 Task: Find connections with filter location Győr with filter topic #marketing with filter profile language Spanish with filter current company Micron Technology with filter school Fakir Mohan University, Balasore with filter industry Investment Management with filter service category Customer Service with filter keywords title Concierge
Action: Mouse moved to (598, 80)
Screenshot: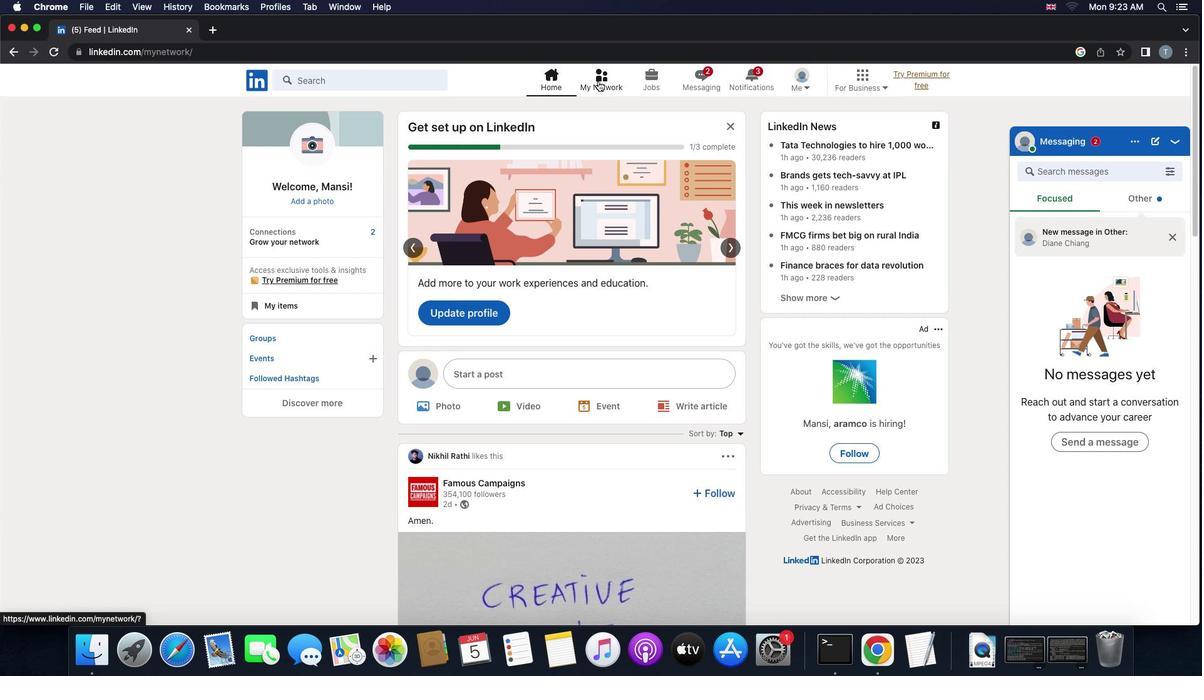 
Action: Mouse pressed left at (598, 80)
Screenshot: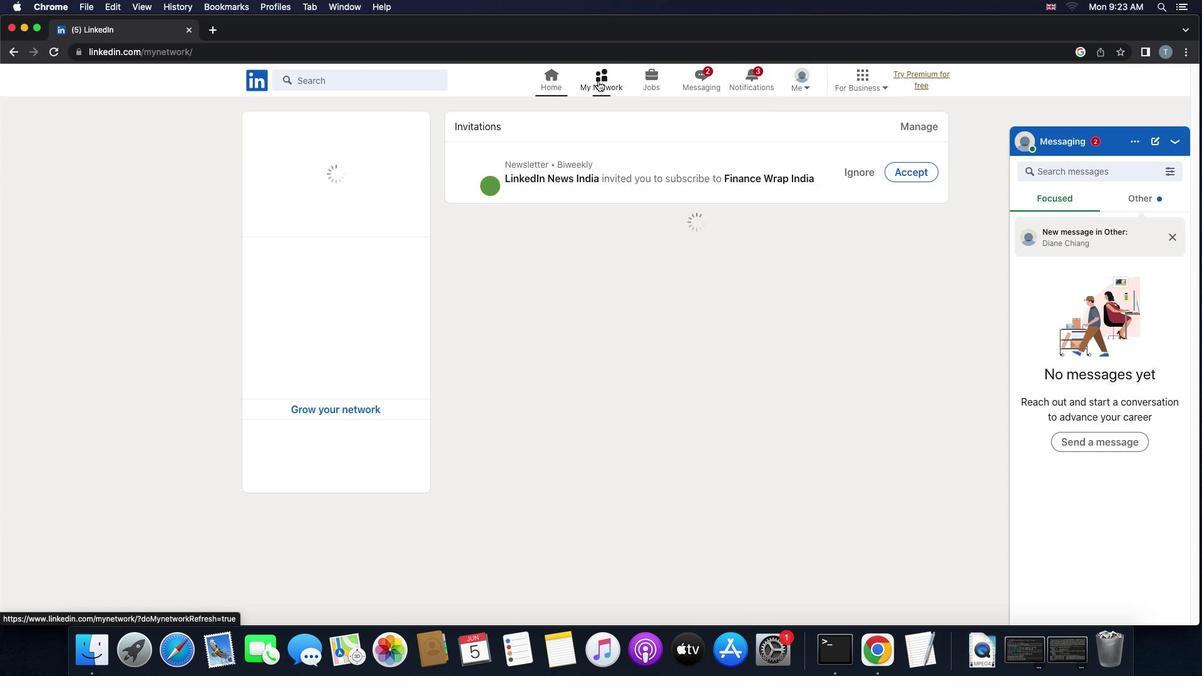 
Action: Mouse pressed left at (598, 80)
Screenshot: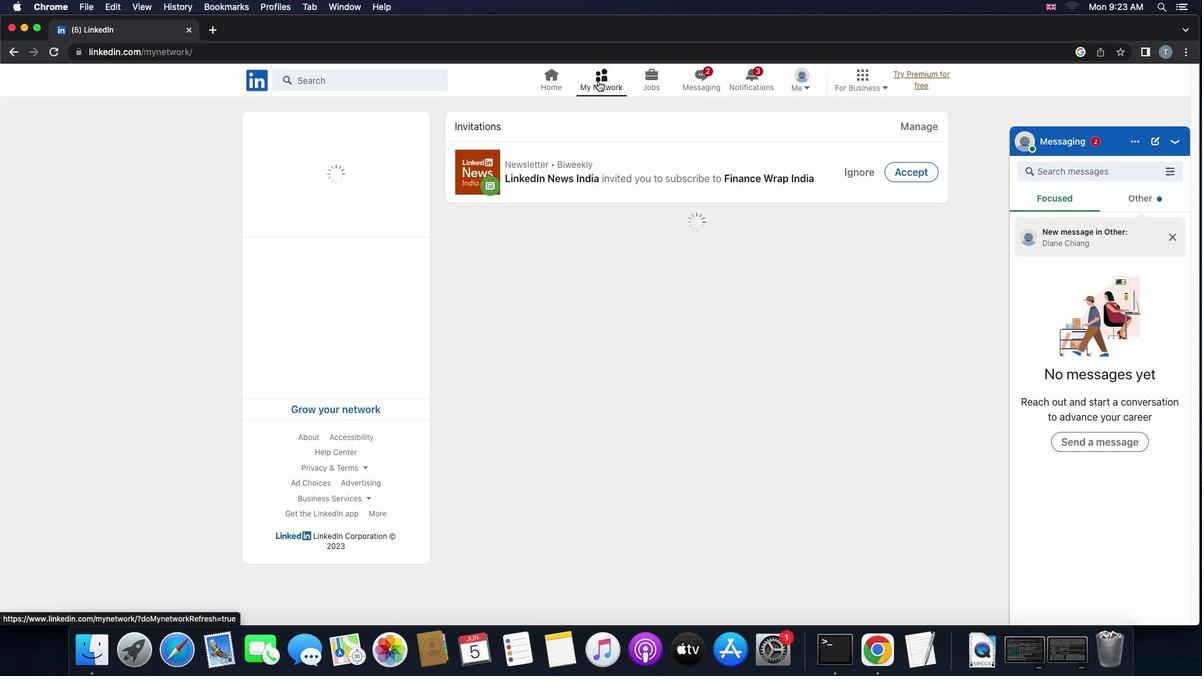 
Action: Mouse moved to (358, 152)
Screenshot: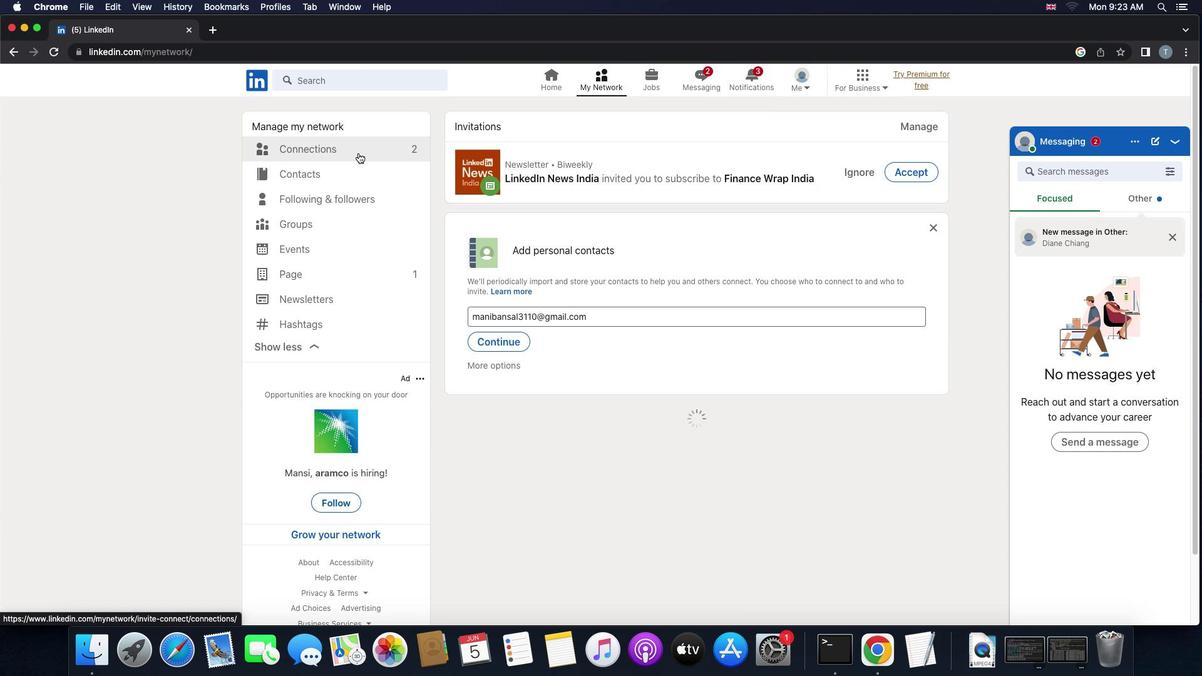 
Action: Mouse pressed left at (358, 152)
Screenshot: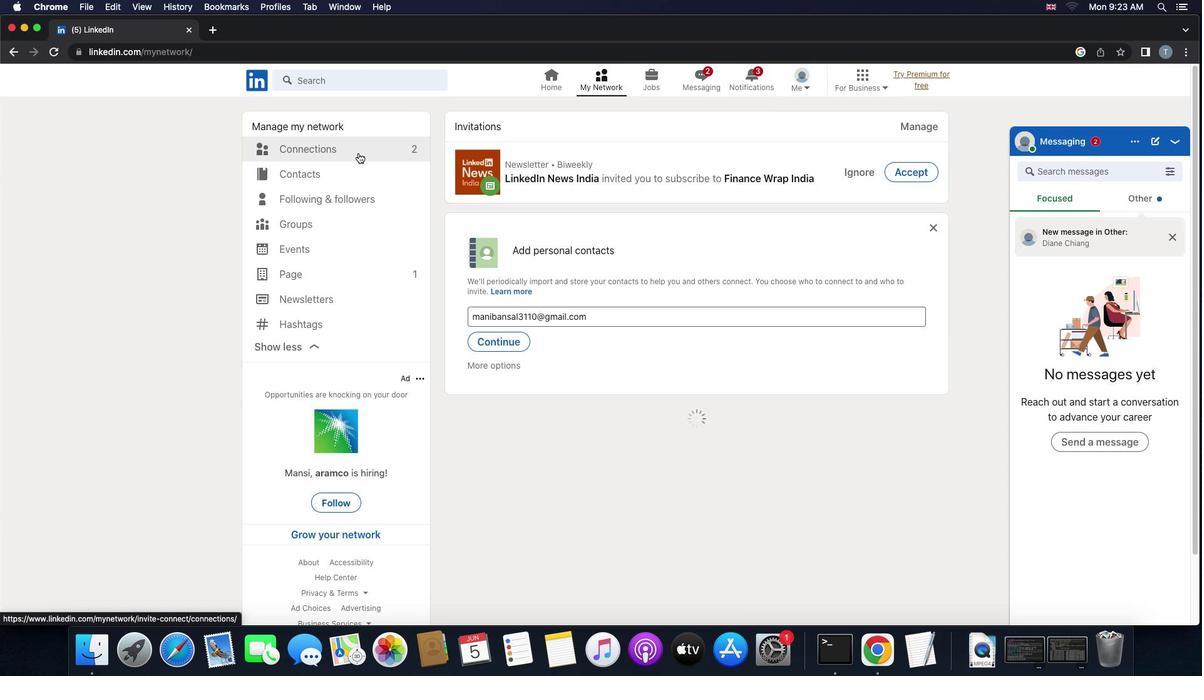 
Action: Mouse moved to (702, 147)
Screenshot: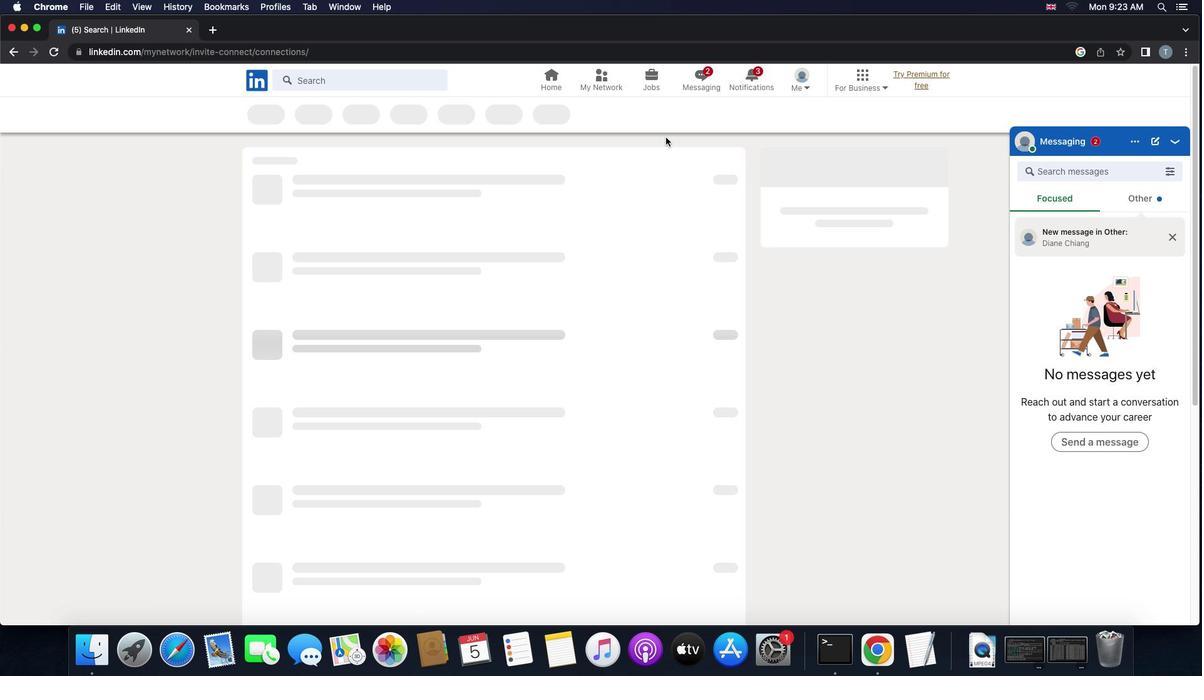 
Action: Mouse pressed left at (702, 147)
Screenshot: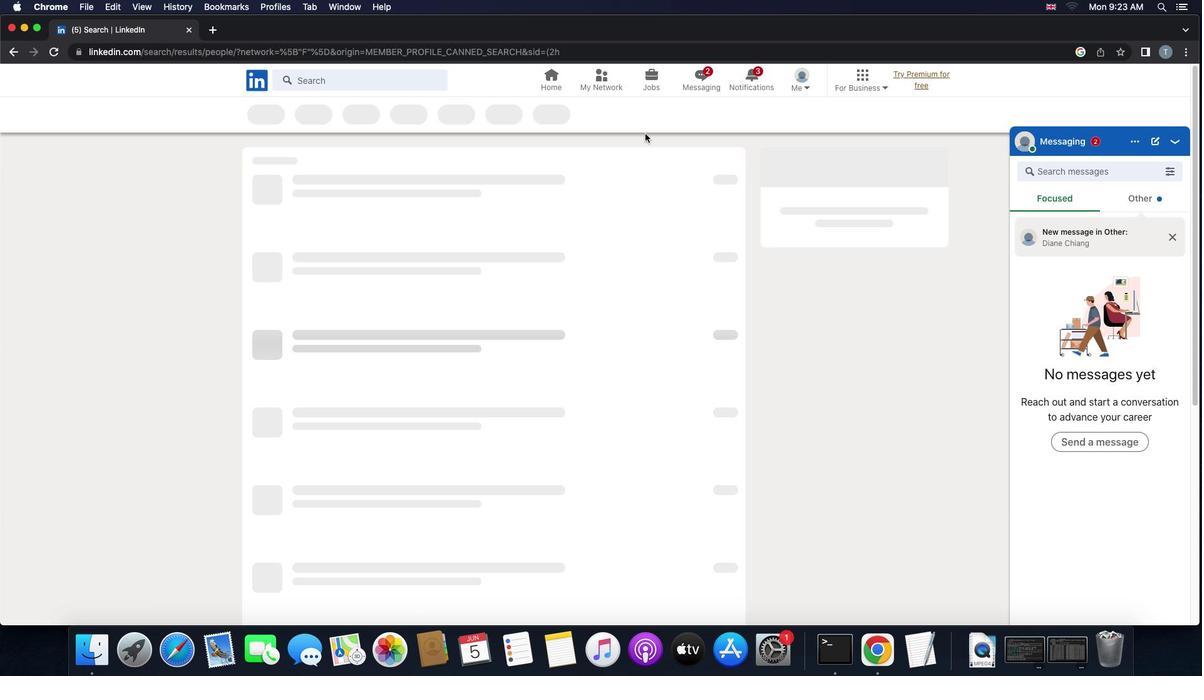 
Action: Mouse moved to (662, 120)
Screenshot: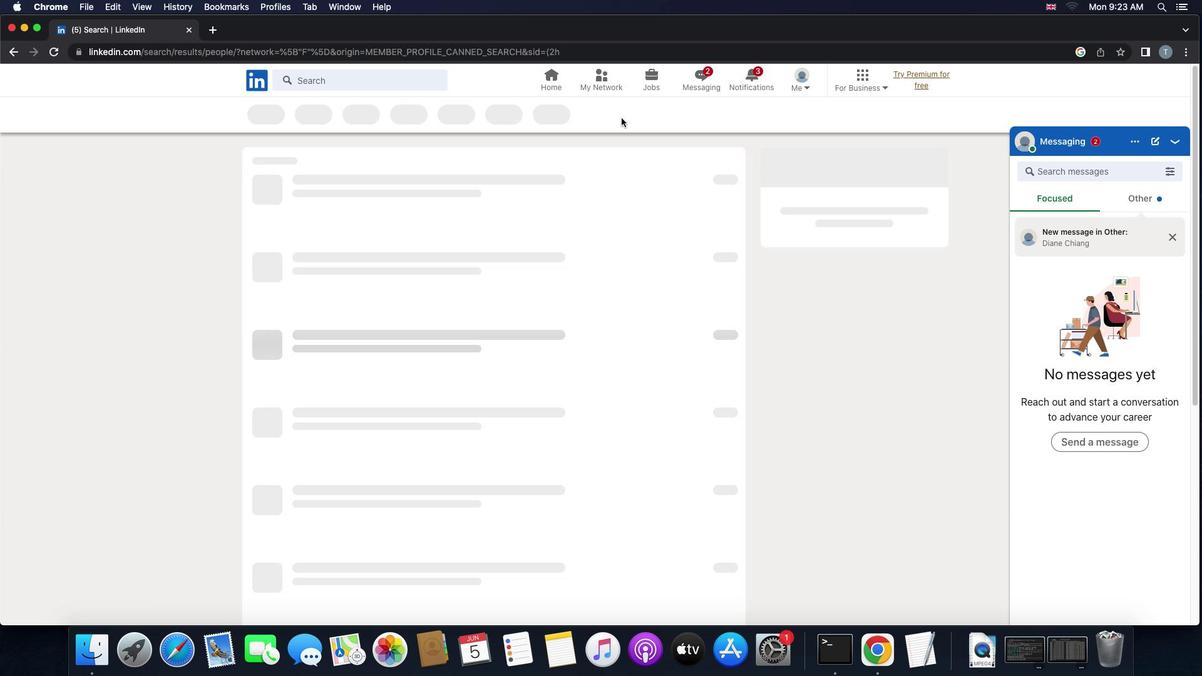 
Action: Mouse pressed left at (662, 120)
Screenshot: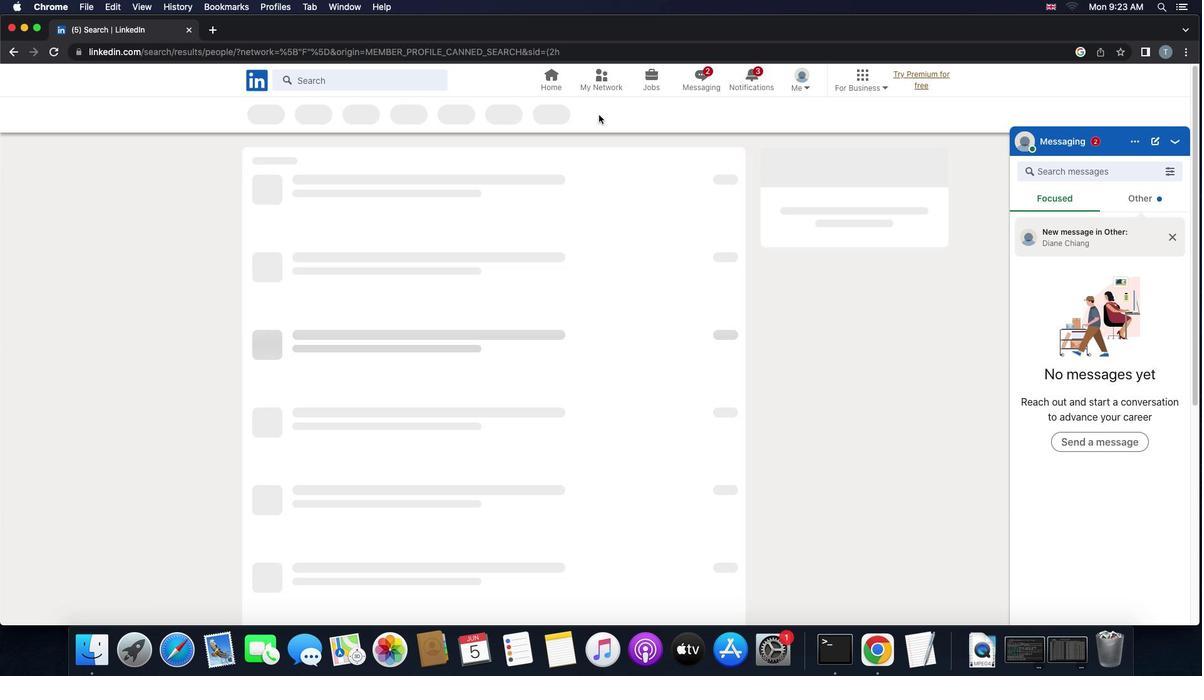 
Action: Mouse moved to (616, 113)
Screenshot: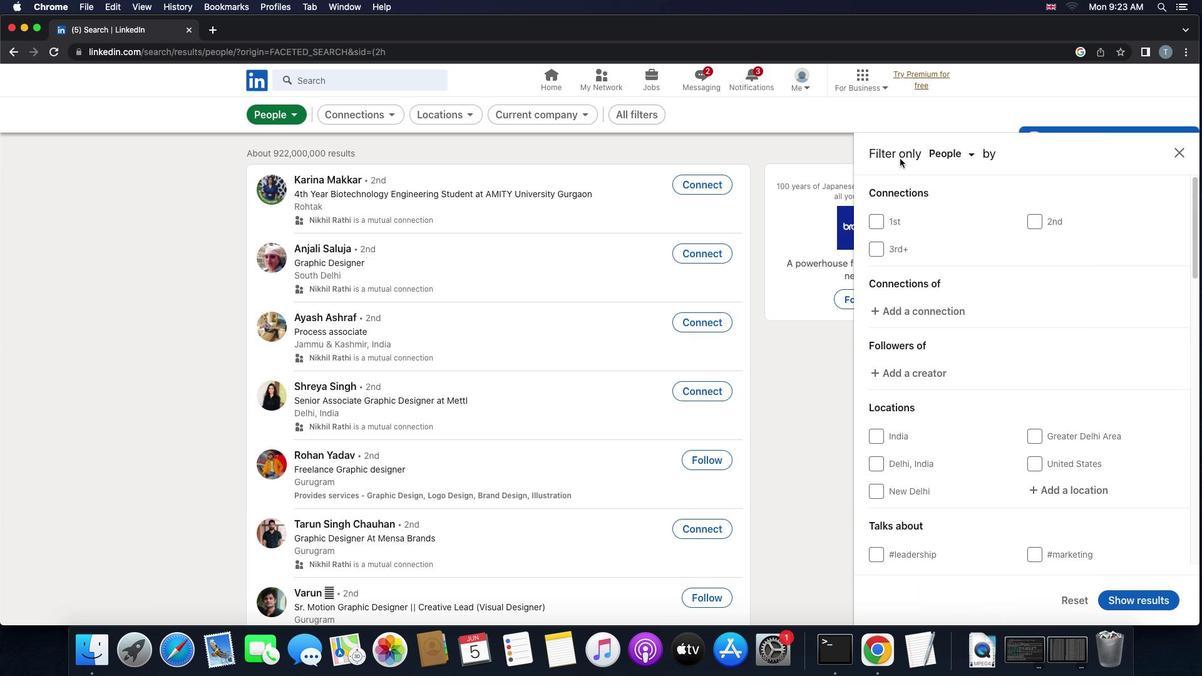 
Action: Mouse pressed left at (616, 113)
Screenshot: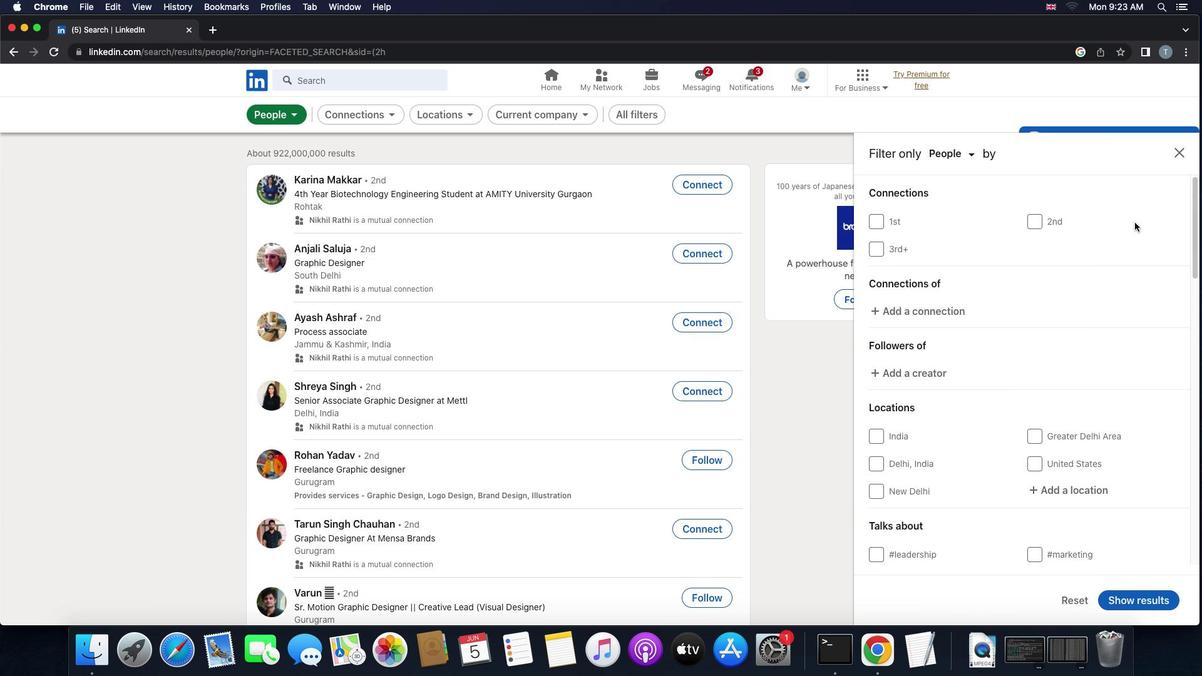 
Action: Mouse moved to (987, 287)
Screenshot: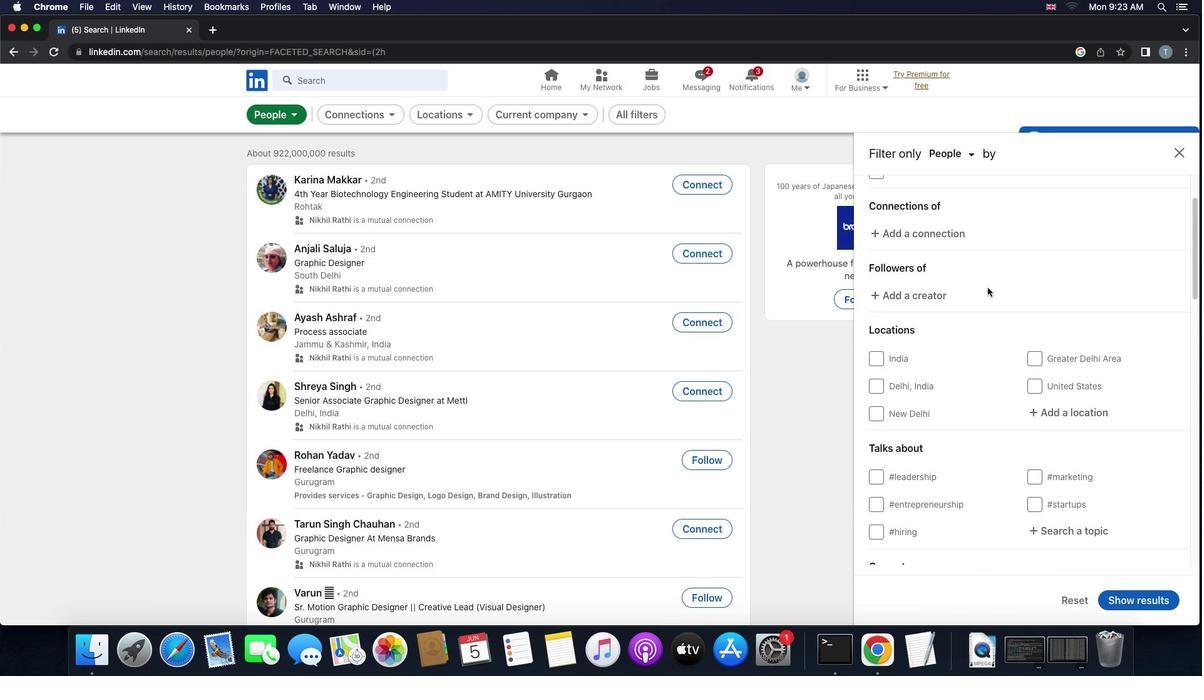 
Action: Mouse scrolled (987, 287) with delta (0, 0)
Screenshot: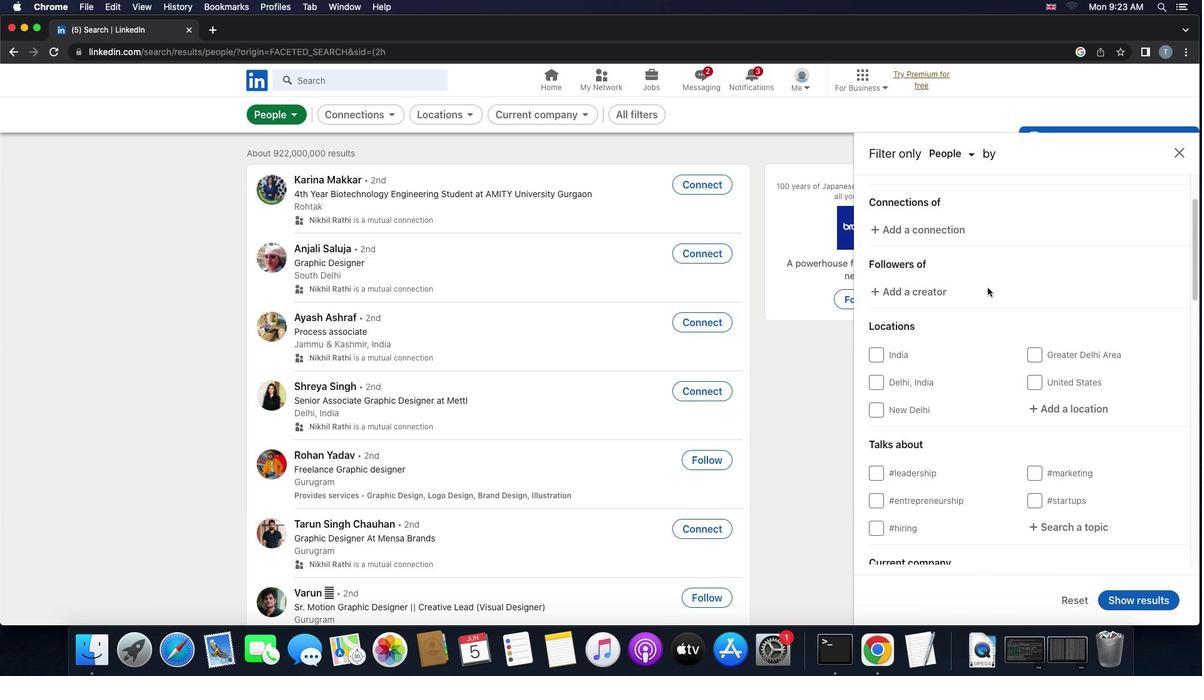 
Action: Mouse scrolled (987, 287) with delta (0, 0)
Screenshot: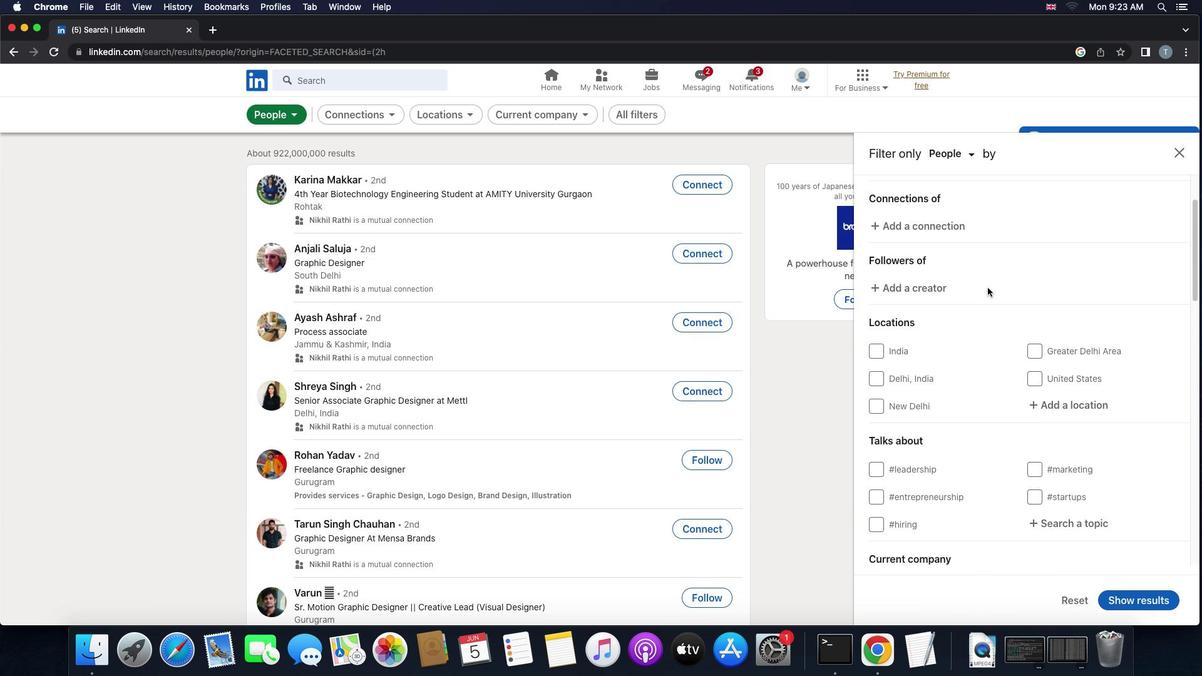 
Action: Mouse scrolled (987, 287) with delta (0, 0)
Screenshot: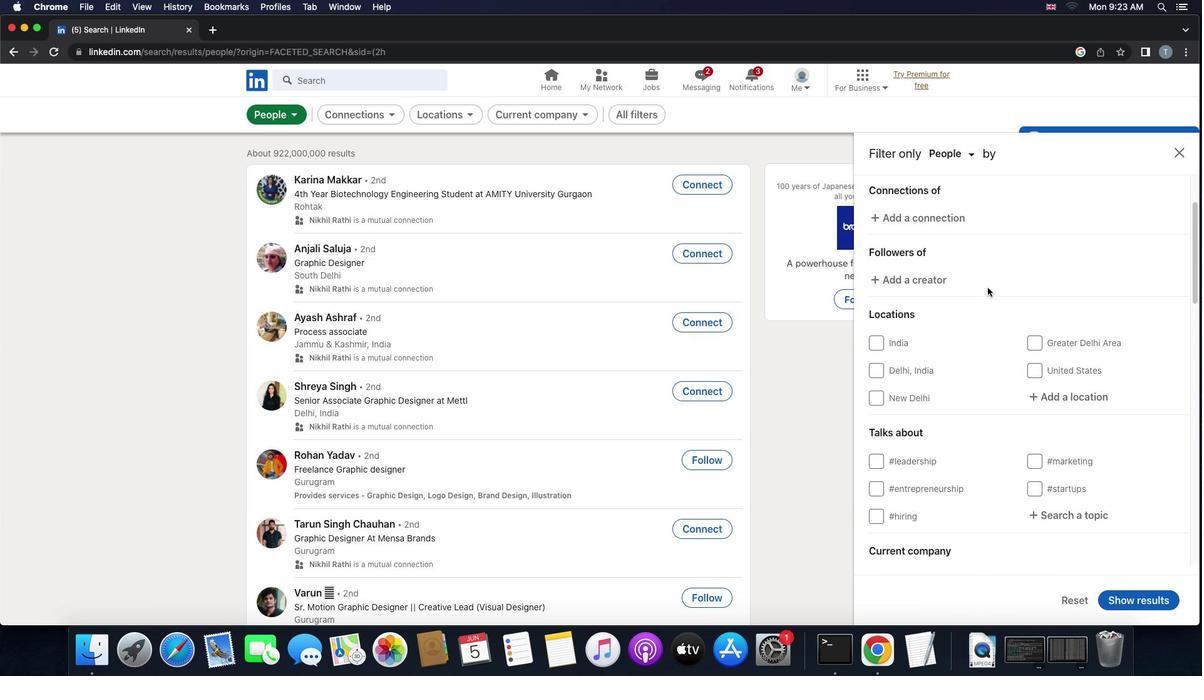 
Action: Mouse scrolled (987, 287) with delta (0, 0)
Screenshot: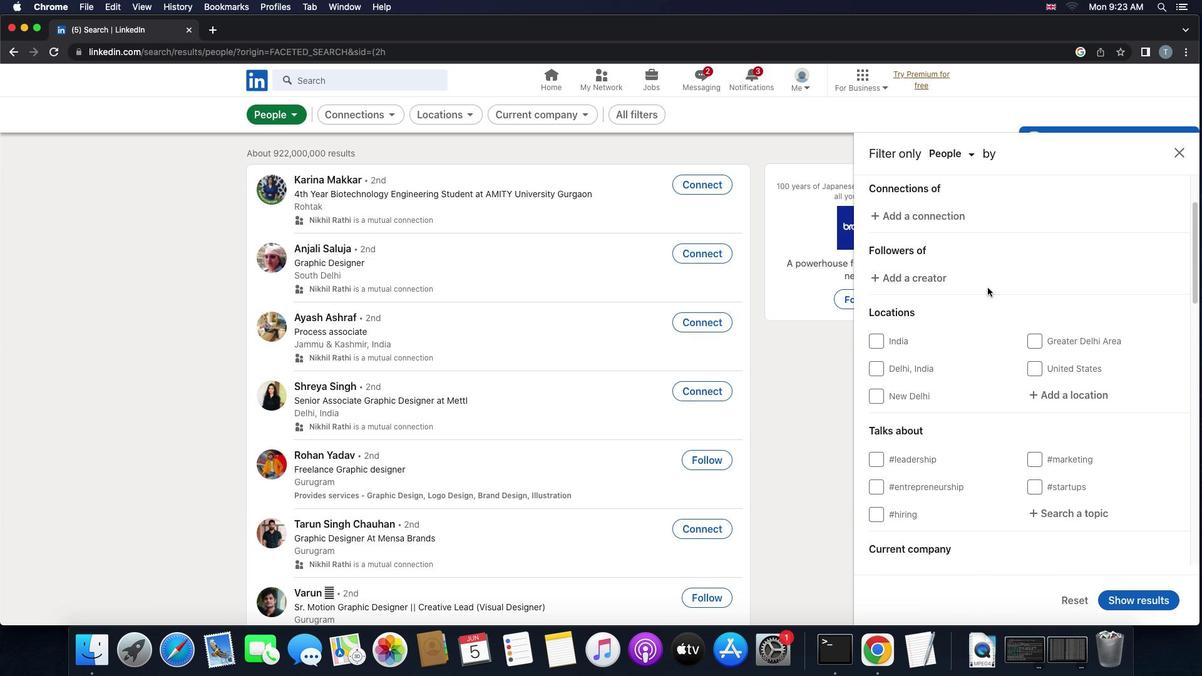 
Action: Mouse scrolled (987, 287) with delta (0, 0)
Screenshot: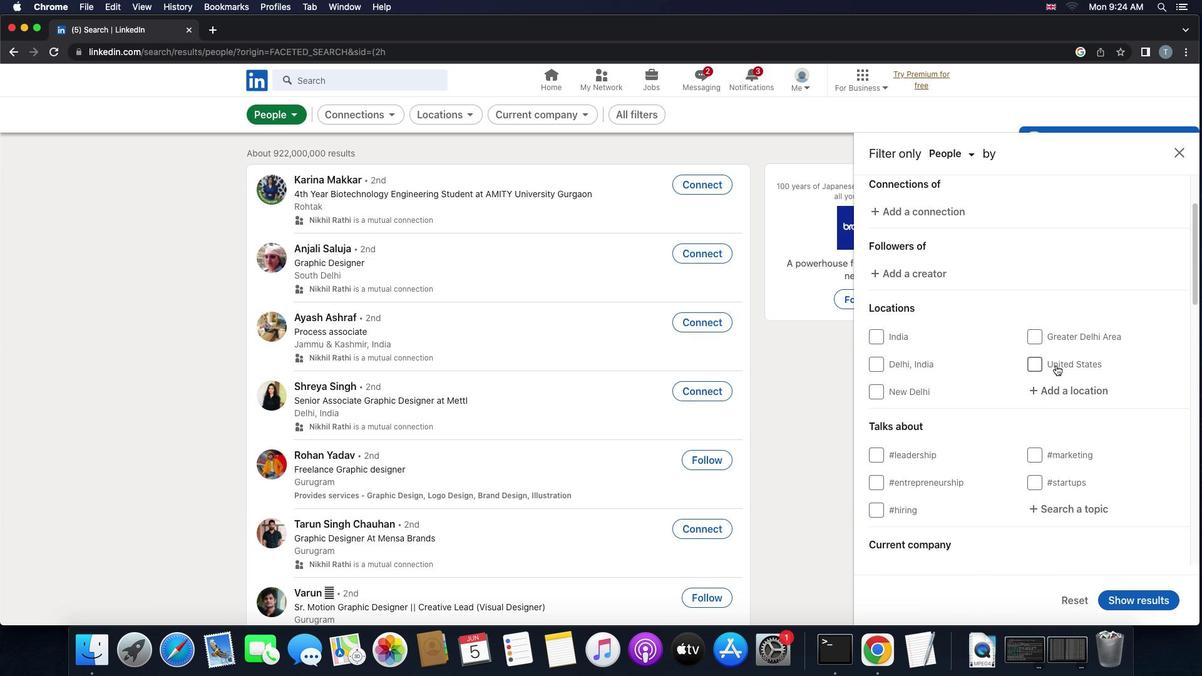 
Action: Mouse scrolled (987, 287) with delta (0, 0)
Screenshot: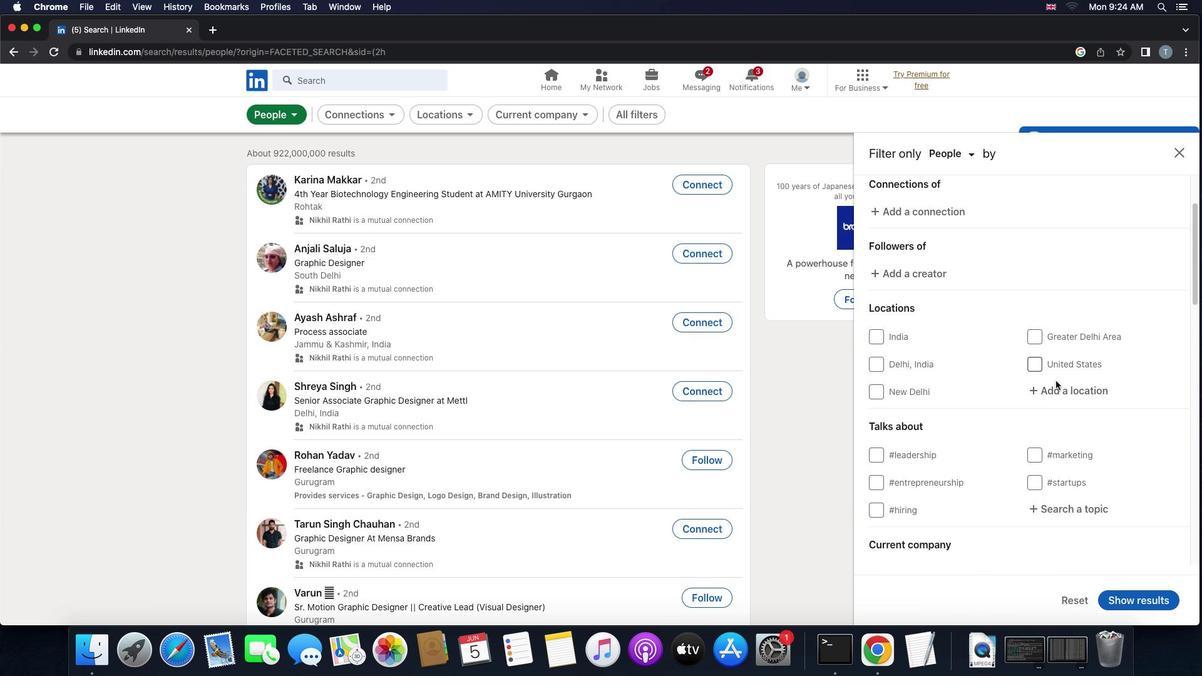 
Action: Mouse scrolled (987, 287) with delta (0, 0)
Screenshot: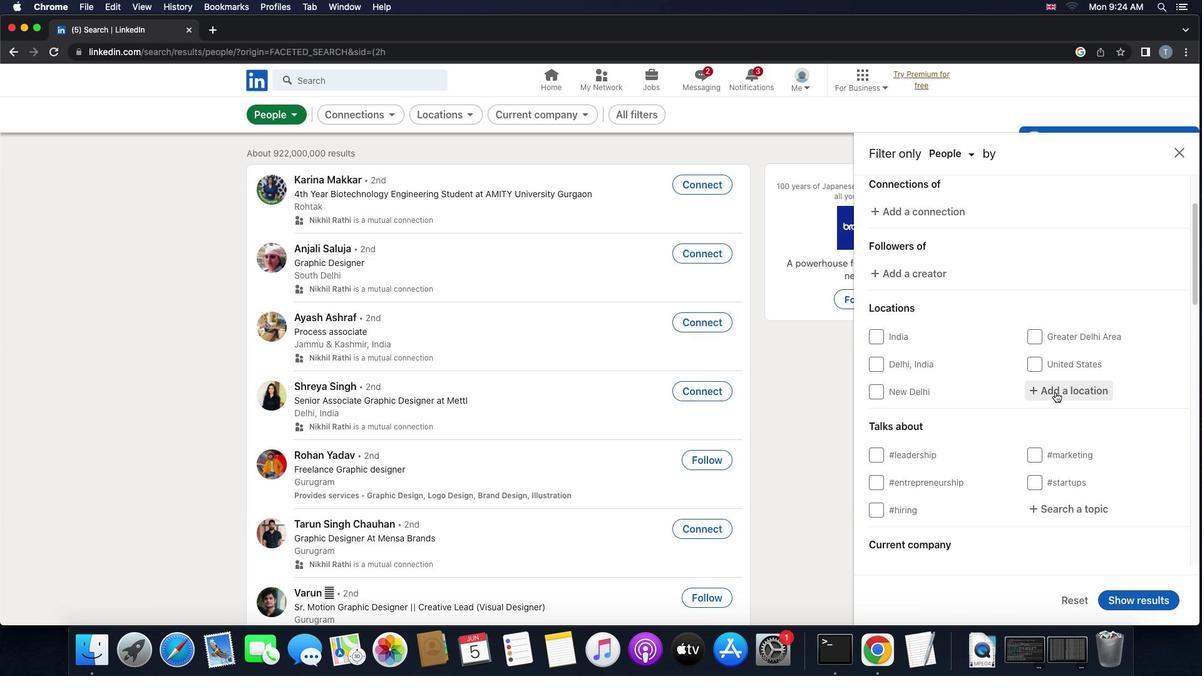 
Action: Mouse scrolled (987, 287) with delta (0, 0)
Screenshot: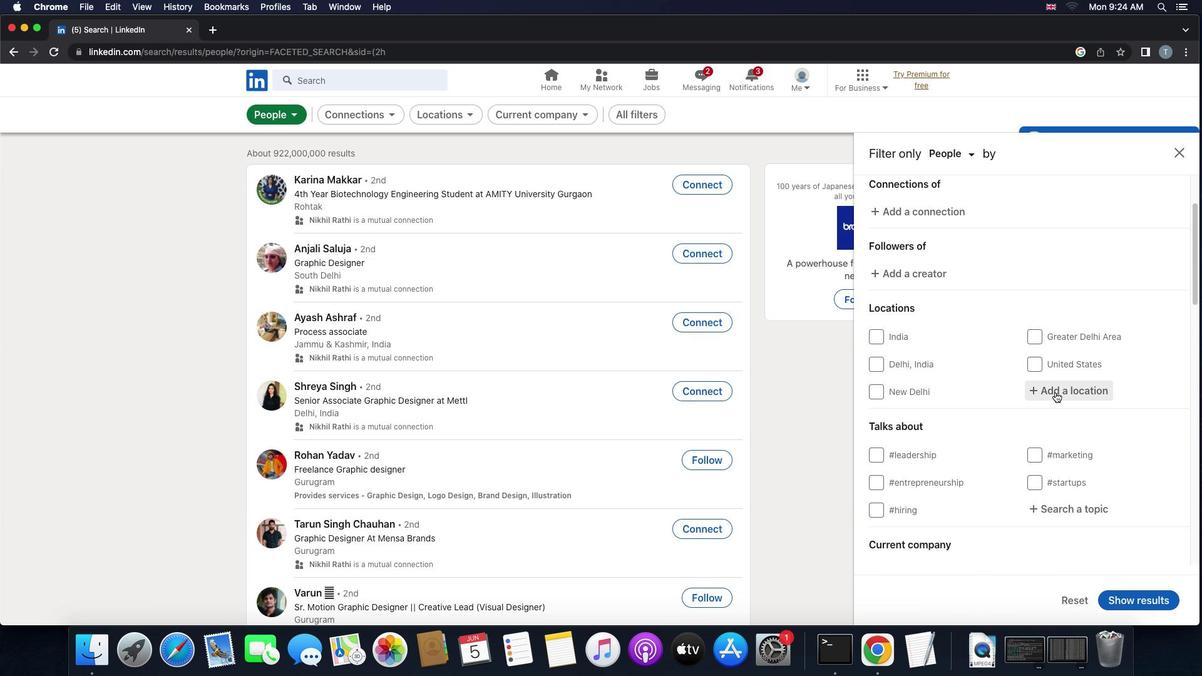 
Action: Mouse moved to (1056, 392)
Screenshot: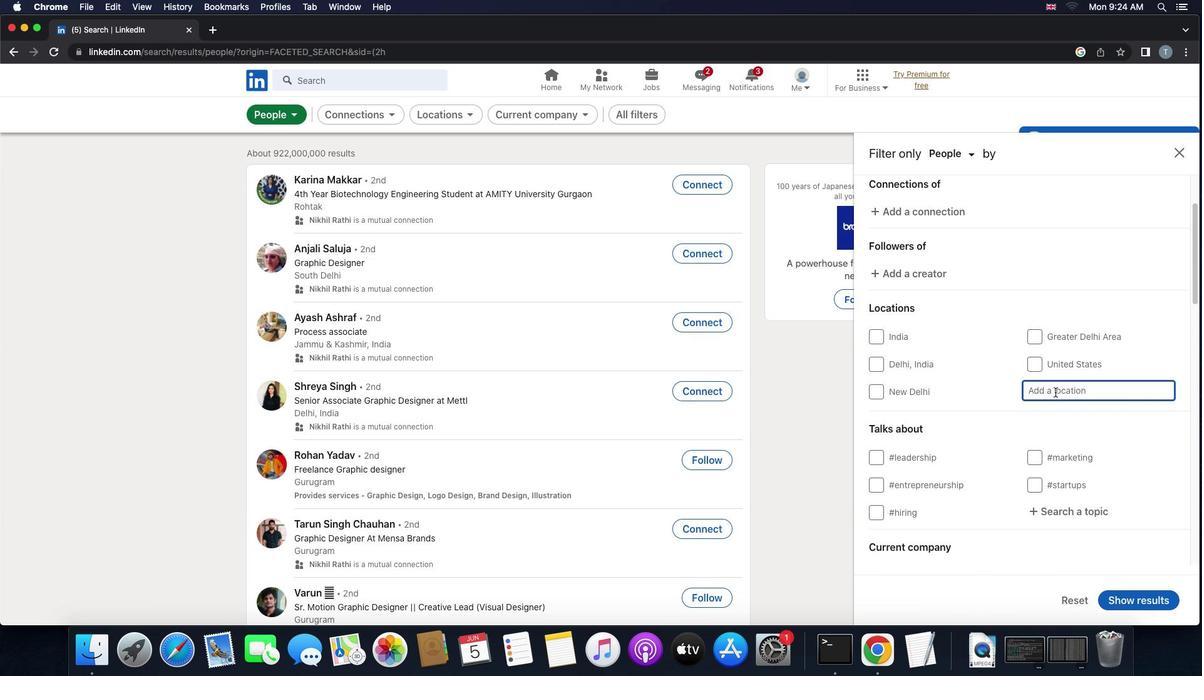 
Action: Mouse pressed left at (1056, 392)
Screenshot: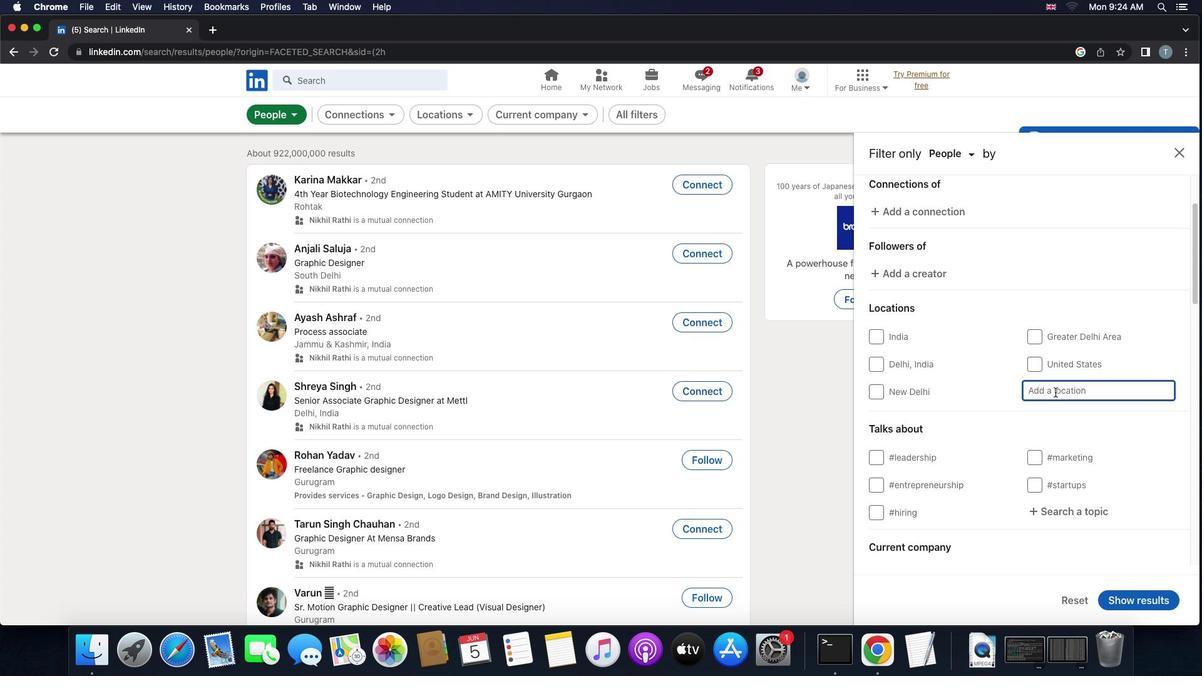 
Action: Key pressed 'g''y''o''r'
Screenshot: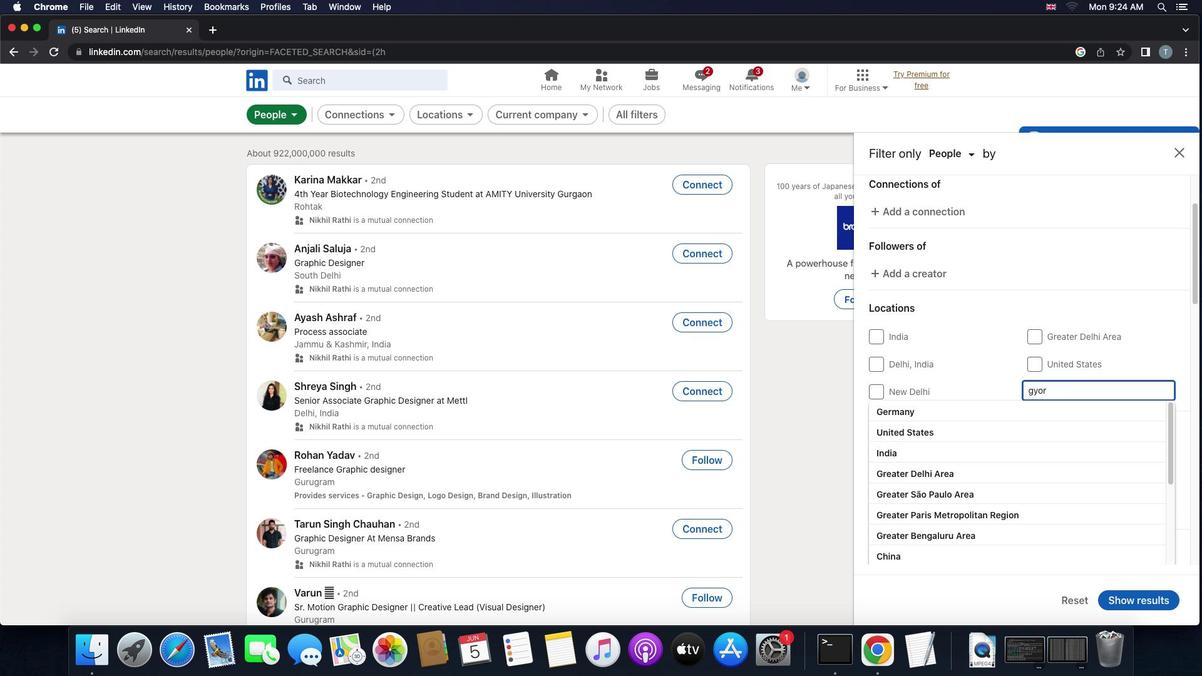 
Action: Mouse moved to (1046, 415)
Screenshot: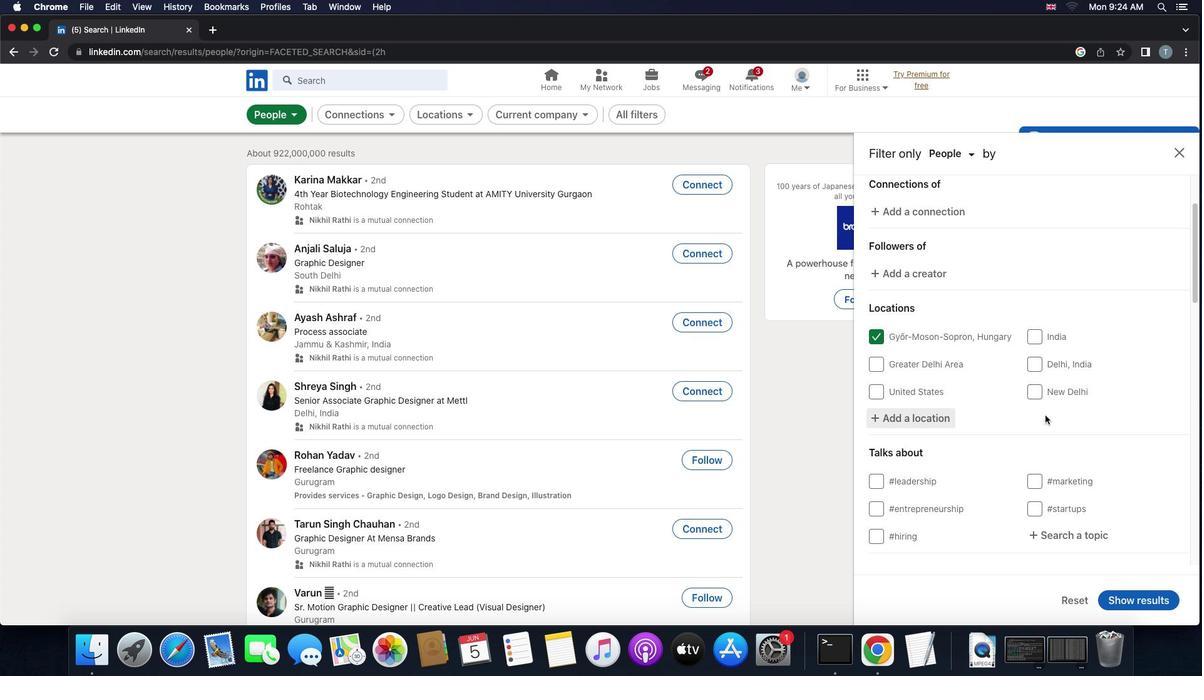 
Action: Mouse pressed left at (1046, 415)
Screenshot: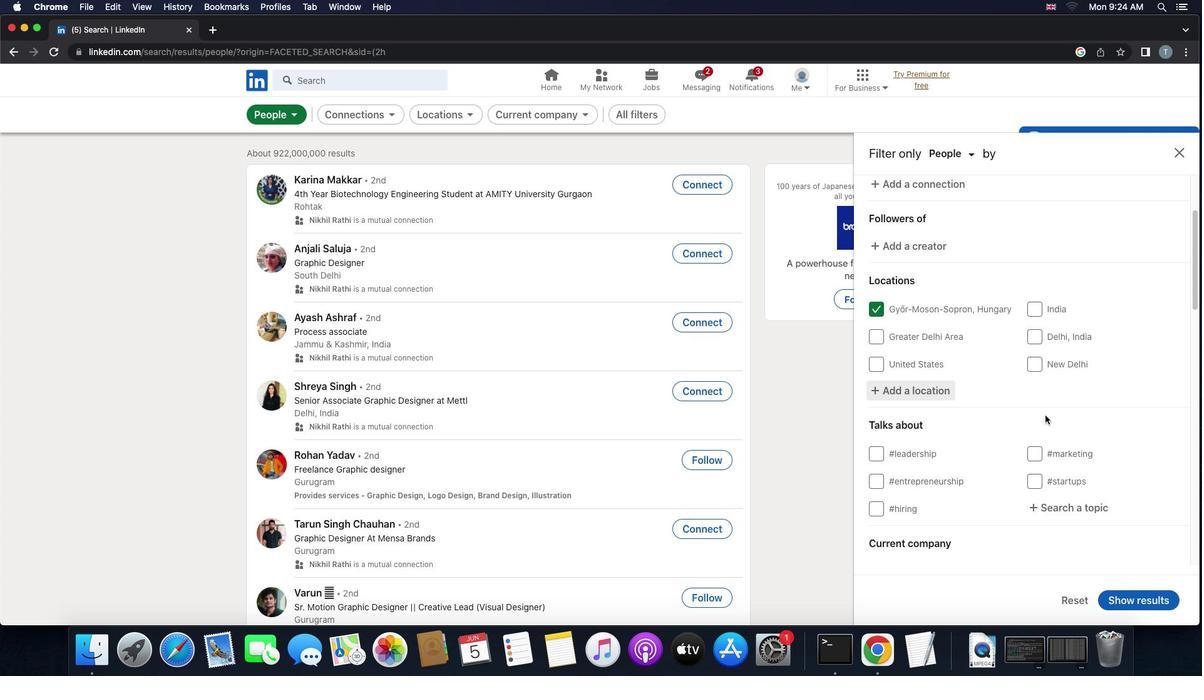 
Action: Mouse scrolled (1046, 415) with delta (0, 0)
Screenshot: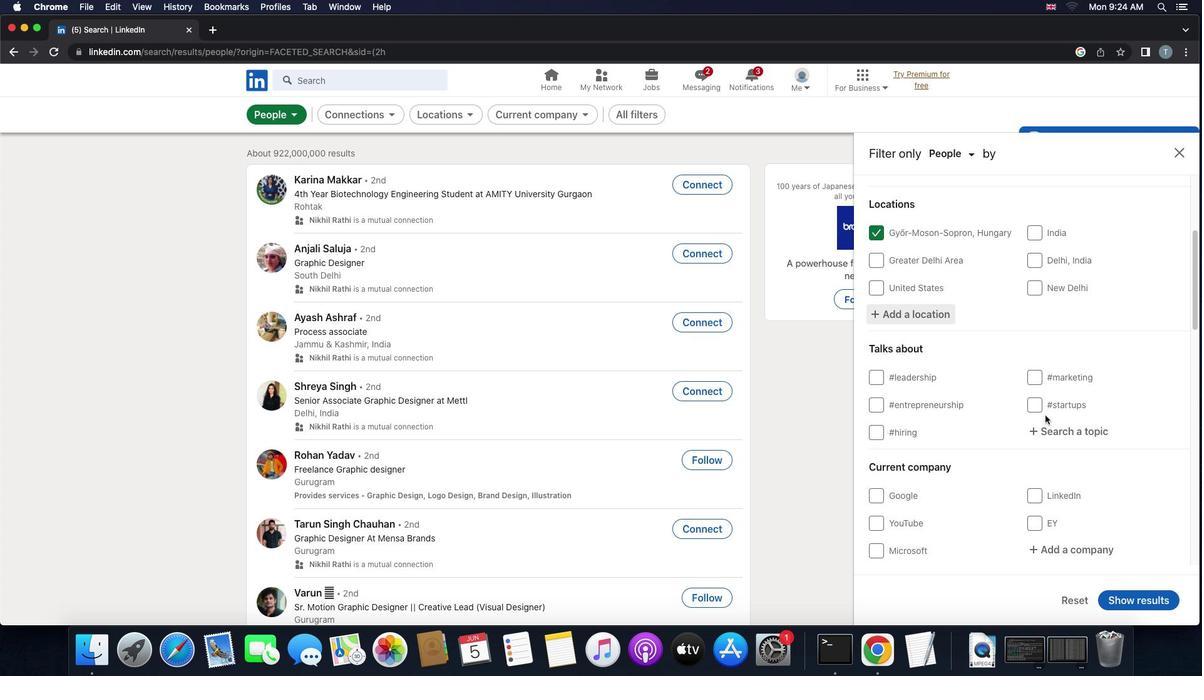 
Action: Mouse scrolled (1046, 415) with delta (0, 0)
Screenshot: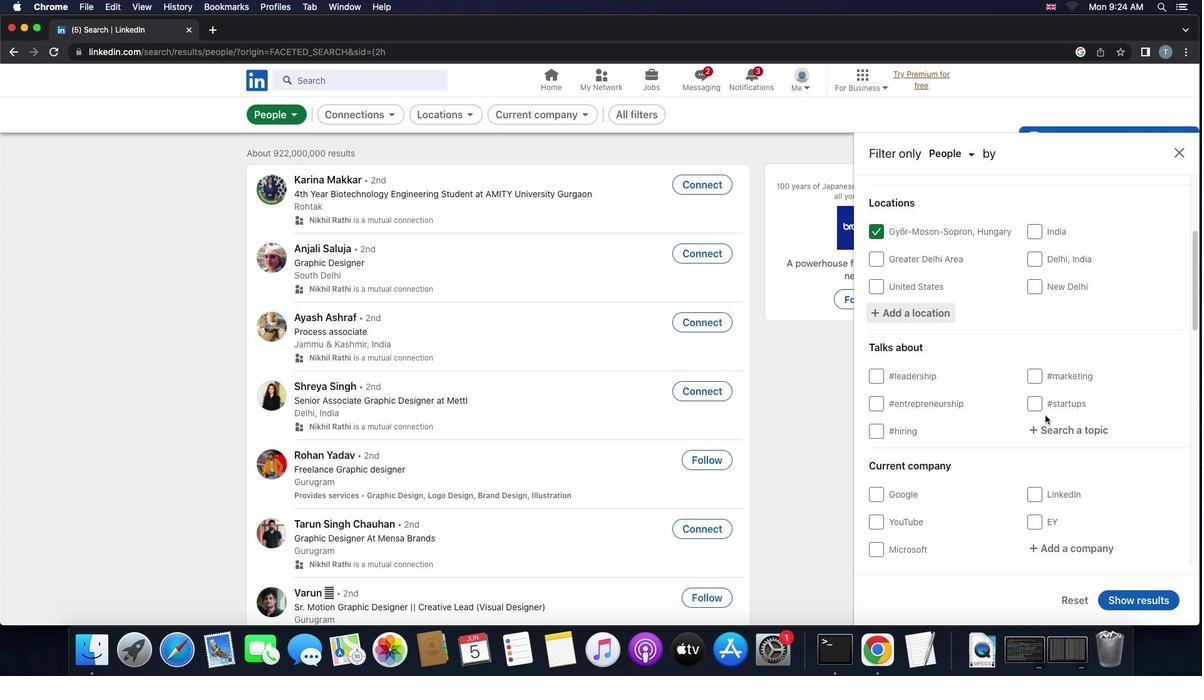 
Action: Mouse scrolled (1046, 415) with delta (0, 0)
Screenshot: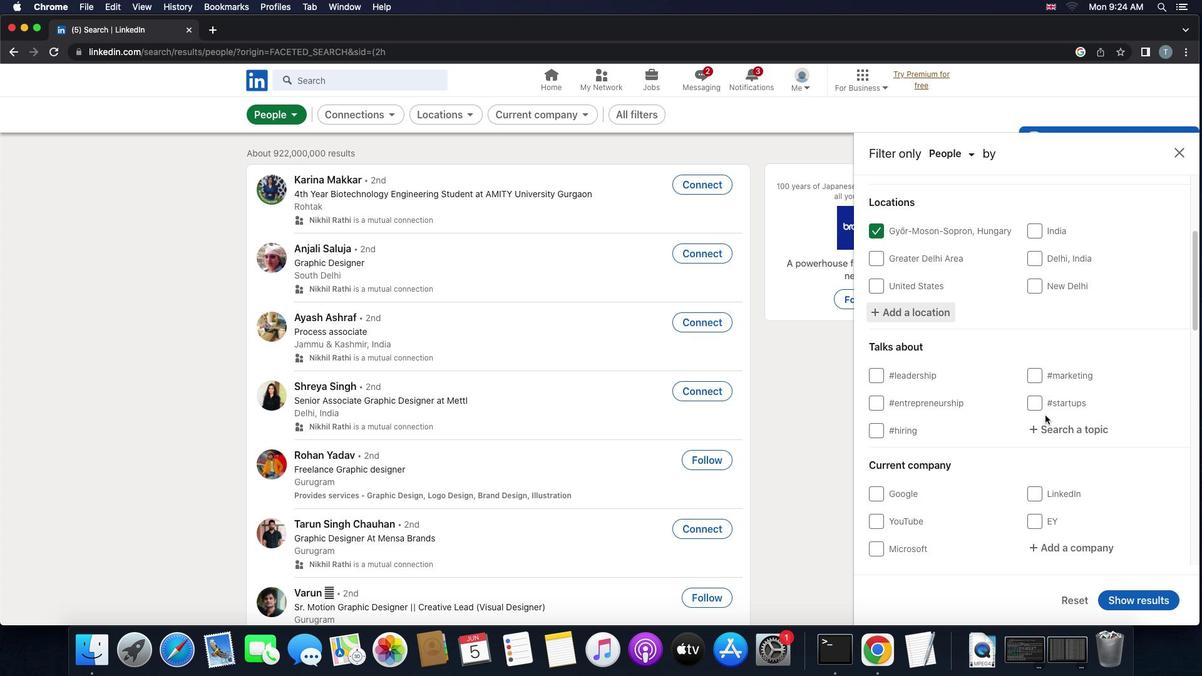 
Action: Mouse scrolled (1046, 415) with delta (0, 0)
Screenshot: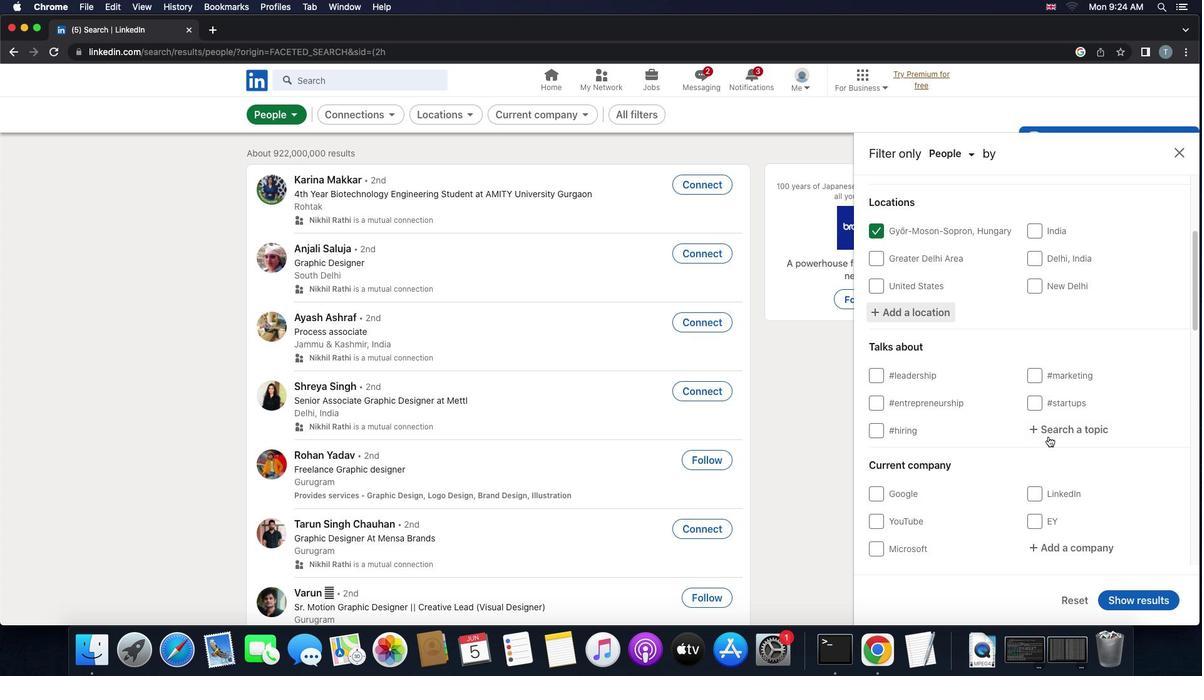 
Action: Mouse scrolled (1046, 415) with delta (0, 0)
Screenshot: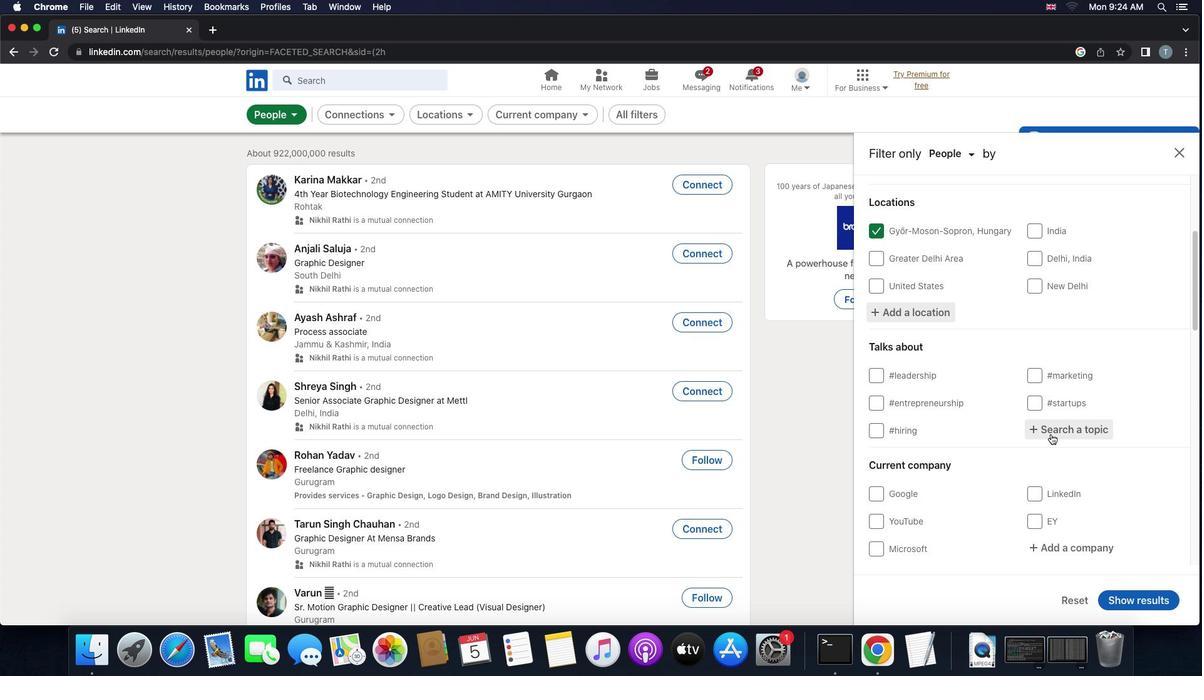 
Action: Mouse scrolled (1046, 415) with delta (0, 0)
Screenshot: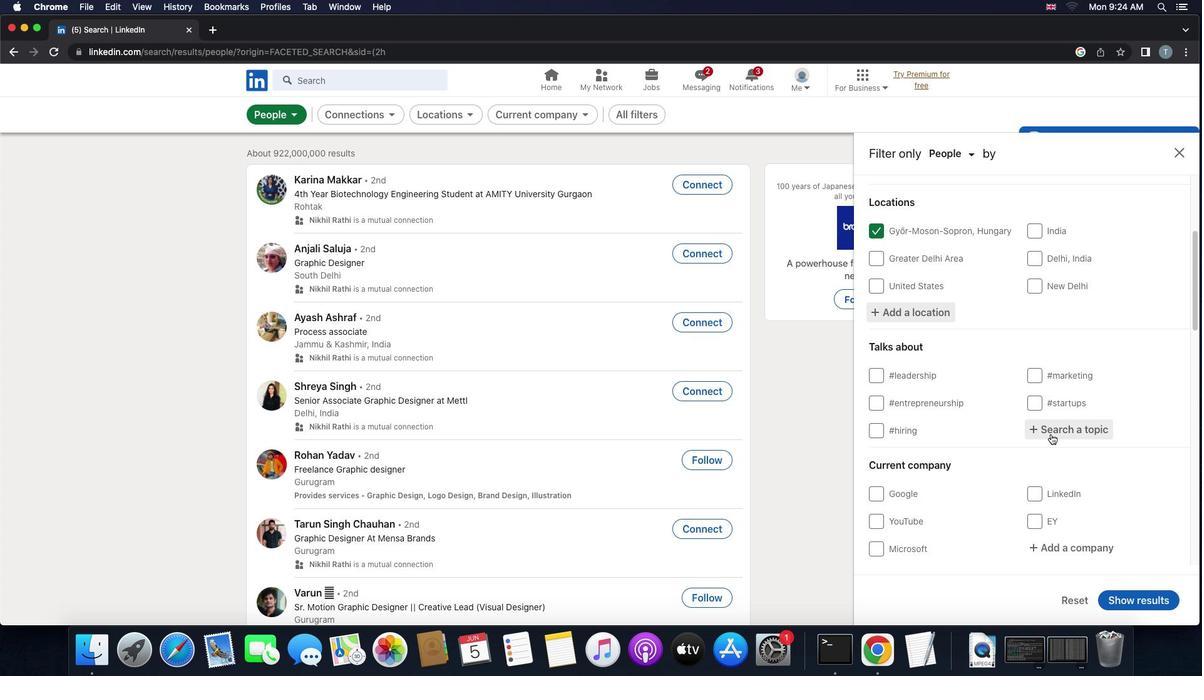 
Action: Mouse moved to (1051, 434)
Screenshot: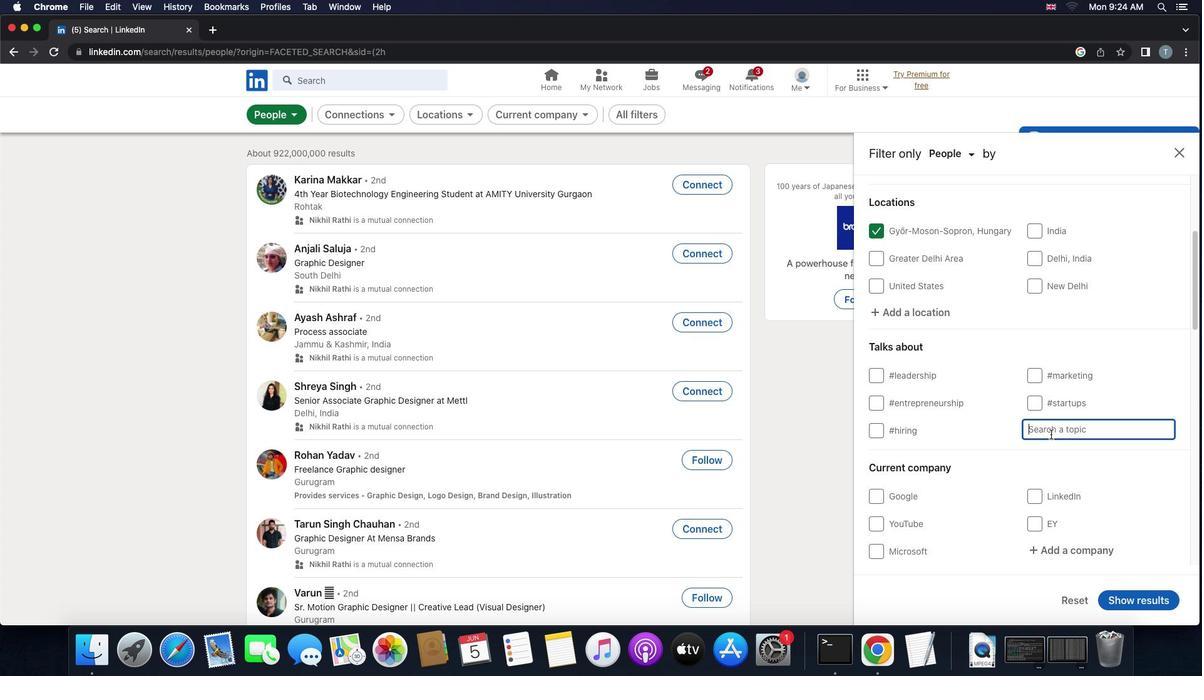 
Action: Mouse pressed left at (1051, 434)
Screenshot: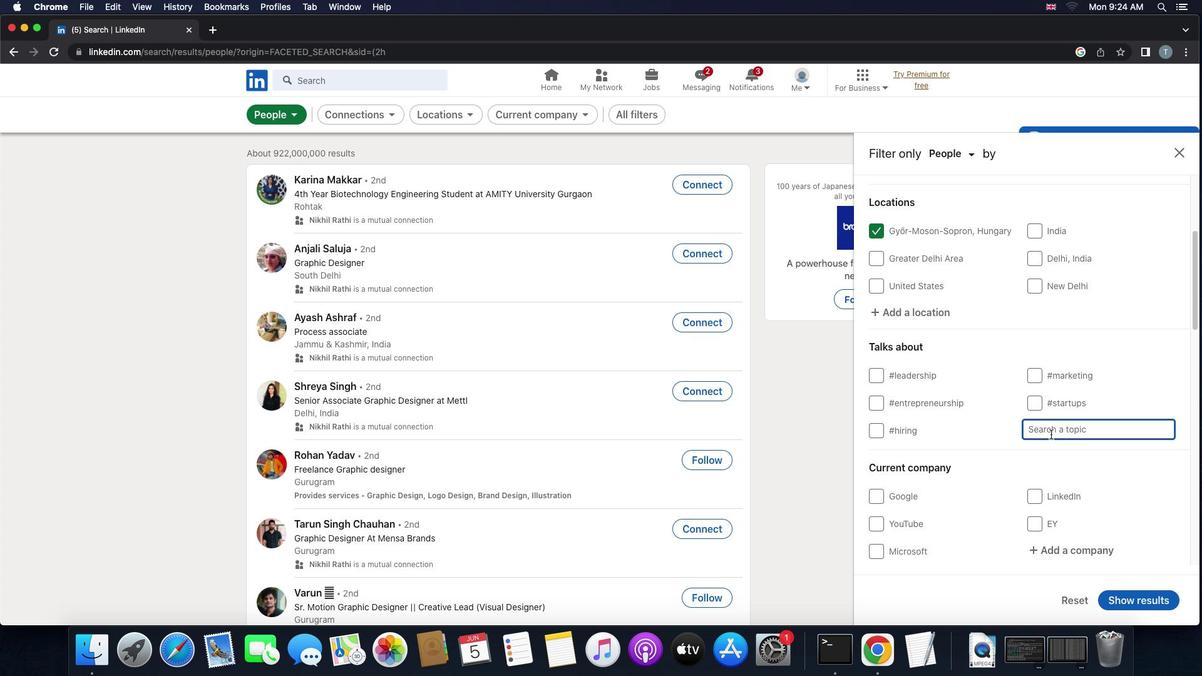 
Action: Key pressed 'm''a''r''k''e''t''i''n''g'
Screenshot: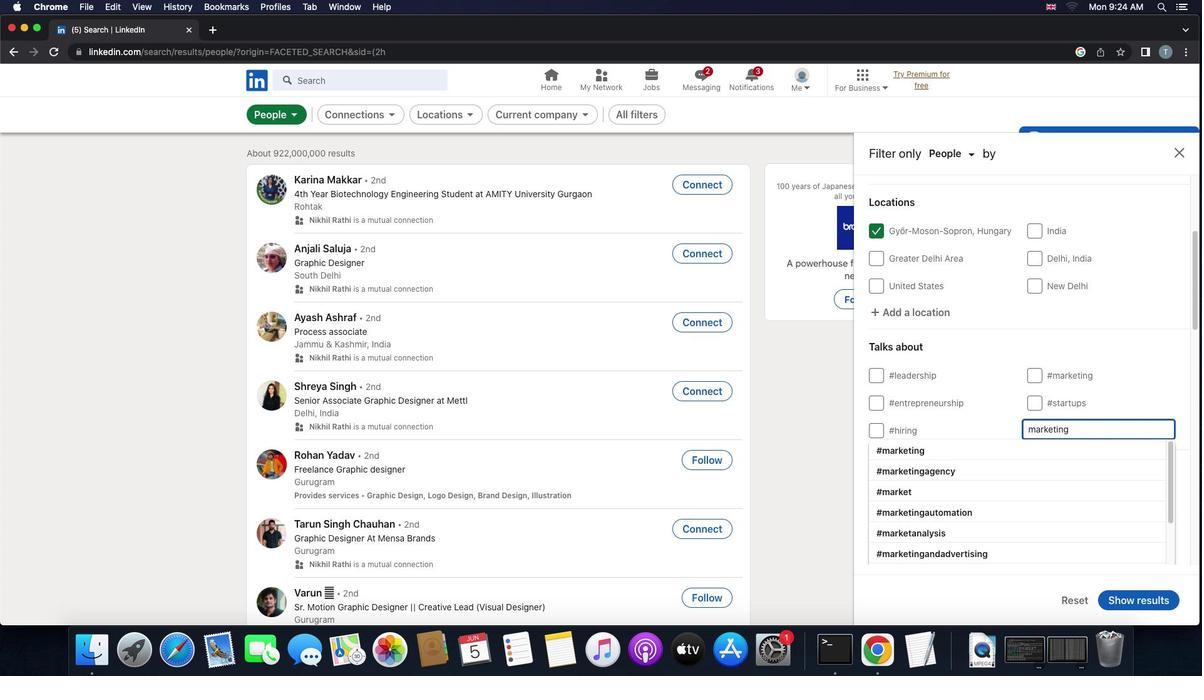 
Action: Mouse moved to (1032, 456)
Screenshot: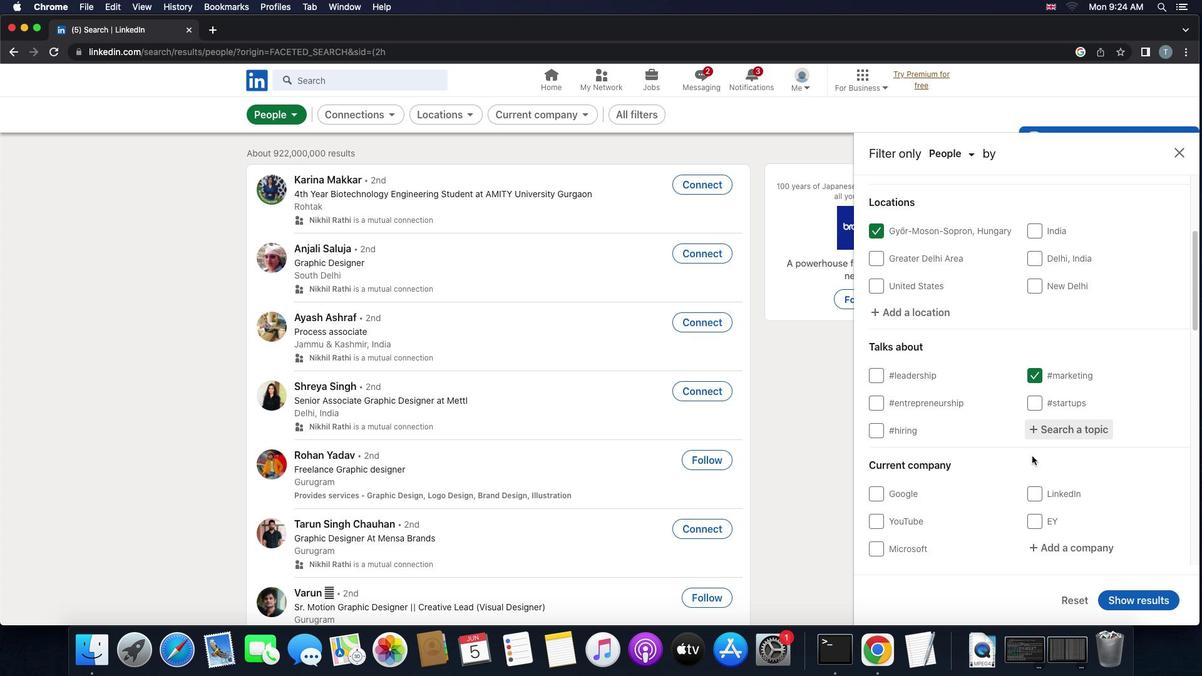 
Action: Mouse pressed left at (1032, 456)
Screenshot: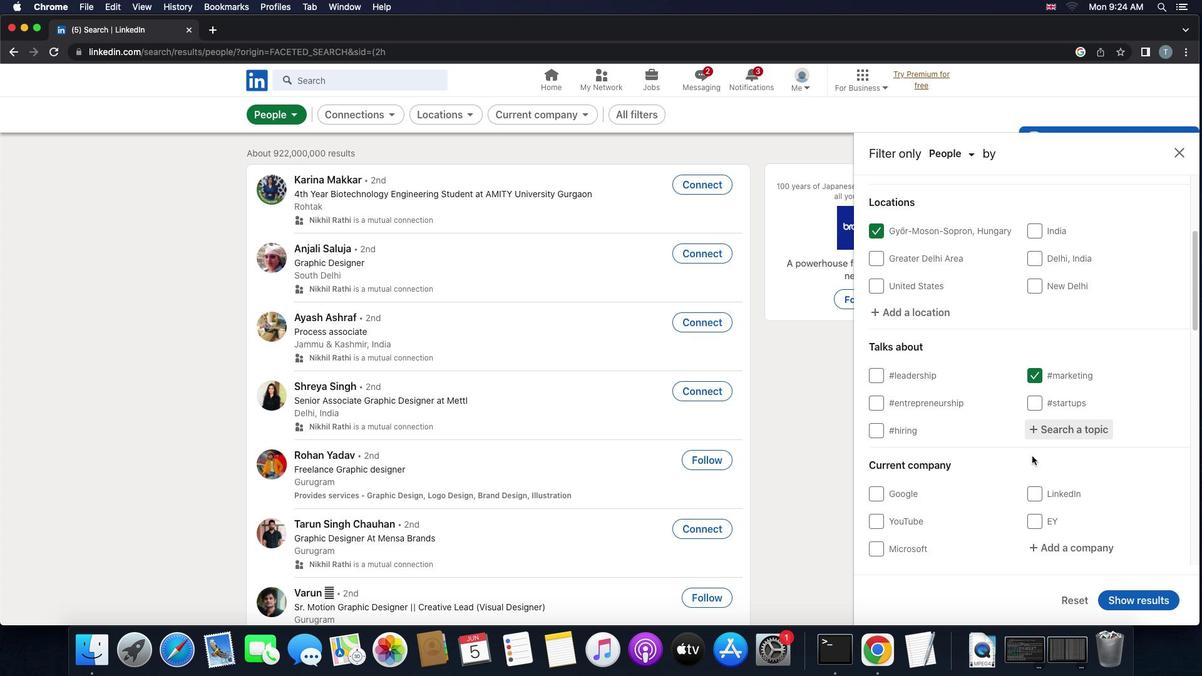 
Action: Mouse scrolled (1032, 456) with delta (0, 0)
Screenshot: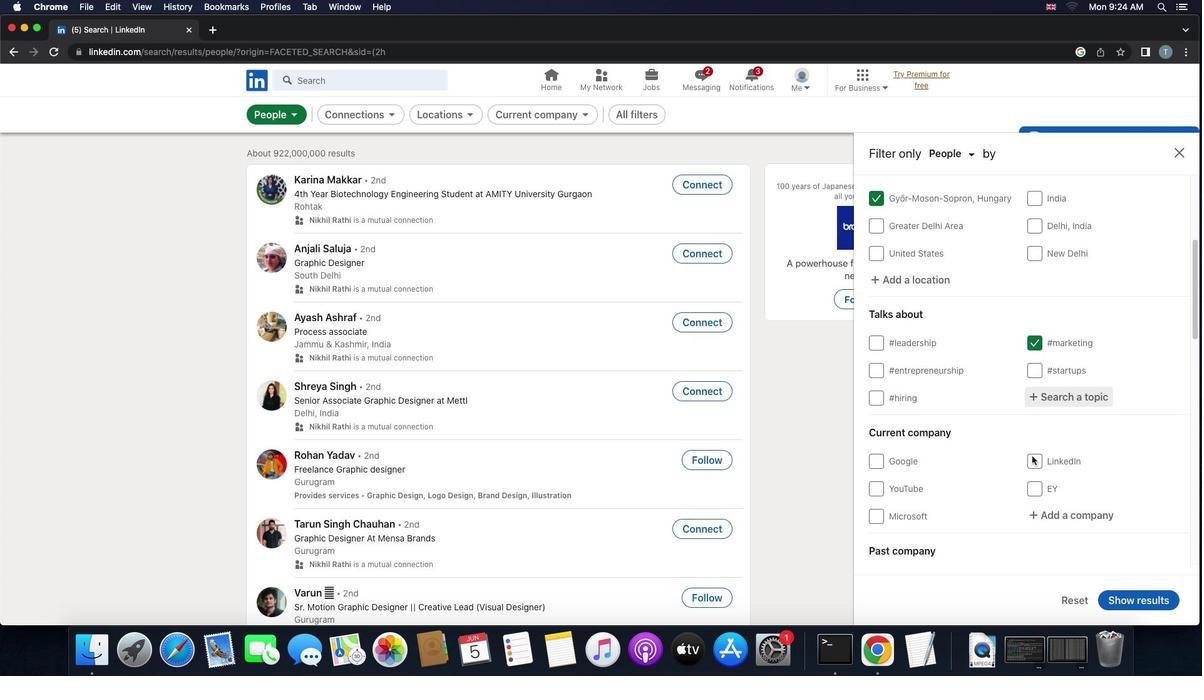
Action: Mouse scrolled (1032, 456) with delta (0, 0)
Screenshot: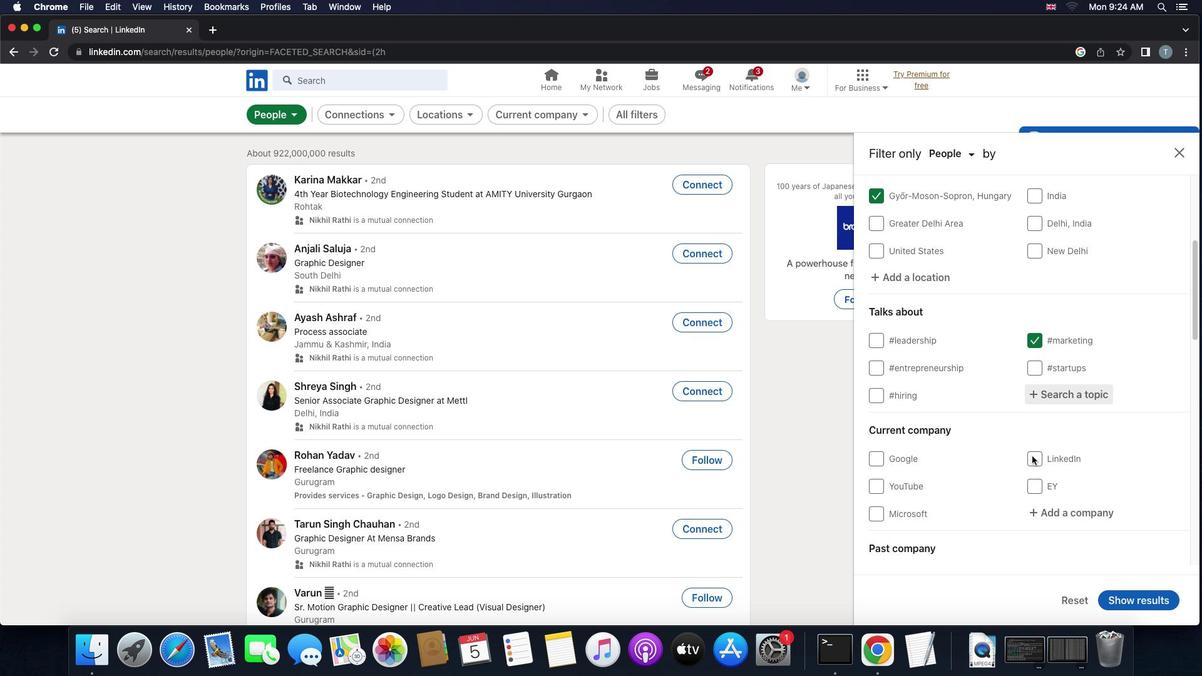 
Action: Mouse scrolled (1032, 456) with delta (0, 0)
Screenshot: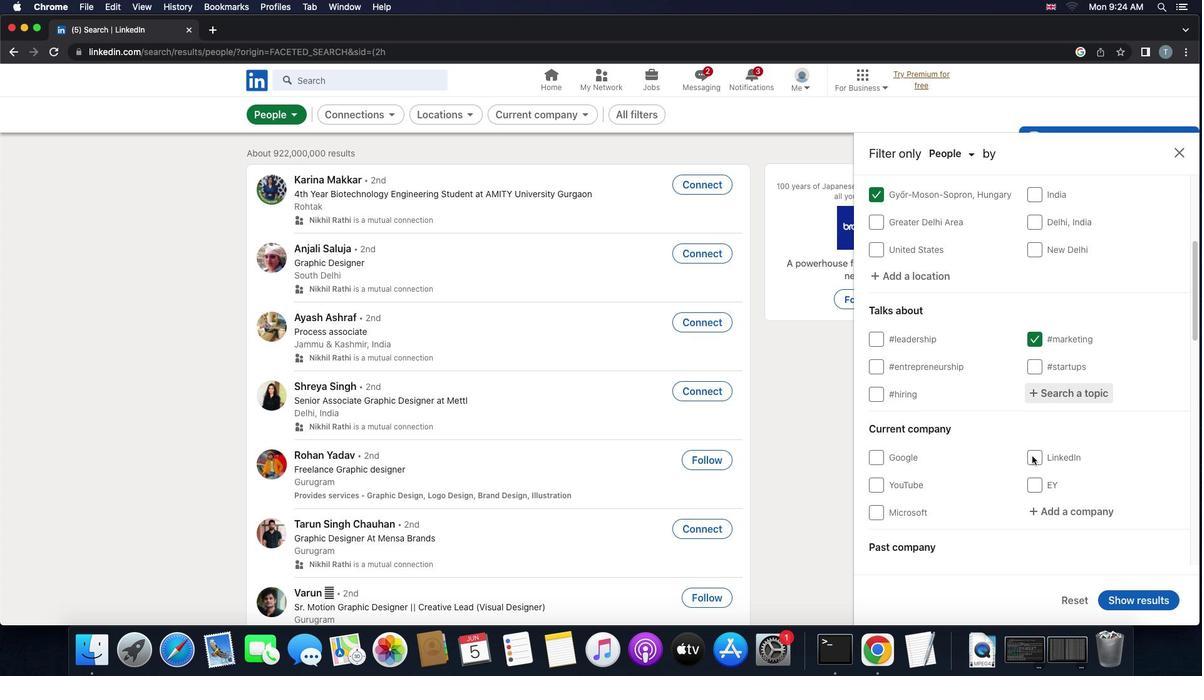 
Action: Mouse scrolled (1032, 456) with delta (0, 0)
Screenshot: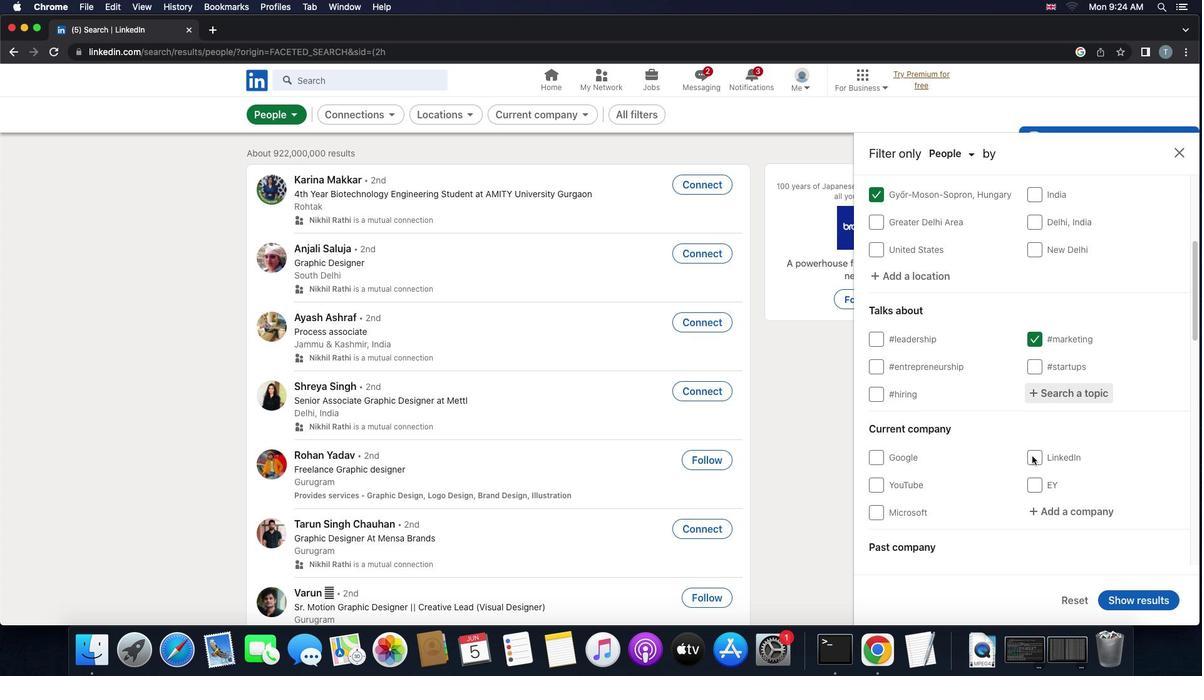 
Action: Mouse scrolled (1032, 456) with delta (0, 0)
Screenshot: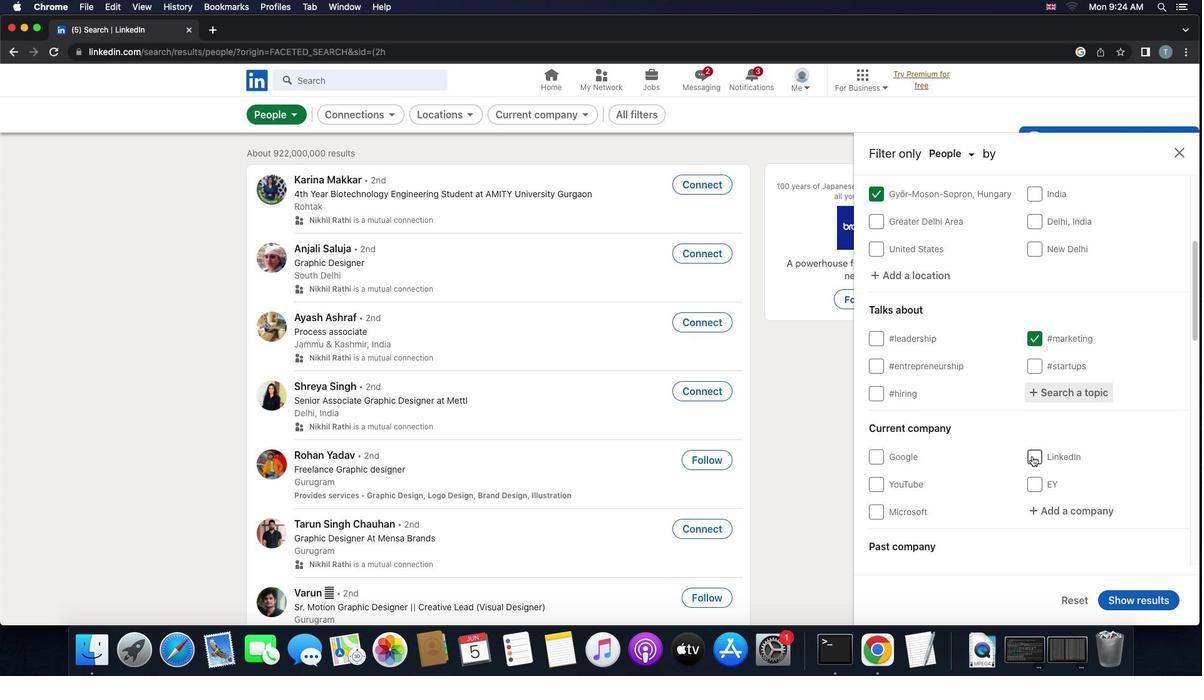 
Action: Mouse scrolled (1032, 456) with delta (0, 0)
Screenshot: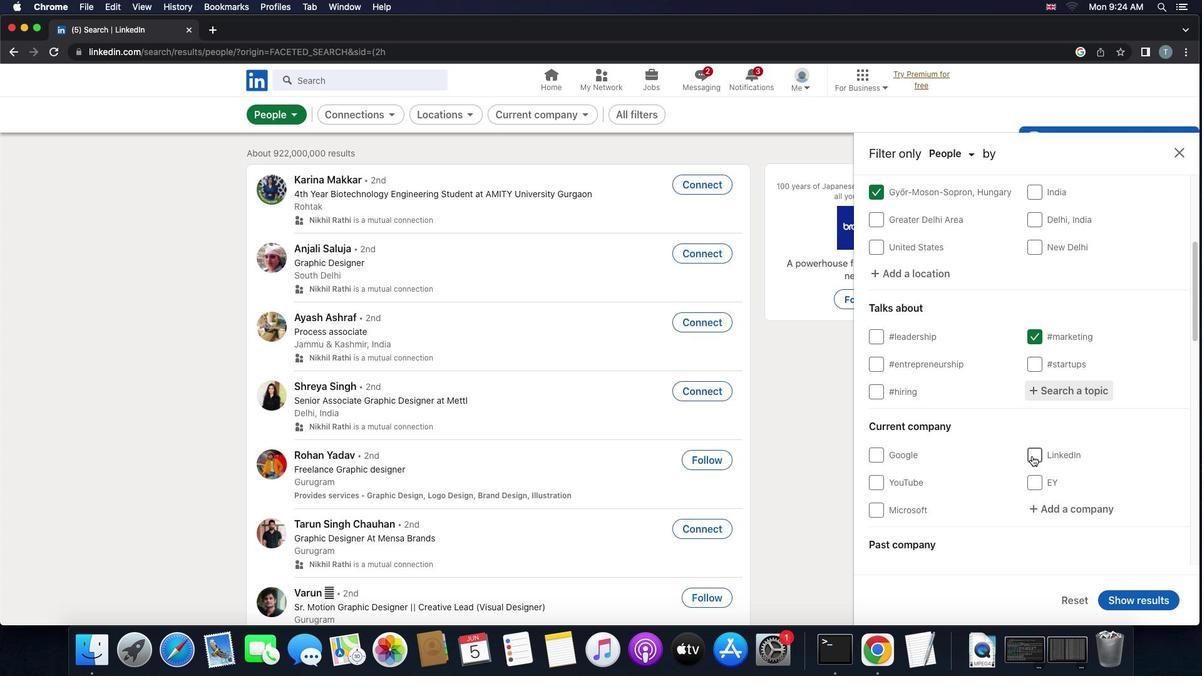 
Action: Mouse scrolled (1032, 456) with delta (0, 0)
Screenshot: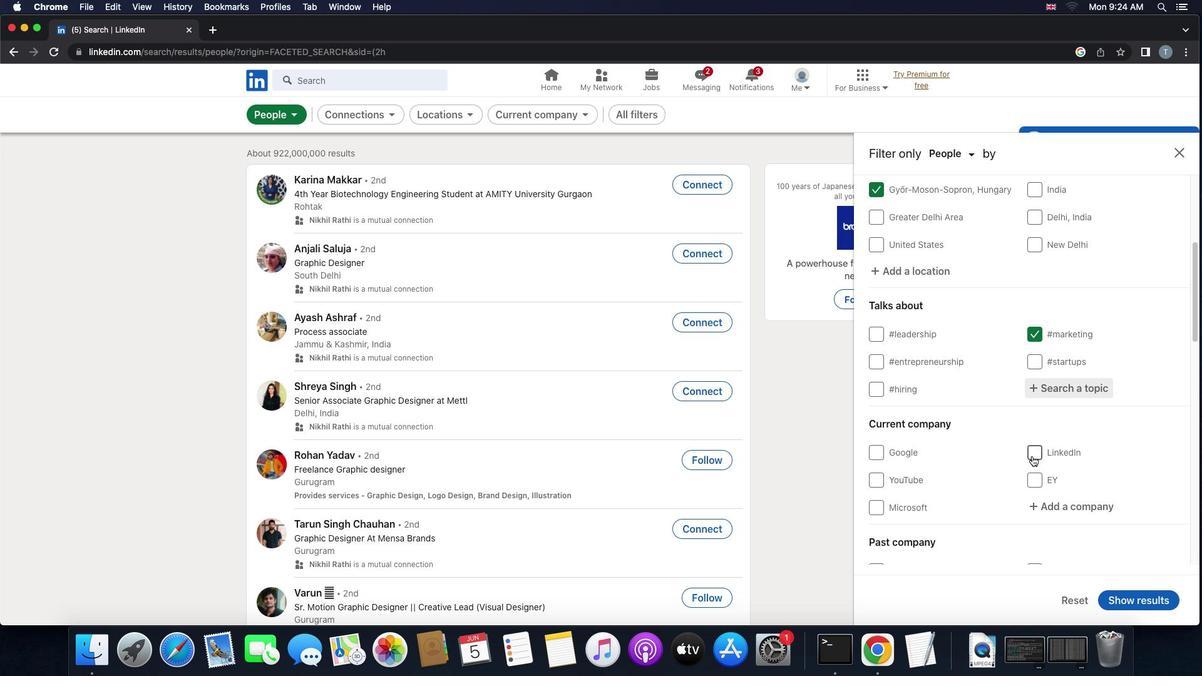 
Action: Mouse scrolled (1032, 456) with delta (0, 0)
Screenshot: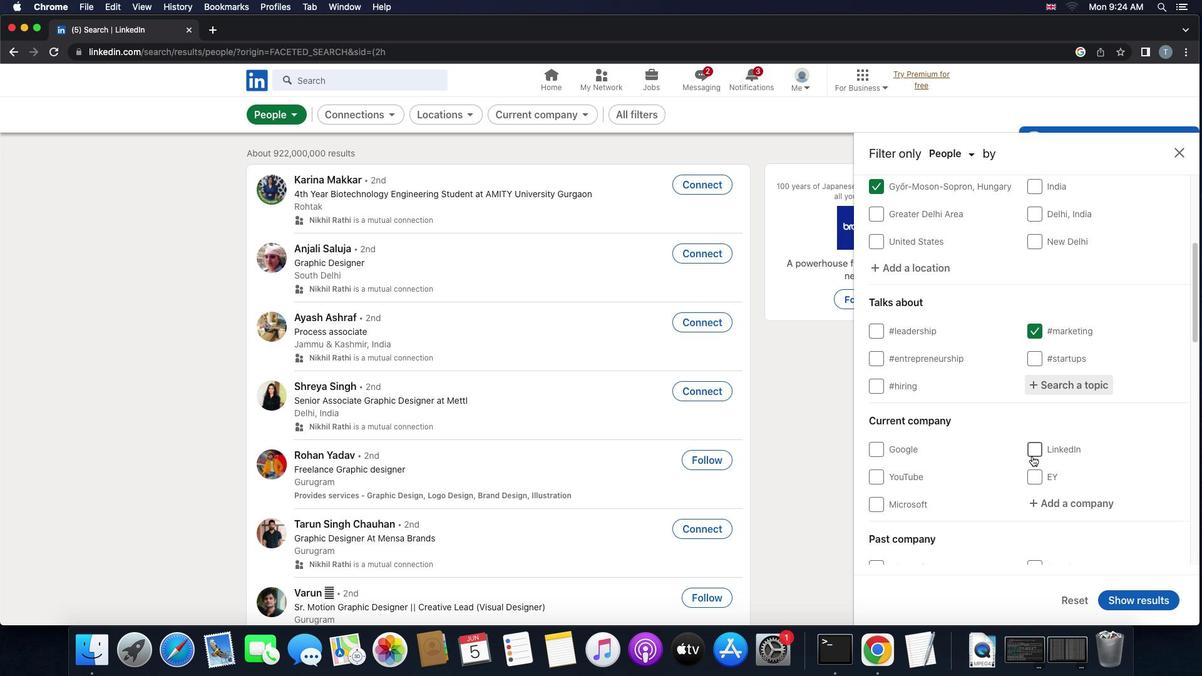 
Action: Mouse scrolled (1032, 456) with delta (0, 0)
Screenshot: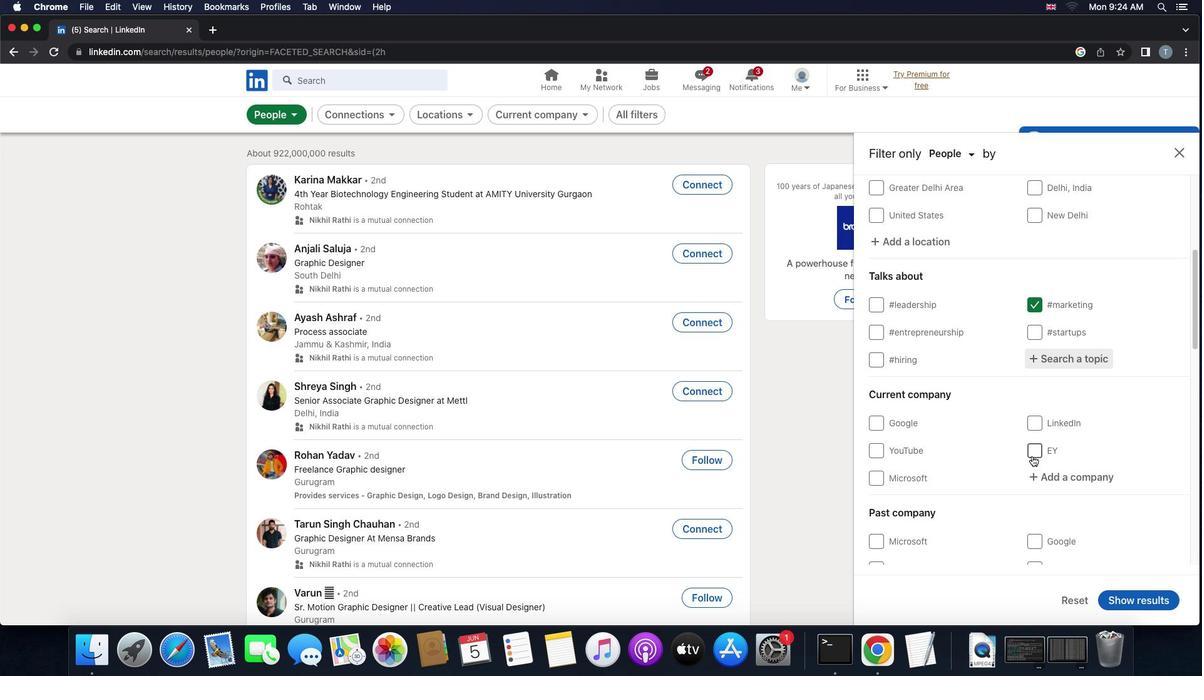 
Action: Mouse scrolled (1032, 456) with delta (0, 0)
Screenshot: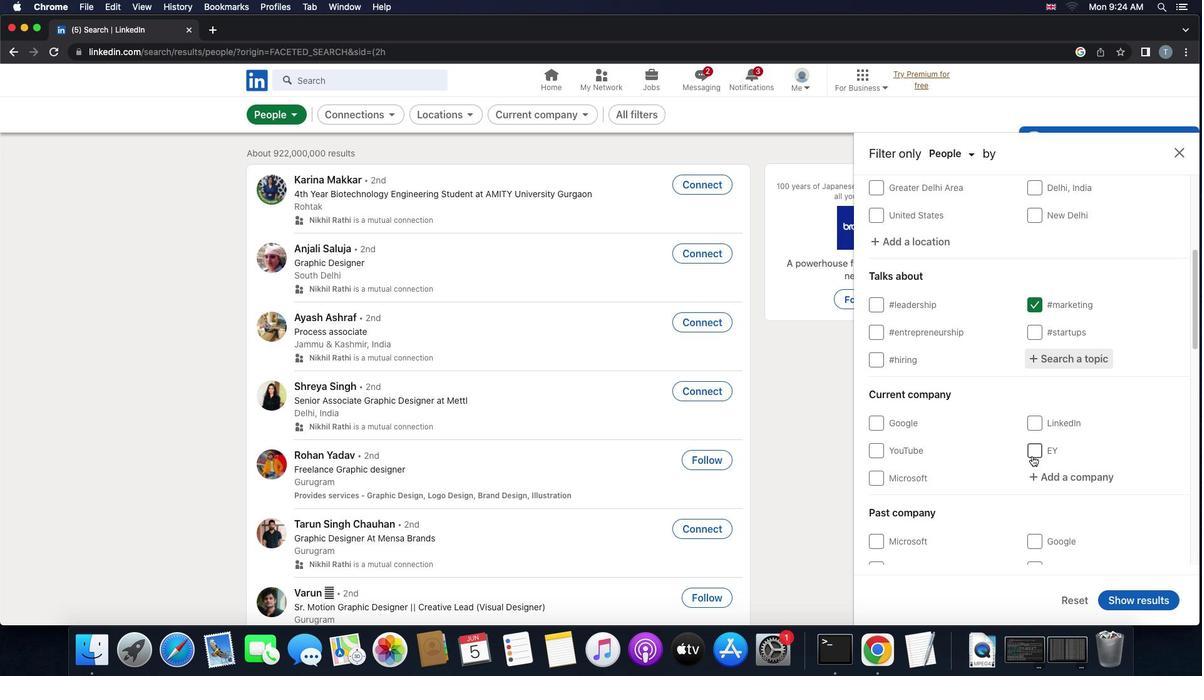 
Action: Mouse scrolled (1032, 456) with delta (0, 0)
Screenshot: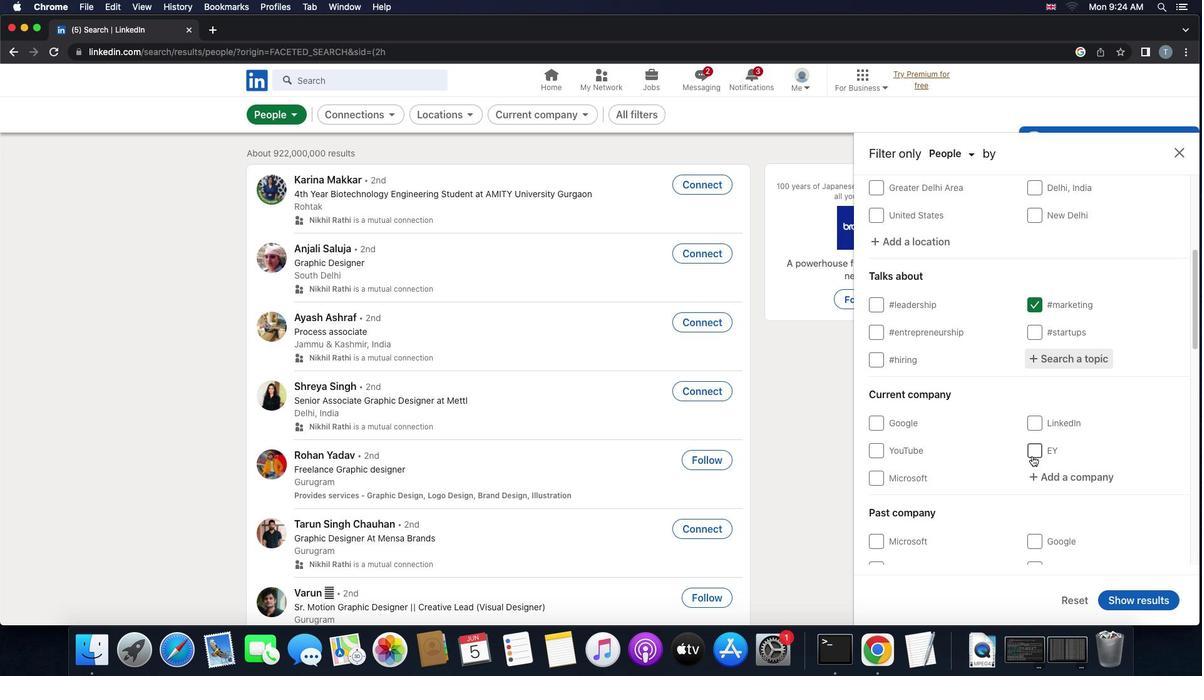 
Action: Mouse scrolled (1032, 456) with delta (0, 0)
Screenshot: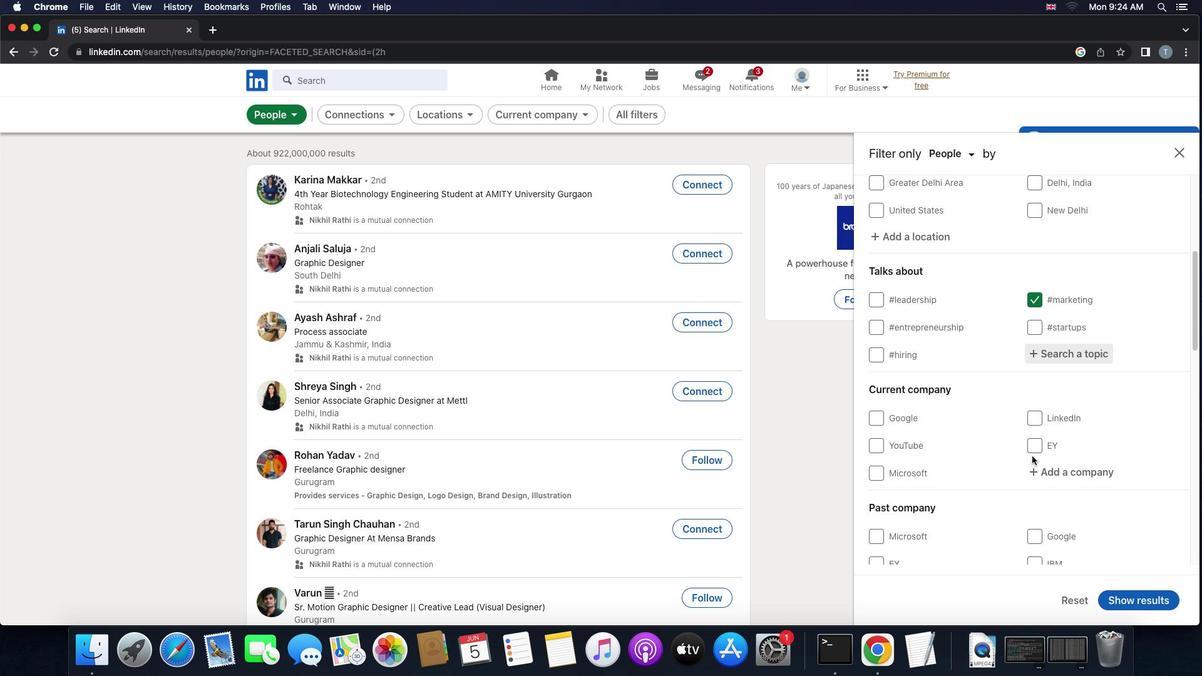 
Action: Mouse scrolled (1032, 456) with delta (0, 0)
Screenshot: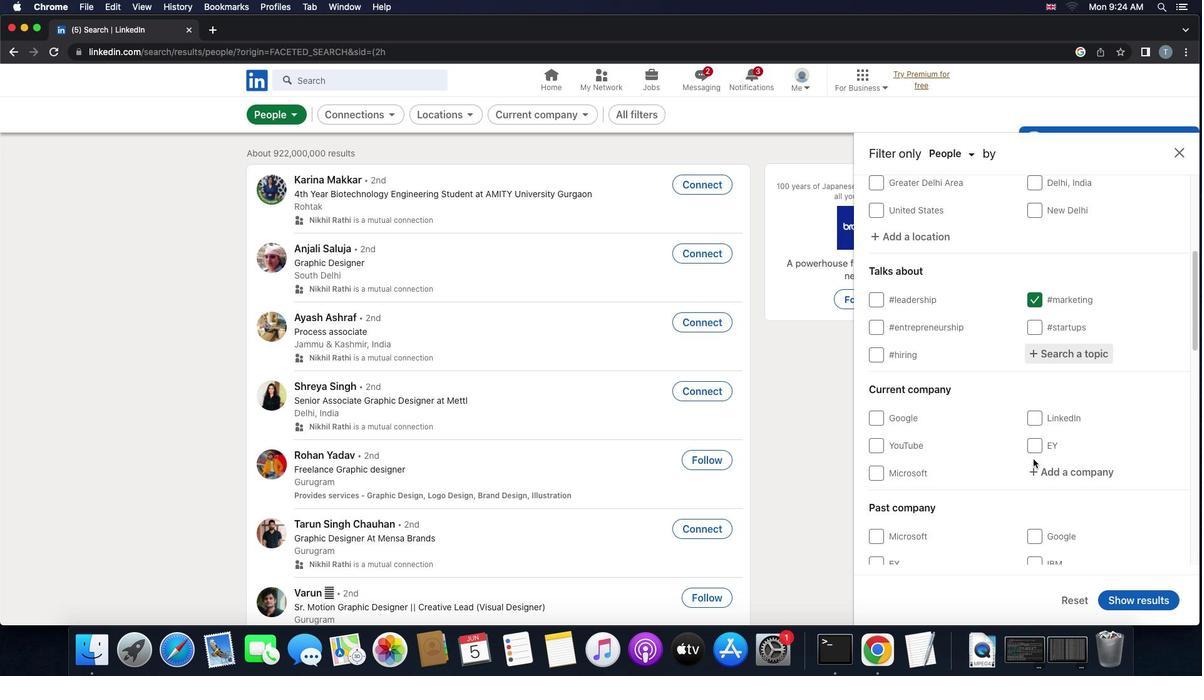 
Action: Mouse moved to (1084, 476)
Screenshot: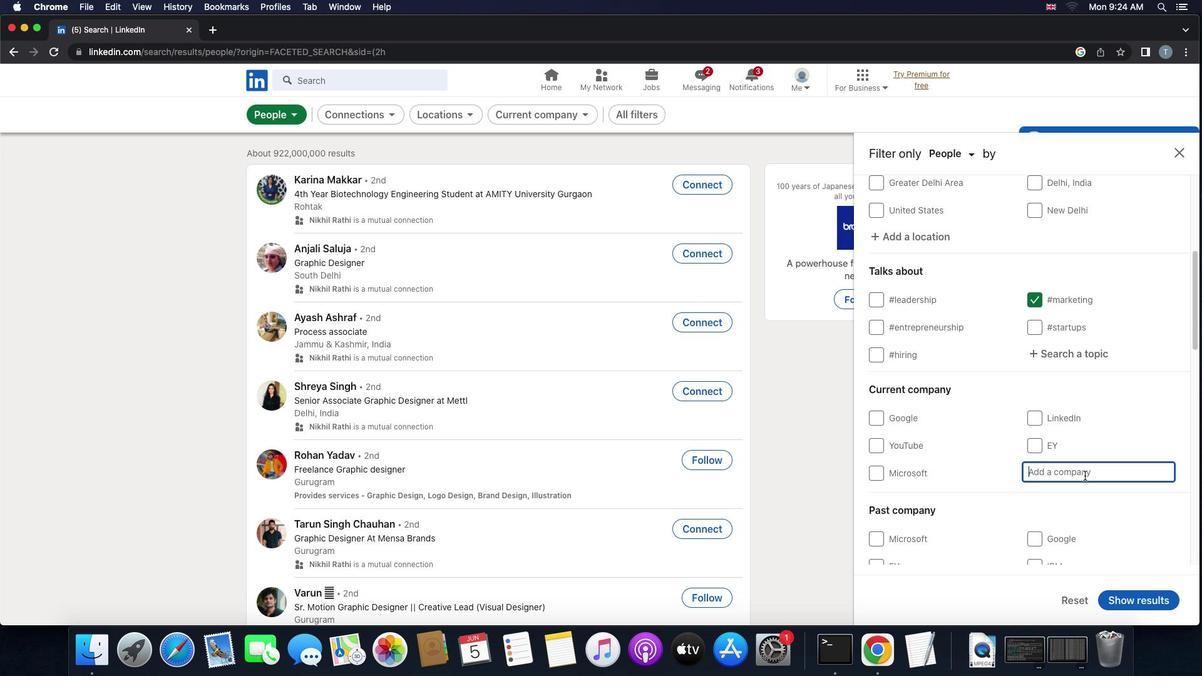 
Action: Mouse pressed left at (1084, 476)
Screenshot: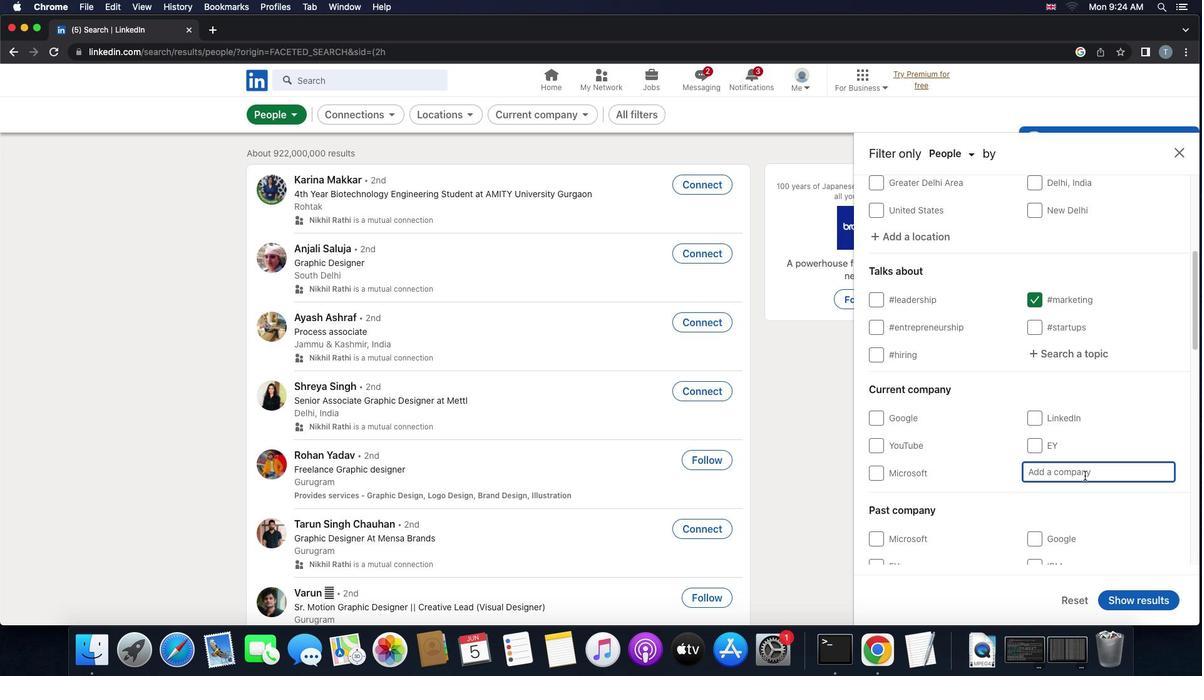
Action: Key pressed 'm''i''c''r''o''n'Key.space't''e''c''h''n''o''l''o''g''y'
Screenshot: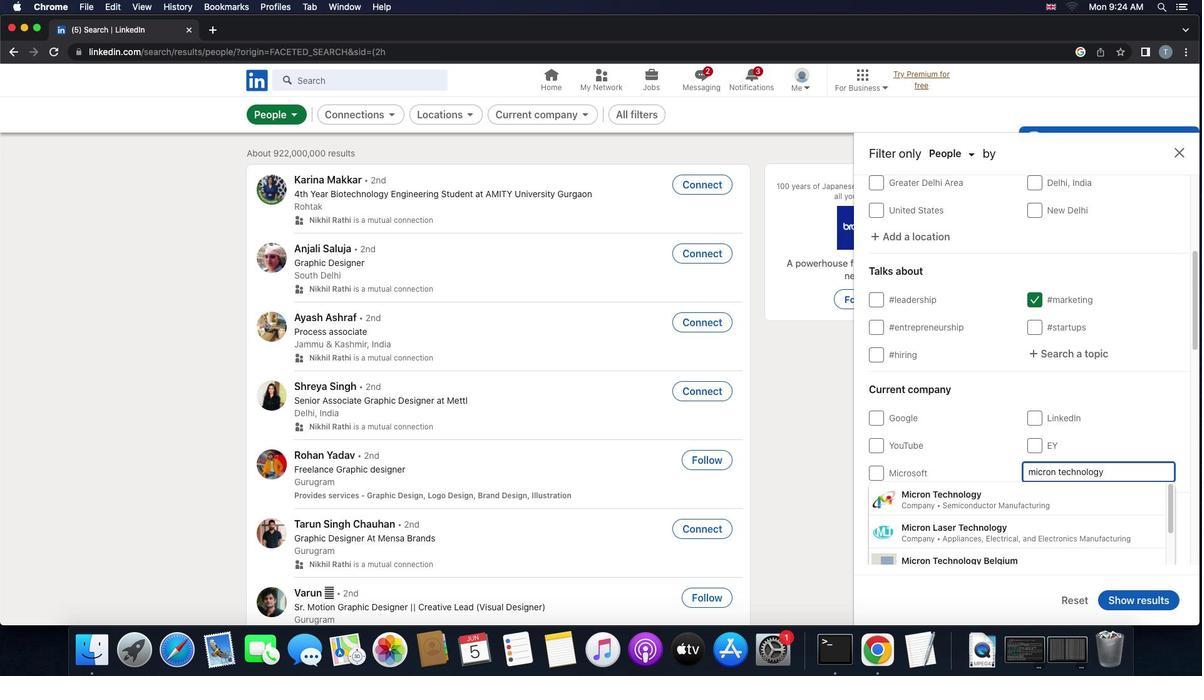 
Action: Mouse moved to (1057, 504)
Screenshot: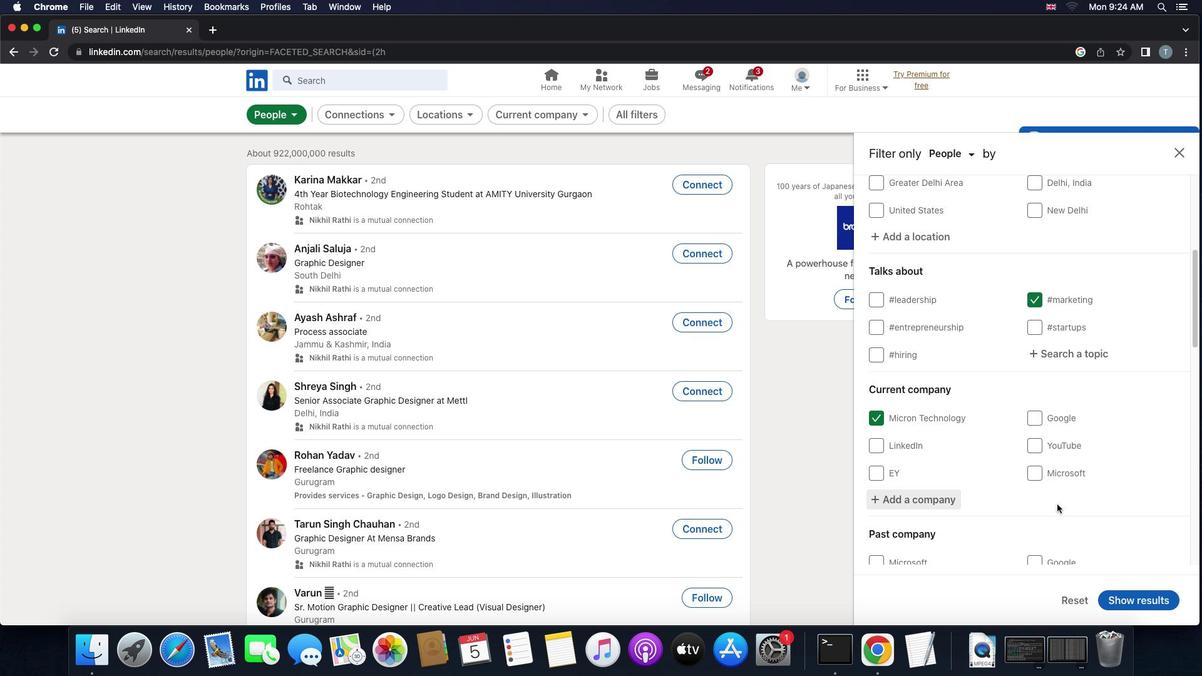
Action: Mouse pressed left at (1057, 504)
Screenshot: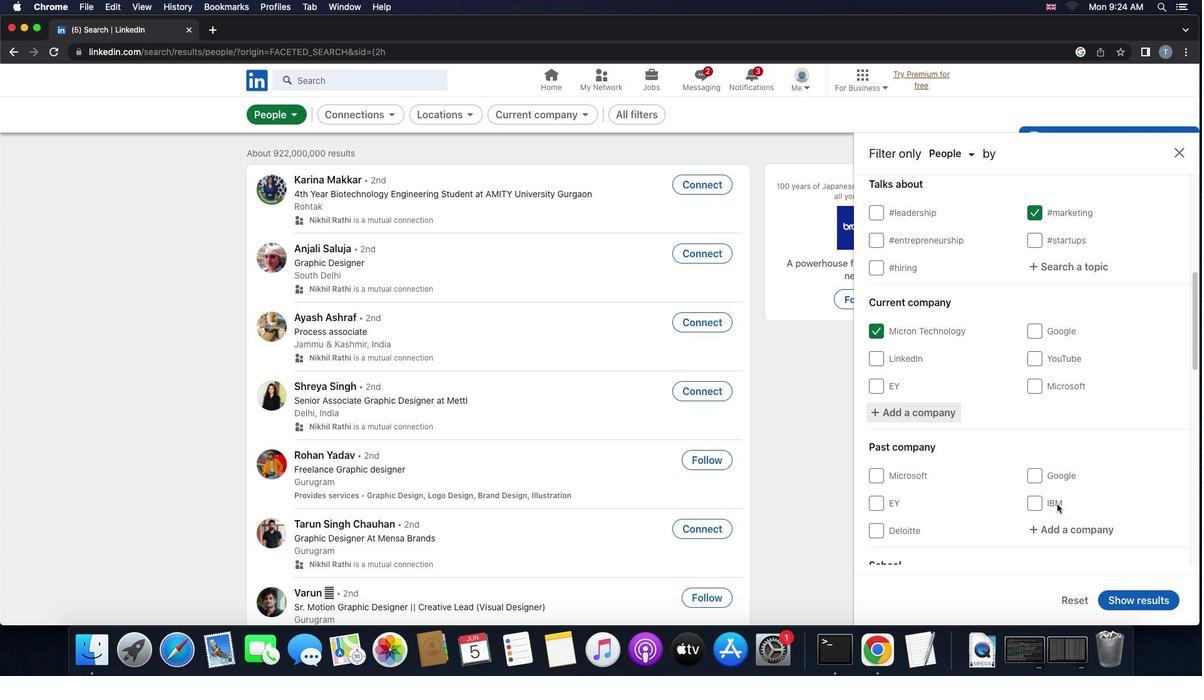 
Action: Mouse scrolled (1057, 504) with delta (0, 0)
Screenshot: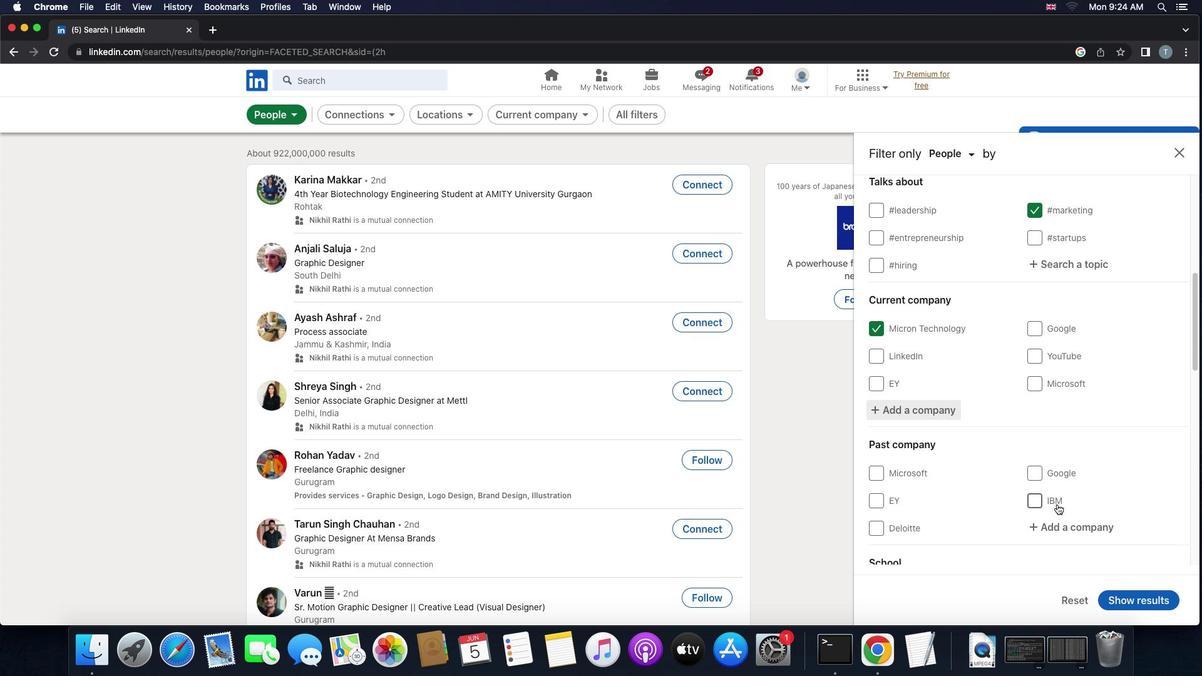 
Action: Mouse scrolled (1057, 504) with delta (0, 0)
Screenshot: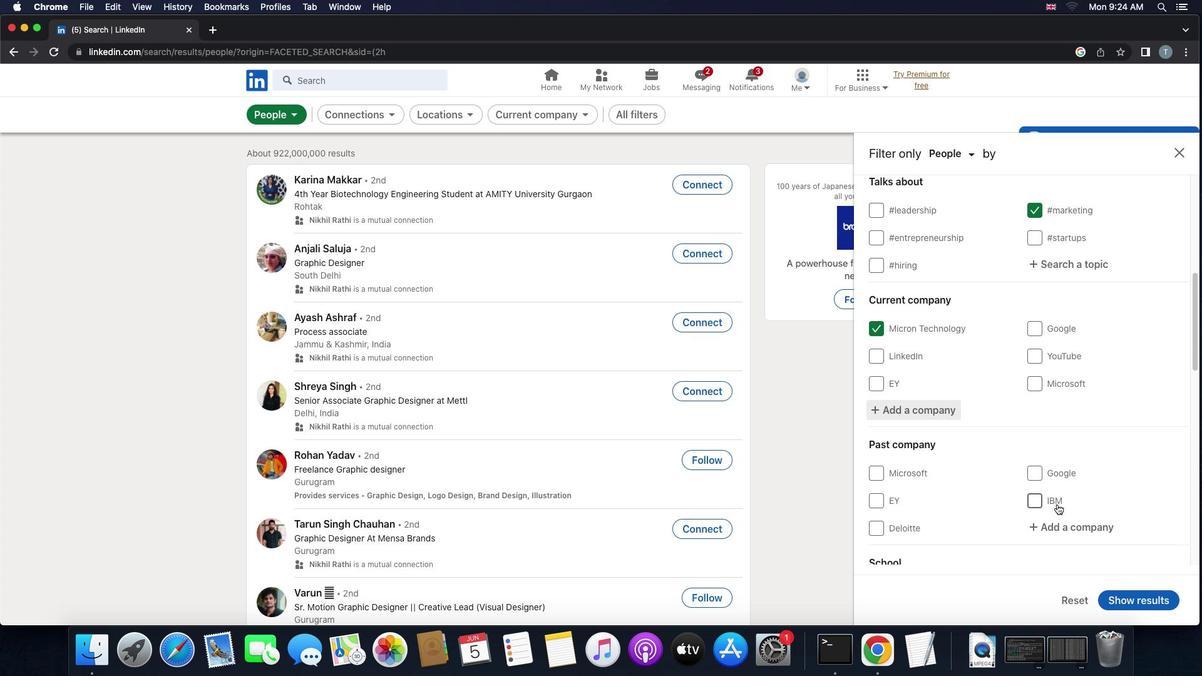 
Action: Mouse scrolled (1057, 504) with delta (0, -1)
Screenshot: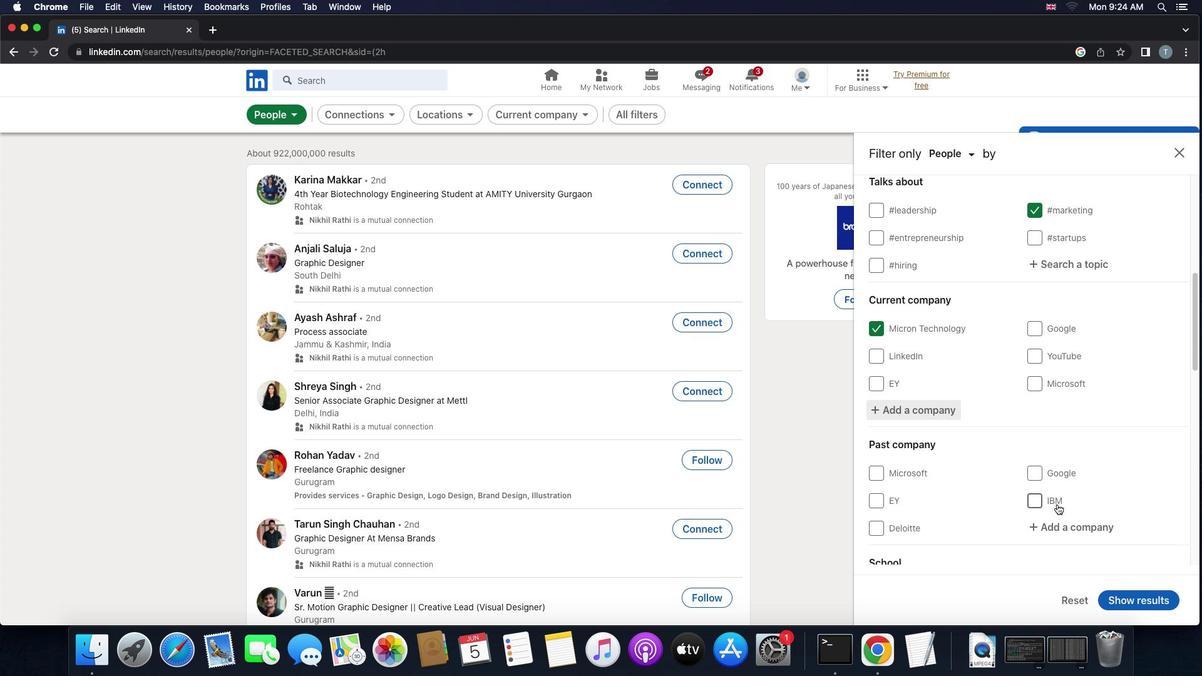 
Action: Mouse scrolled (1057, 504) with delta (0, 0)
Screenshot: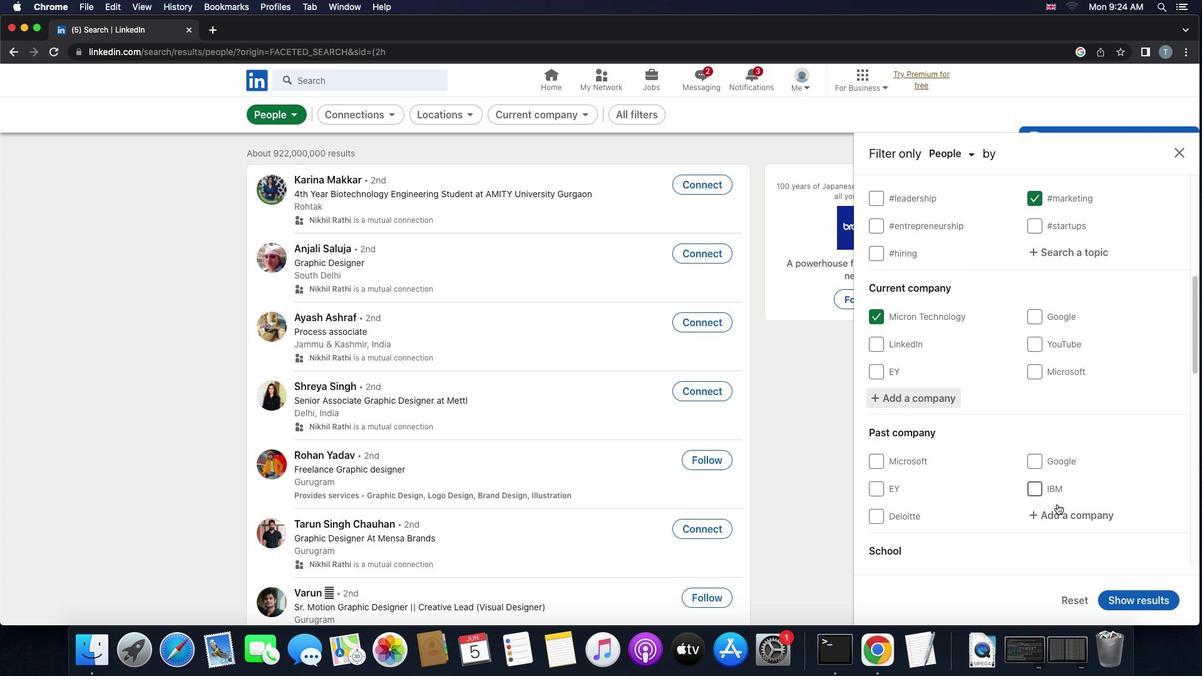 
Action: Mouse scrolled (1057, 504) with delta (0, 0)
Screenshot: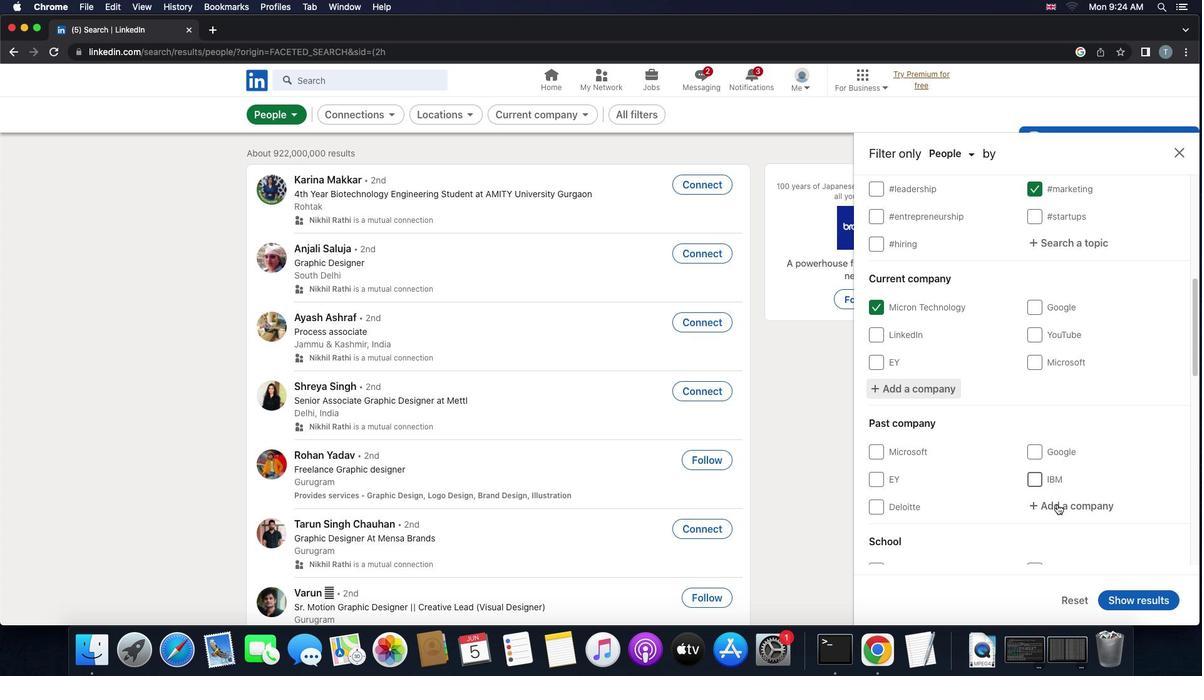 
Action: Mouse scrolled (1057, 504) with delta (0, 0)
Screenshot: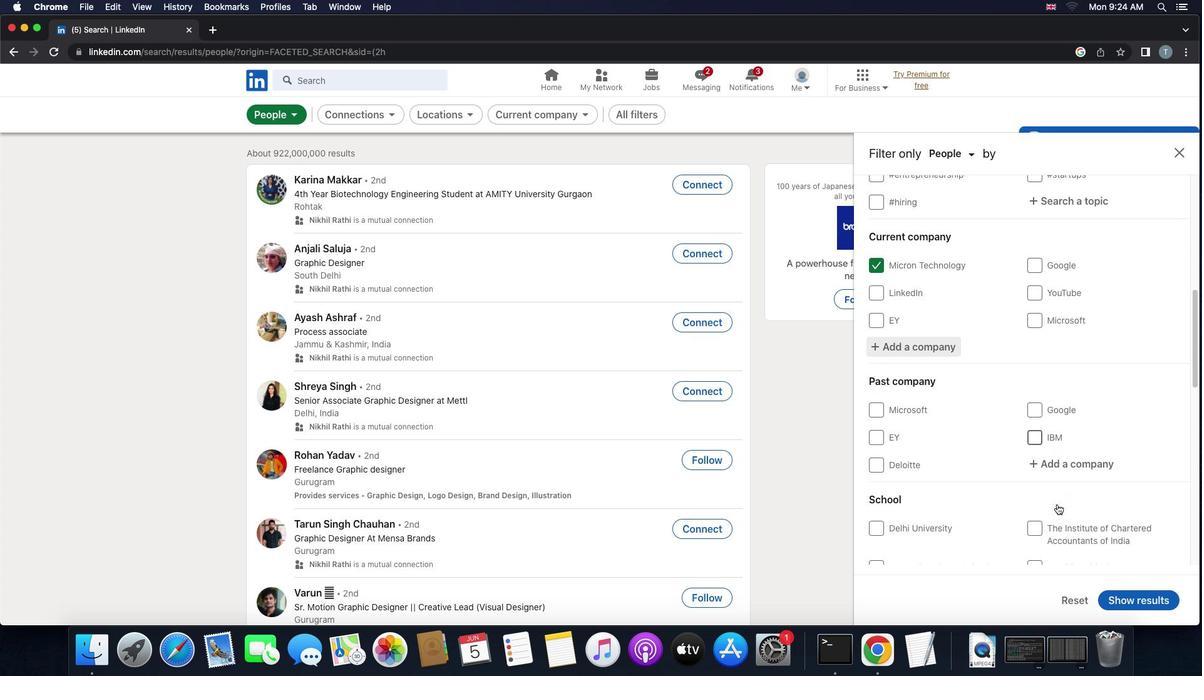 
Action: Mouse scrolled (1057, 504) with delta (0, 0)
Screenshot: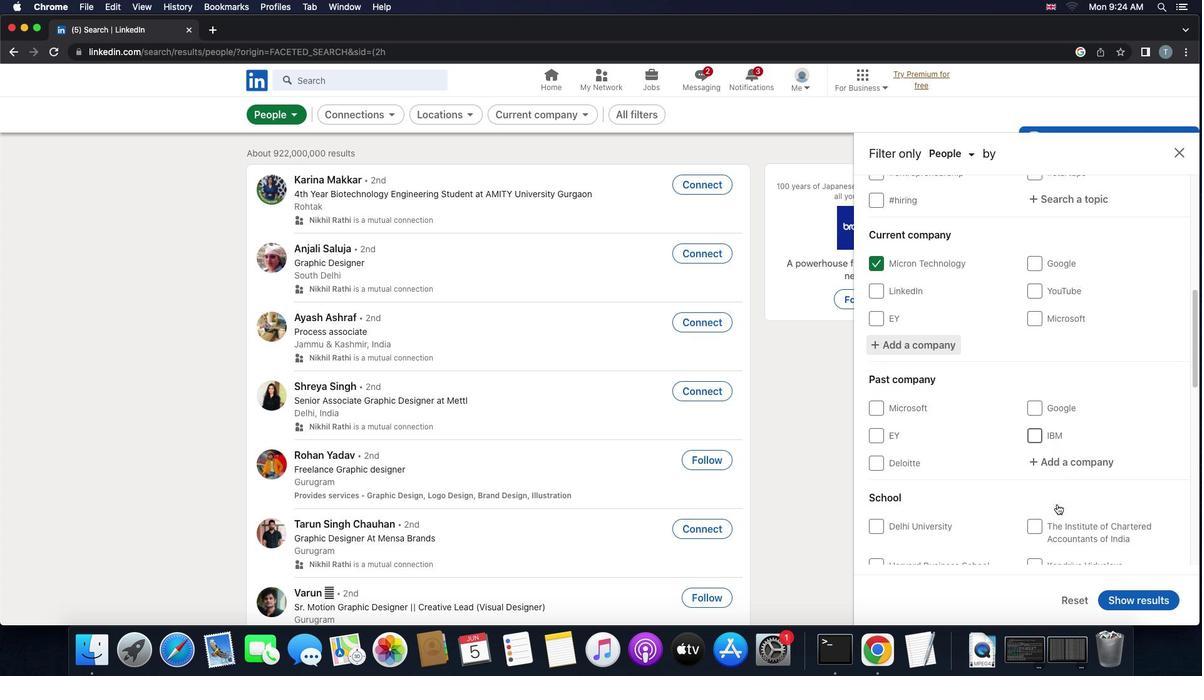 
Action: Mouse scrolled (1057, 504) with delta (0, 0)
Screenshot: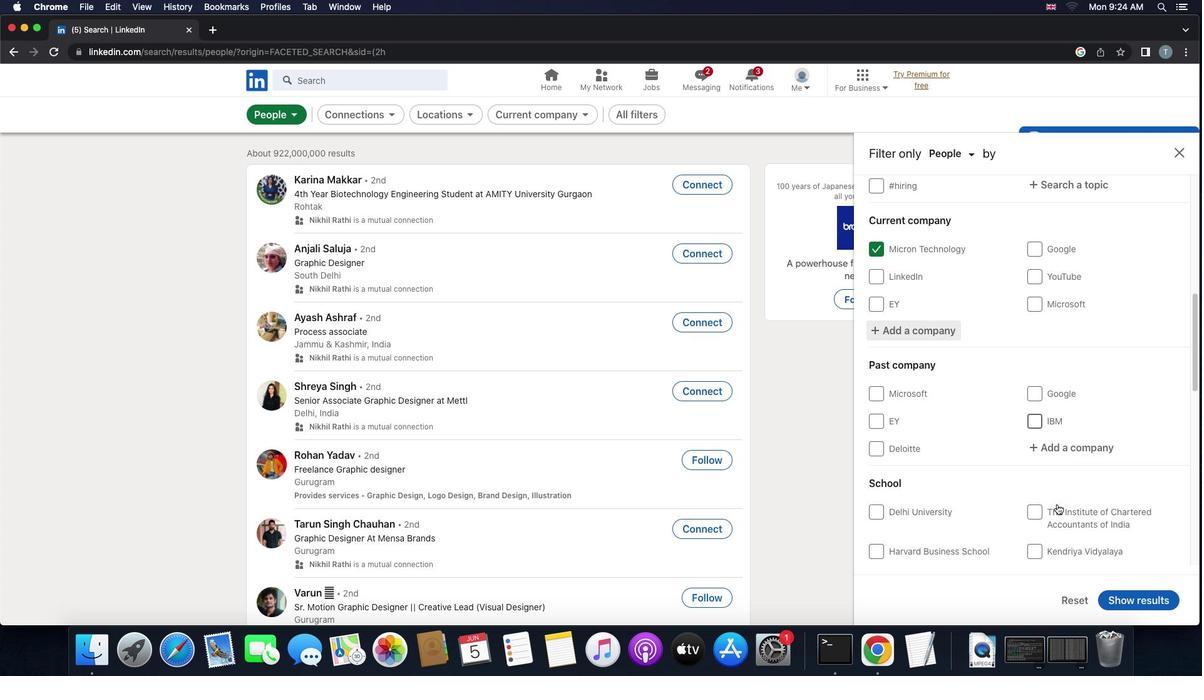 
Action: Mouse scrolled (1057, 504) with delta (0, 0)
Screenshot: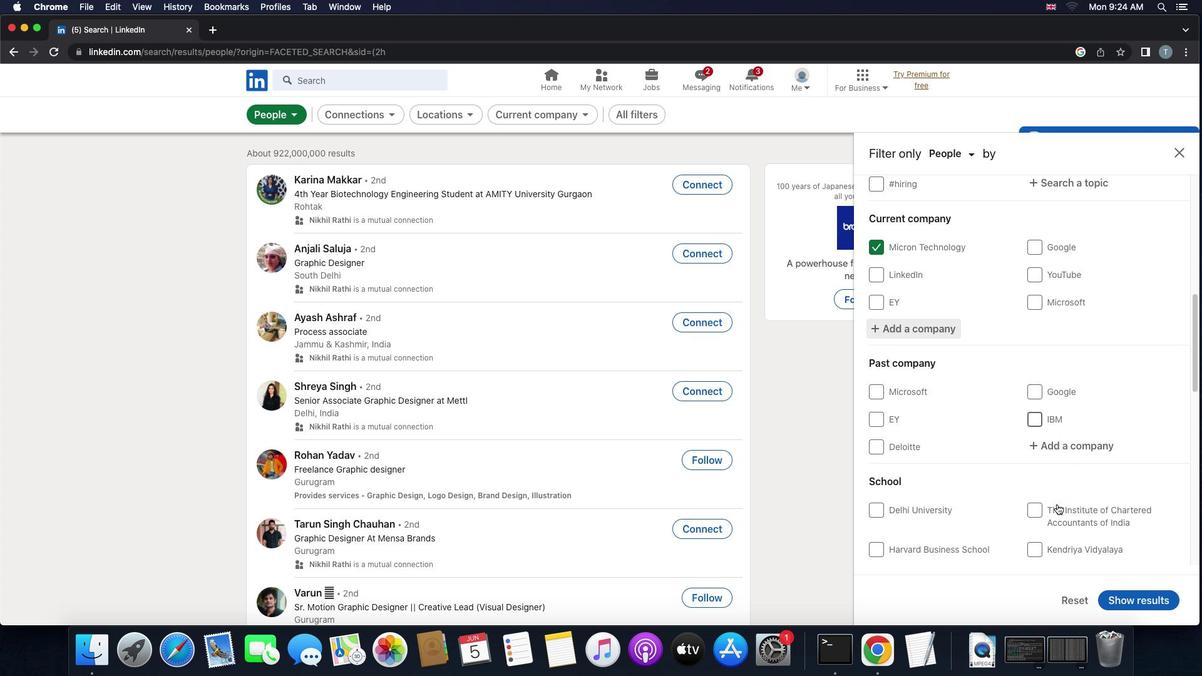 
Action: Mouse scrolled (1057, 504) with delta (0, 0)
Screenshot: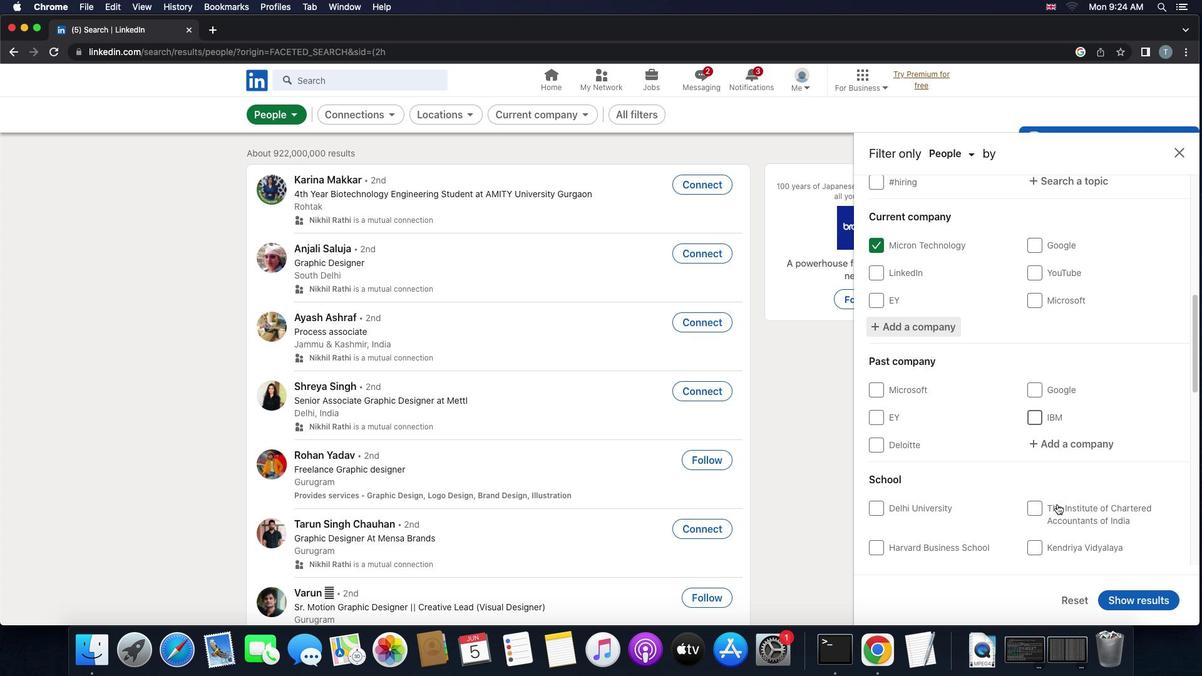 
Action: Mouse scrolled (1057, 504) with delta (0, 0)
Screenshot: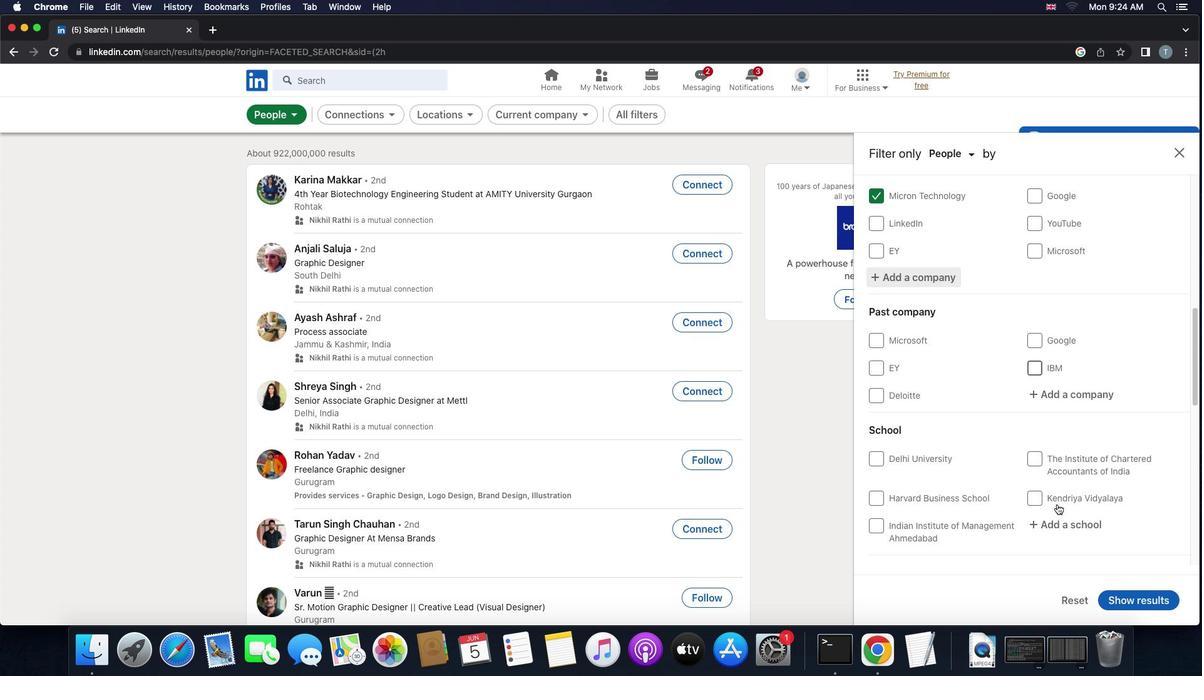
Action: Mouse scrolled (1057, 504) with delta (0, 0)
Screenshot: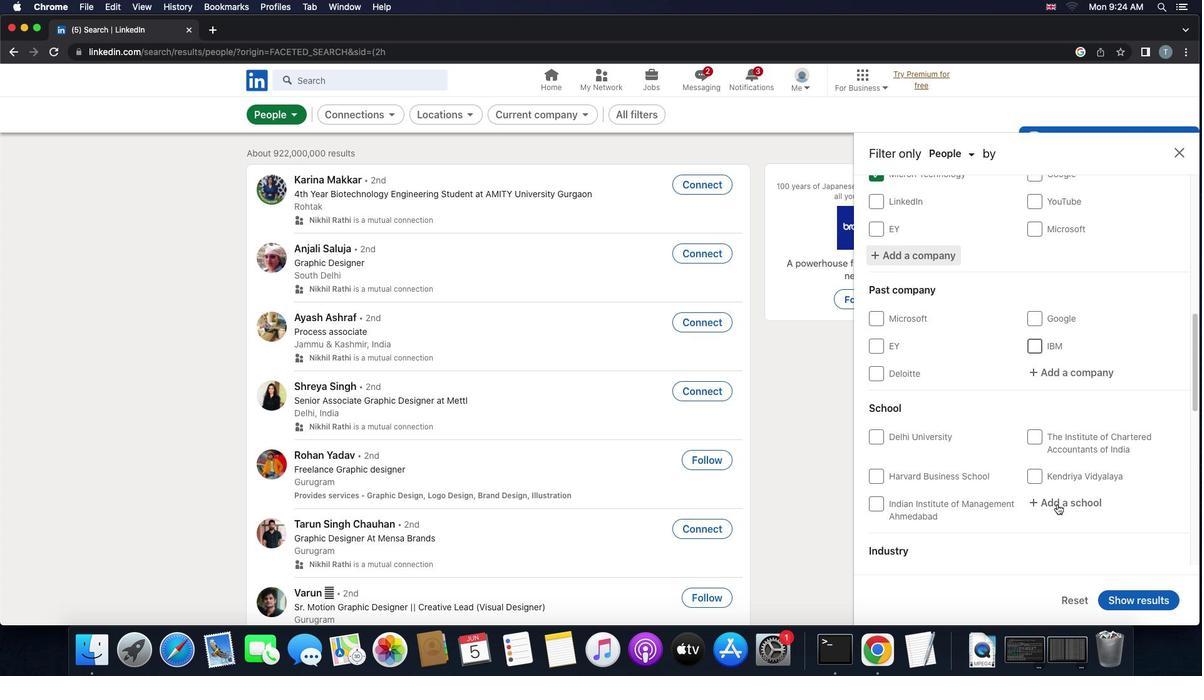 
Action: Mouse scrolled (1057, 504) with delta (0, 0)
Screenshot: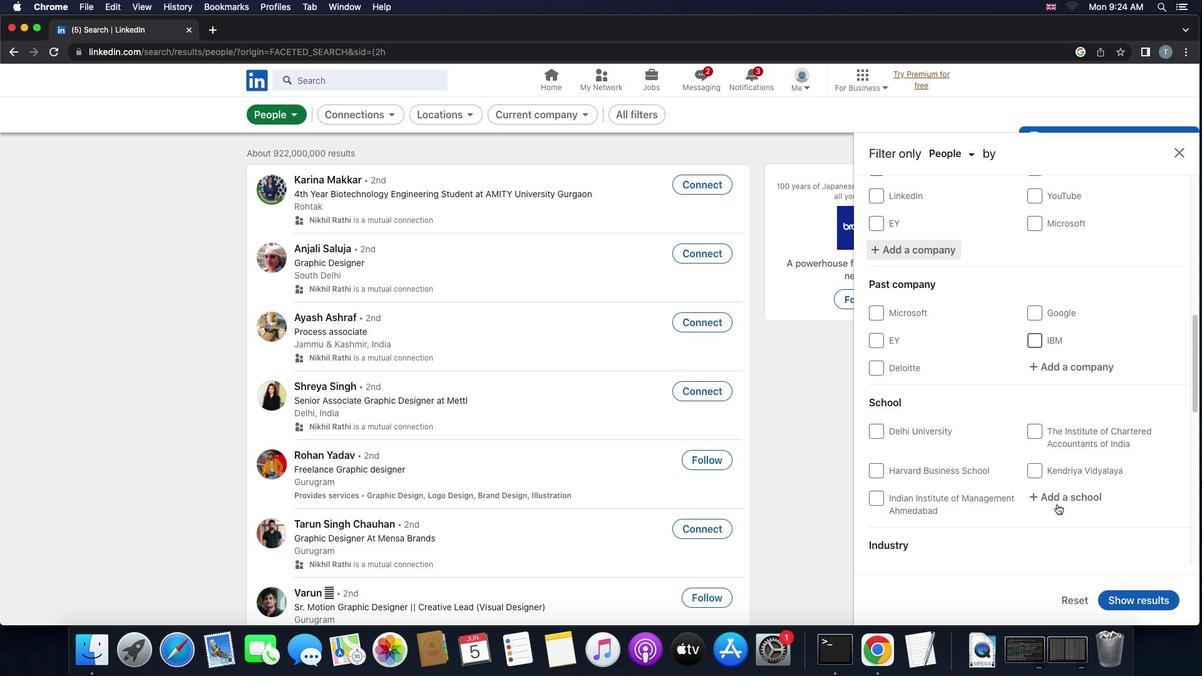 
Action: Mouse scrolled (1057, 504) with delta (0, 0)
Screenshot: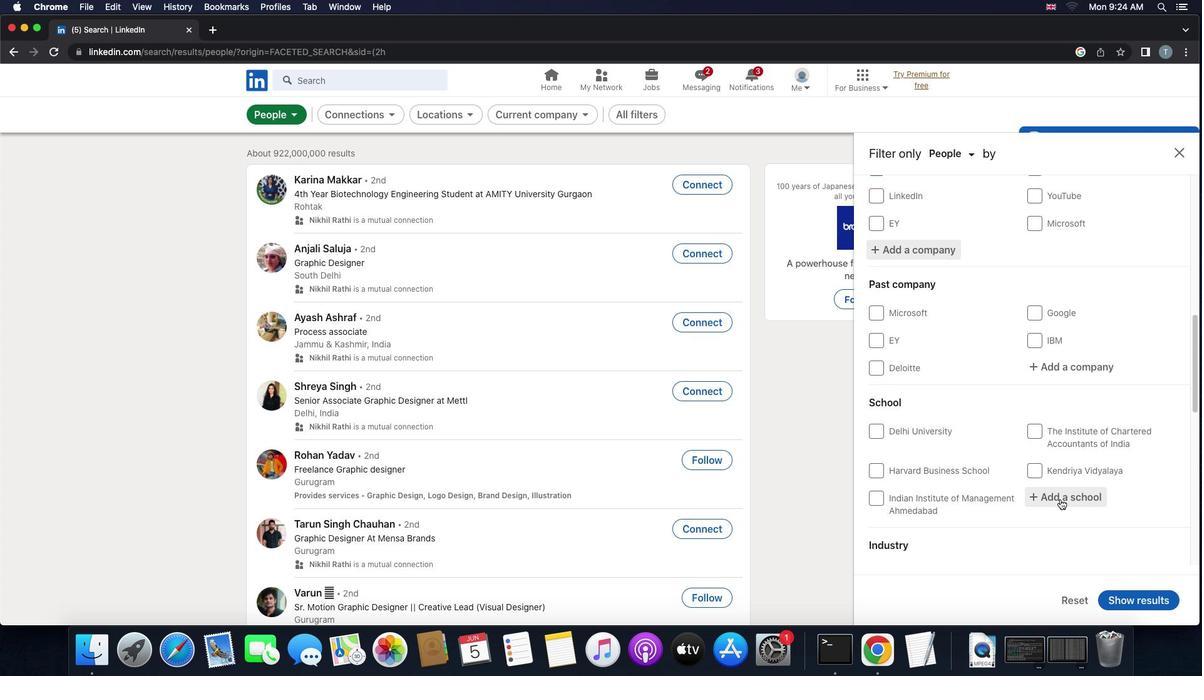 
Action: Mouse scrolled (1057, 504) with delta (0, 0)
Screenshot: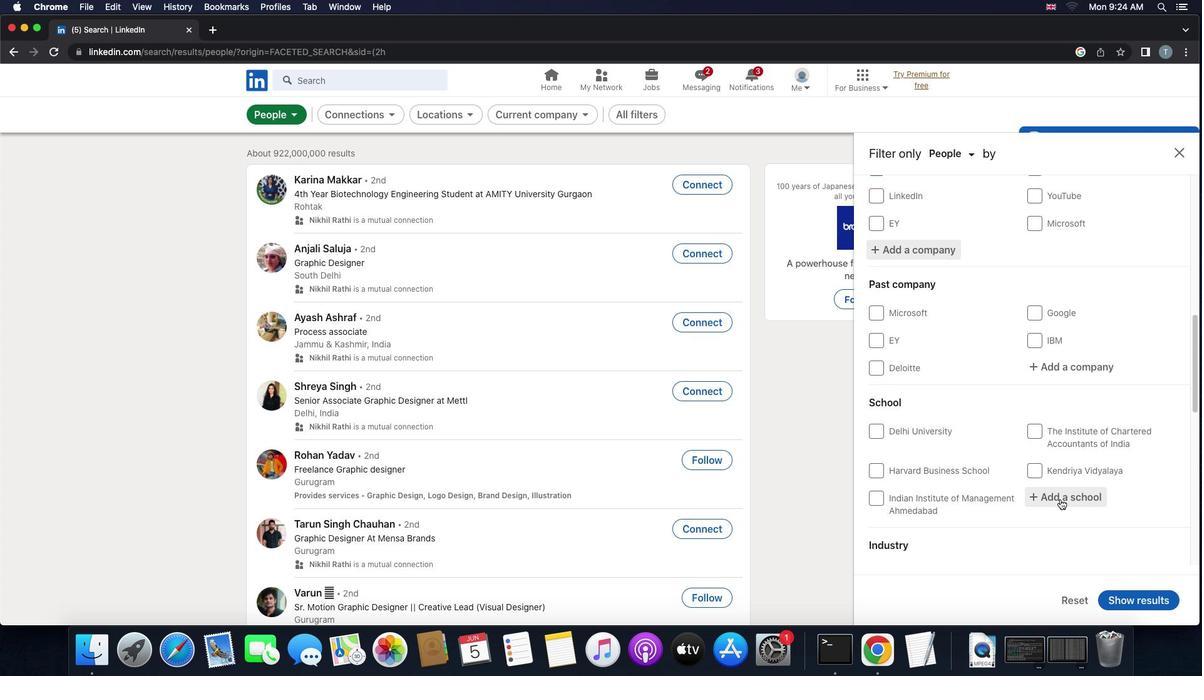 
Action: Mouse scrolled (1057, 504) with delta (0, -1)
Screenshot: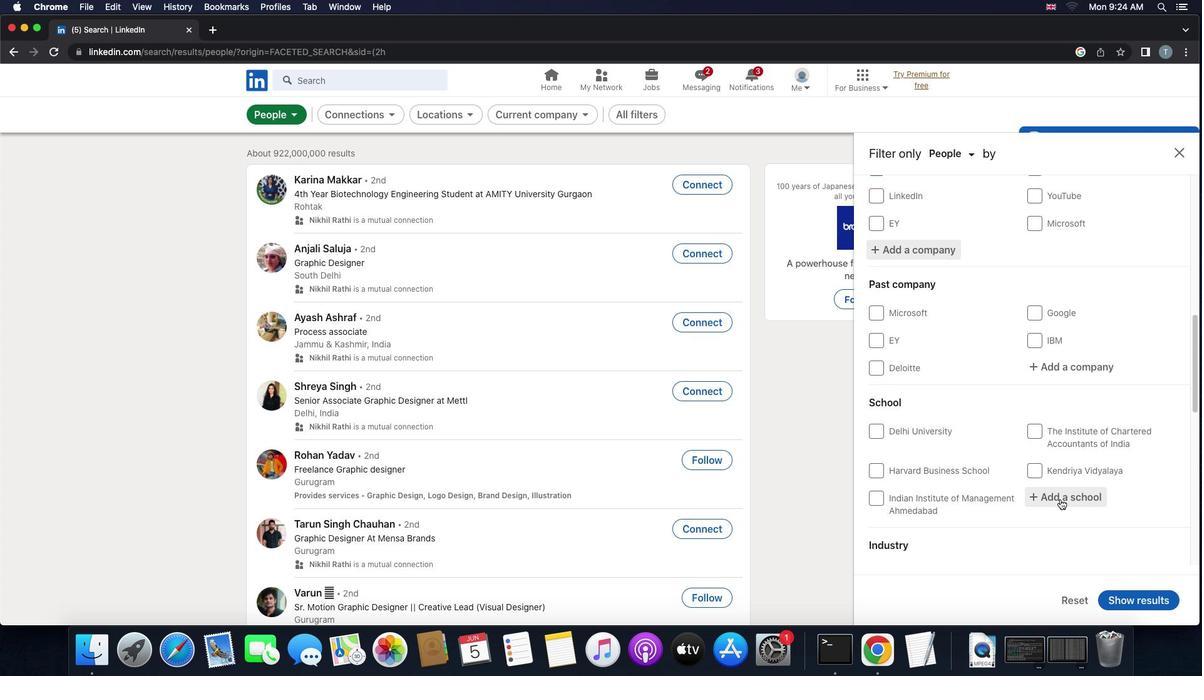 
Action: Mouse moved to (1060, 499)
Screenshot: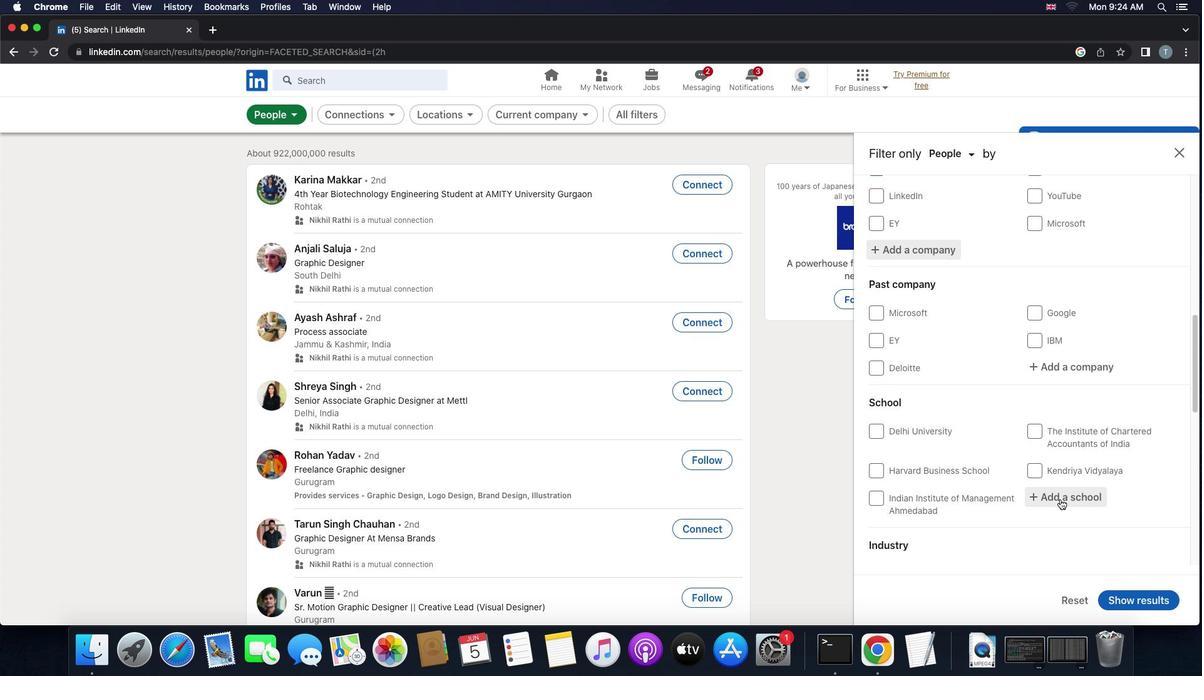 
Action: Mouse pressed left at (1060, 499)
Screenshot: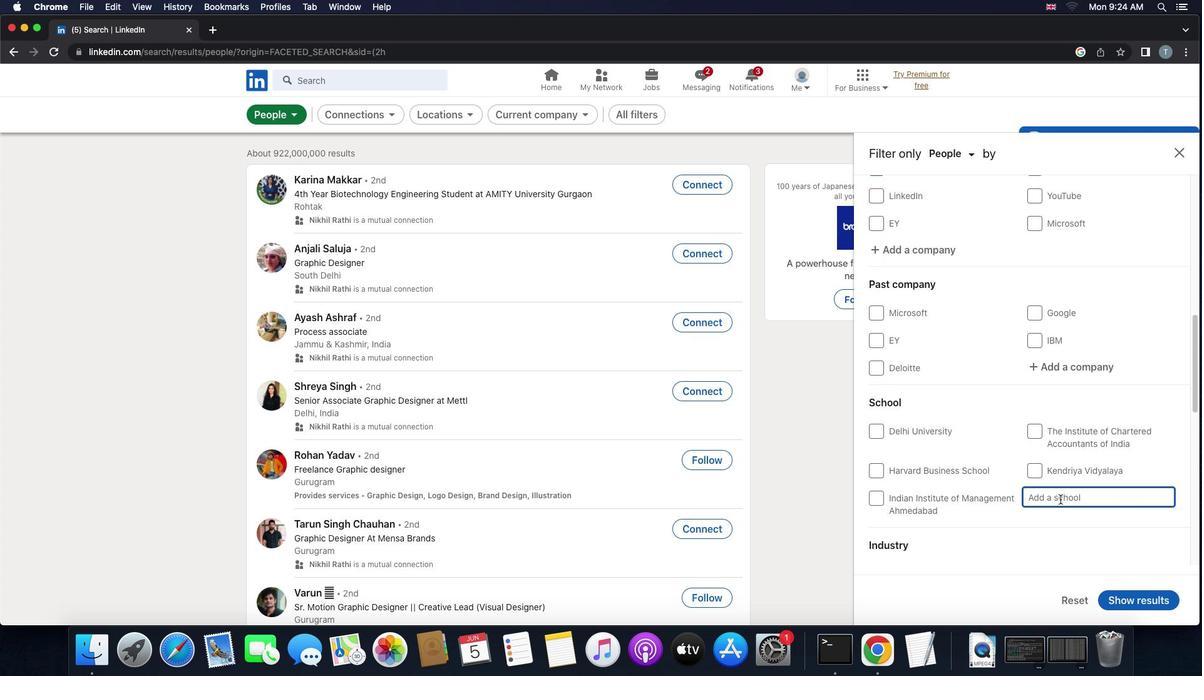 
Action: Key pressed Key.shift'F''a''k''i''r'Key.space'm''o''h''a''n'
Screenshot: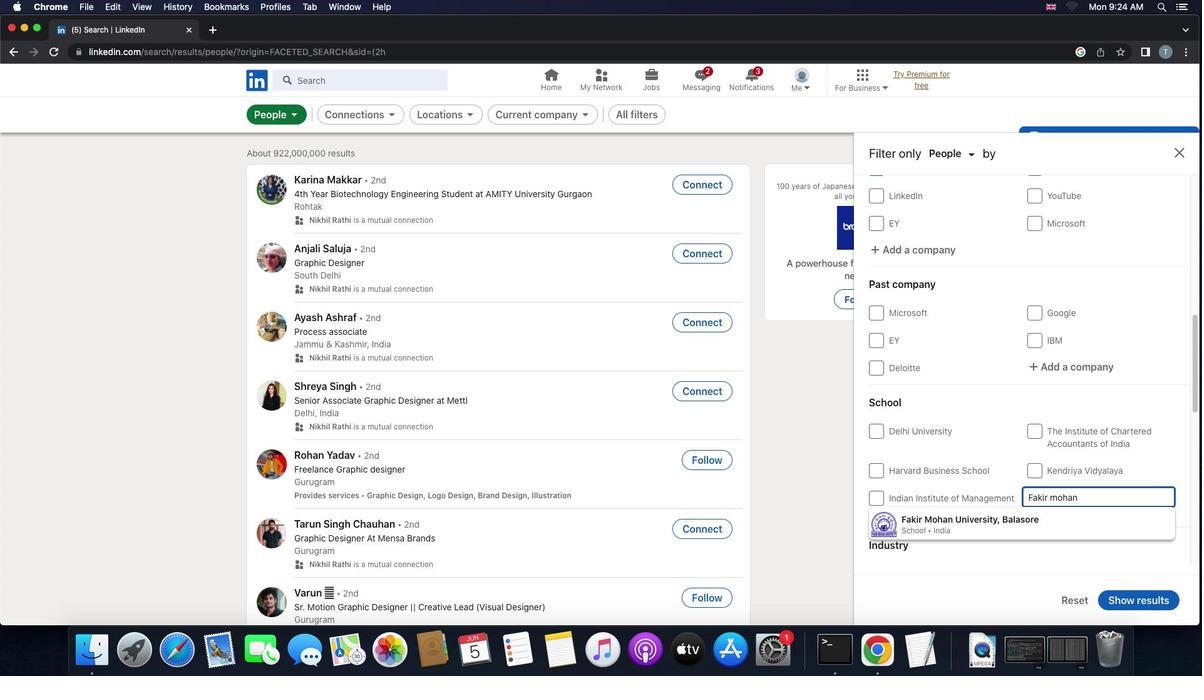 
Action: Mouse moved to (1029, 531)
Screenshot: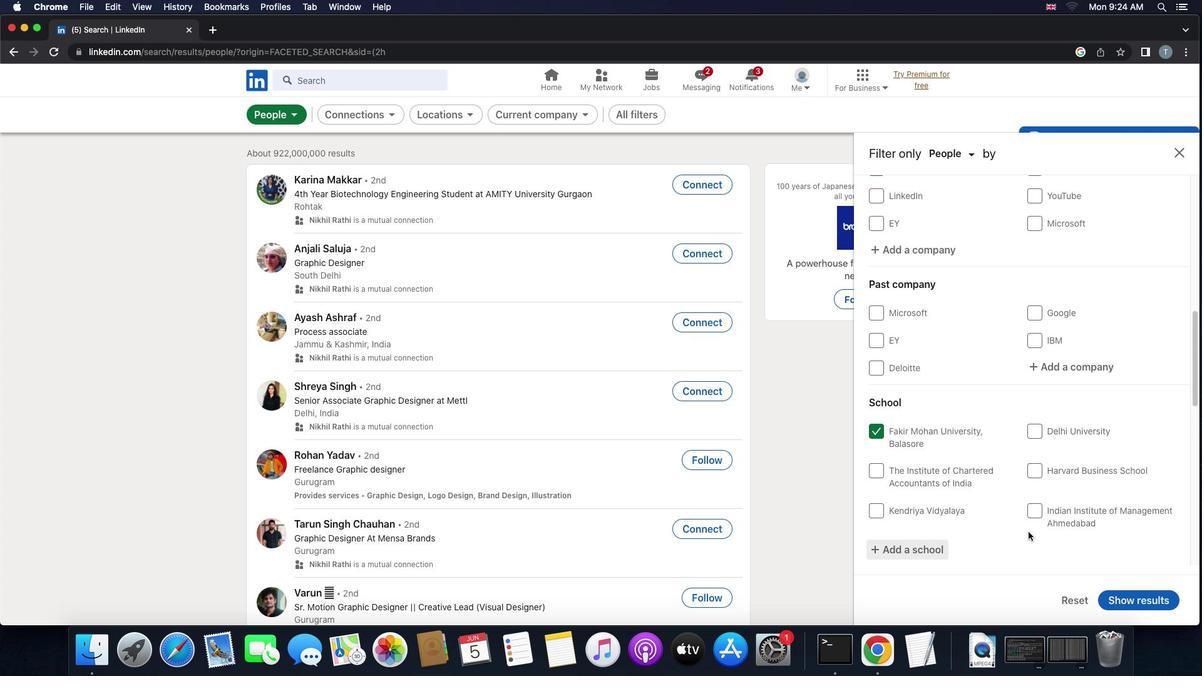 
Action: Mouse pressed left at (1029, 531)
Screenshot: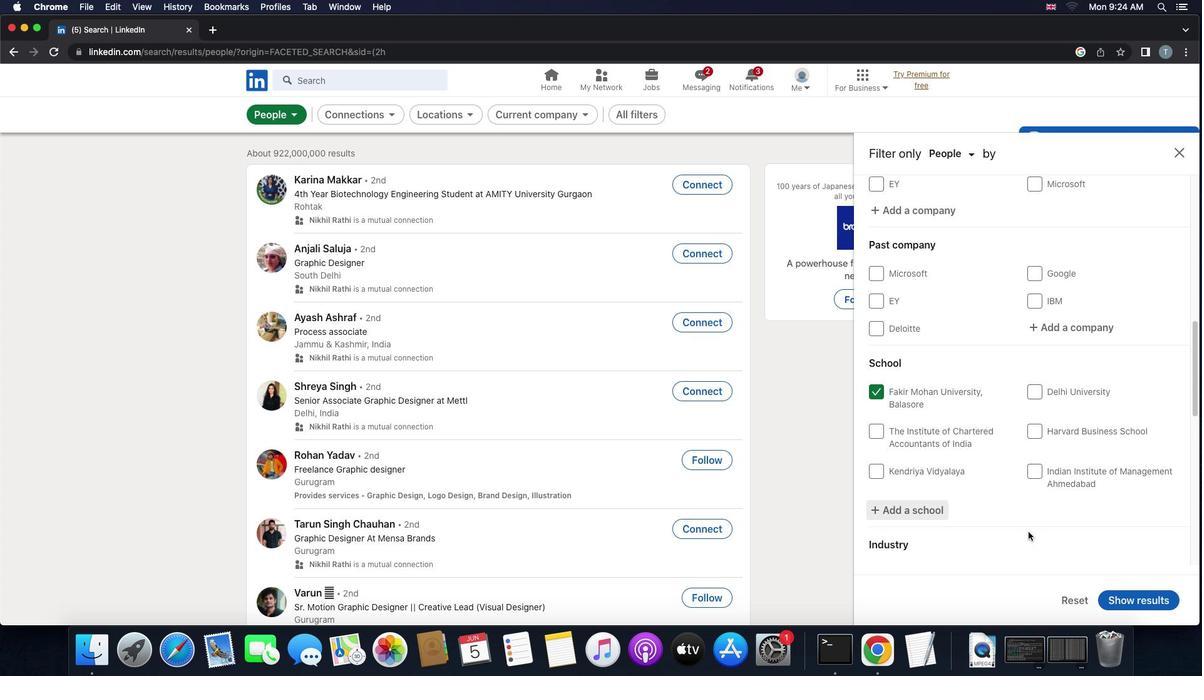 
Action: Mouse scrolled (1029, 531) with delta (0, 0)
Screenshot: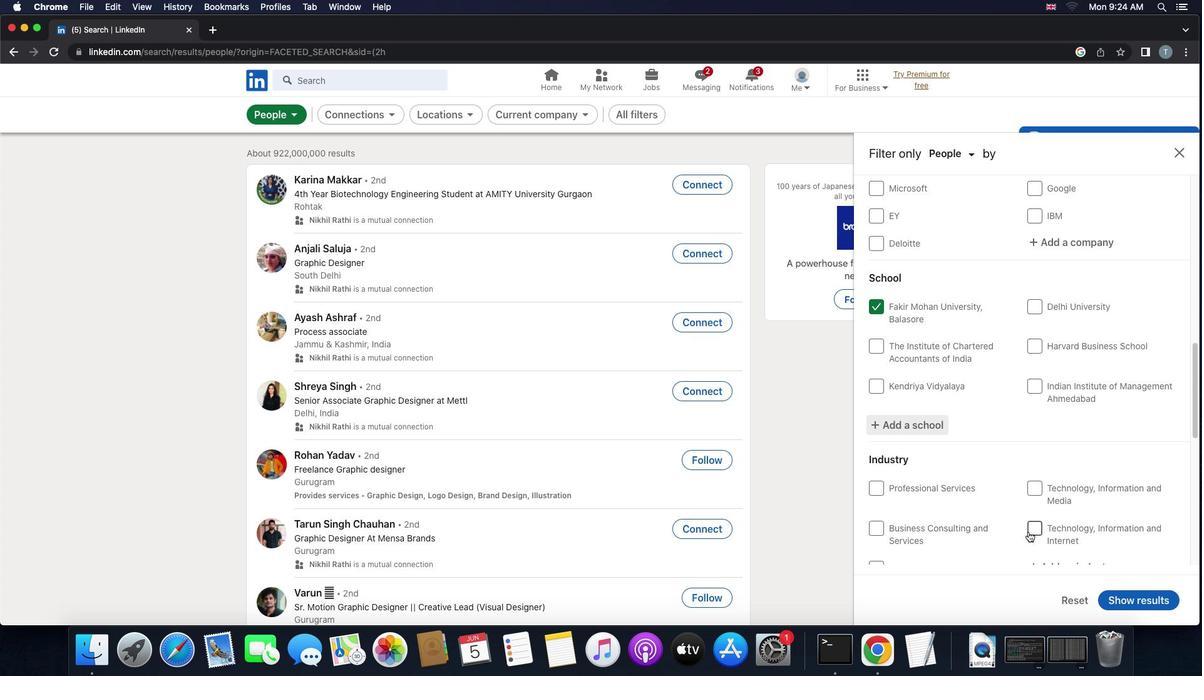 
Action: Mouse scrolled (1029, 531) with delta (0, 0)
Screenshot: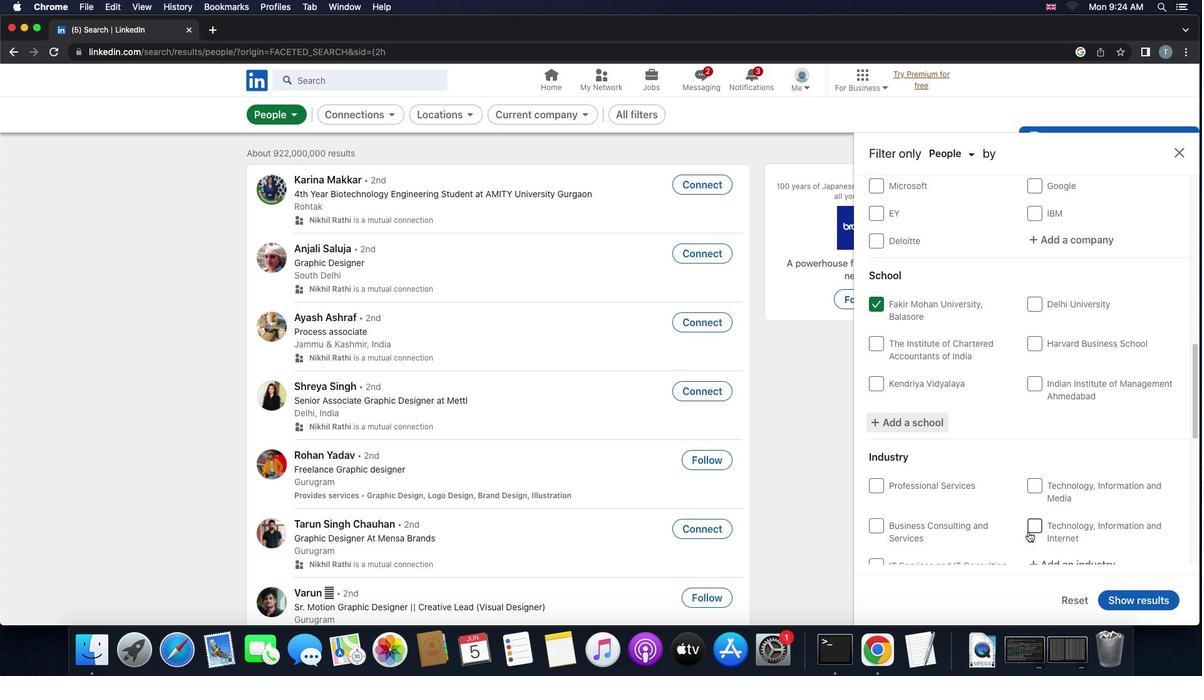 
Action: Mouse scrolled (1029, 531) with delta (0, 0)
Screenshot: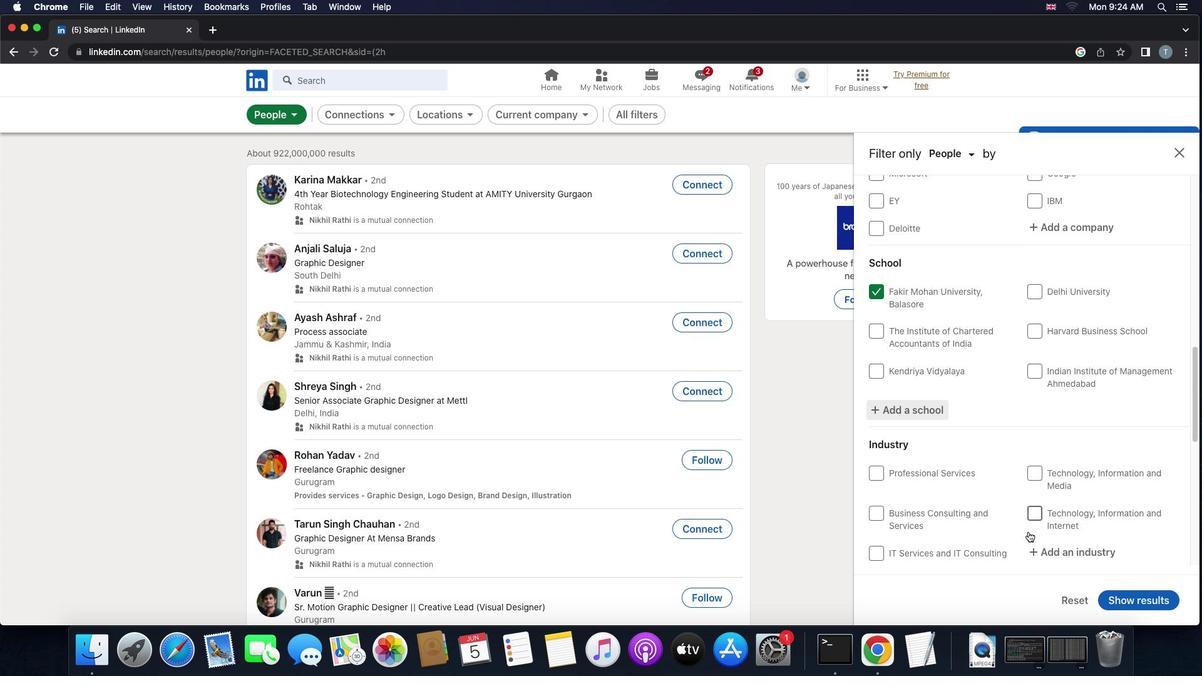 
Action: Mouse scrolled (1029, 531) with delta (0, -1)
Screenshot: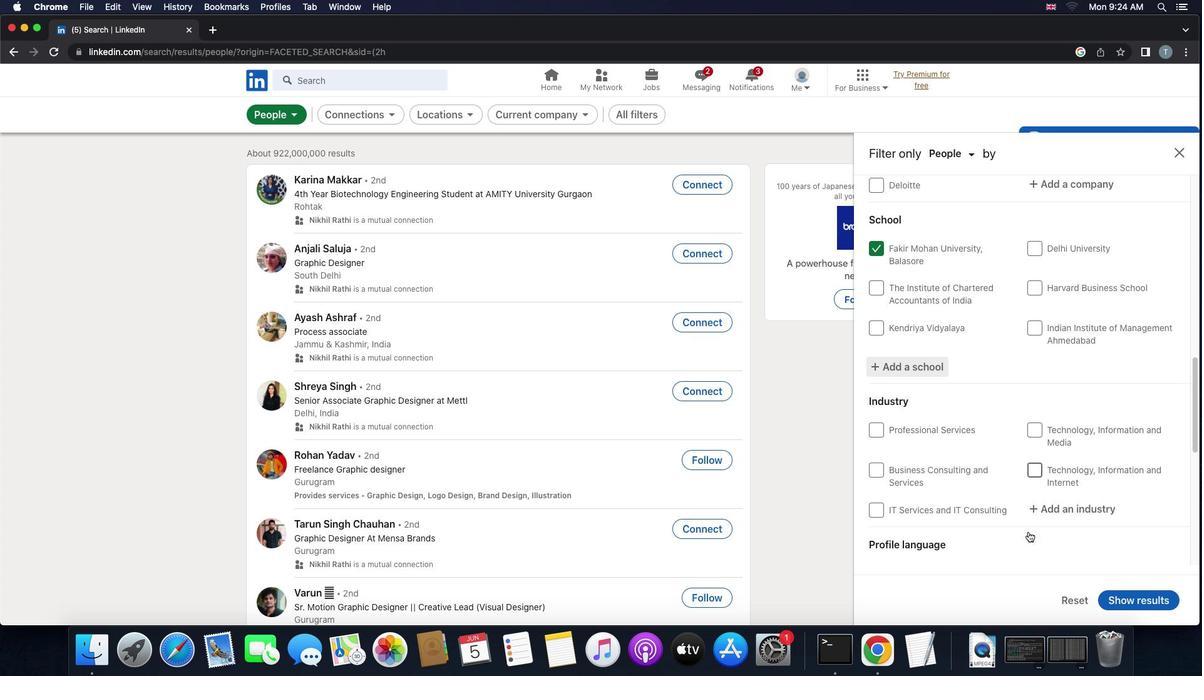 
Action: Mouse scrolled (1029, 531) with delta (0, 0)
Screenshot: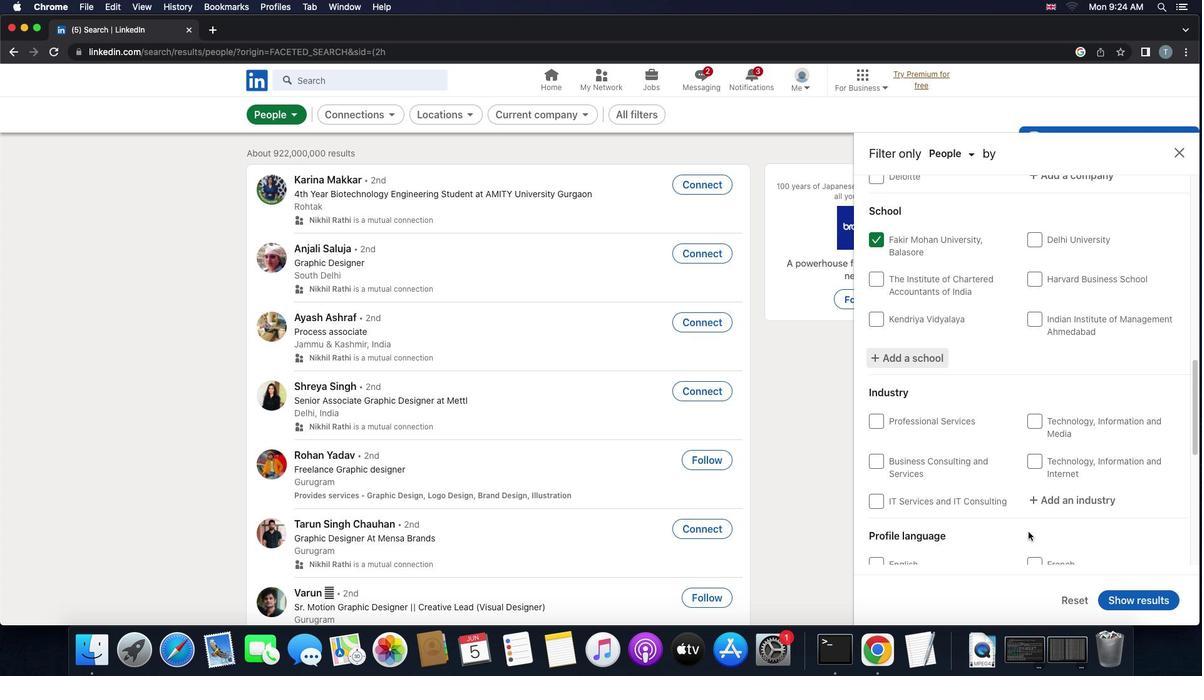 
Action: Mouse scrolled (1029, 531) with delta (0, 0)
Screenshot: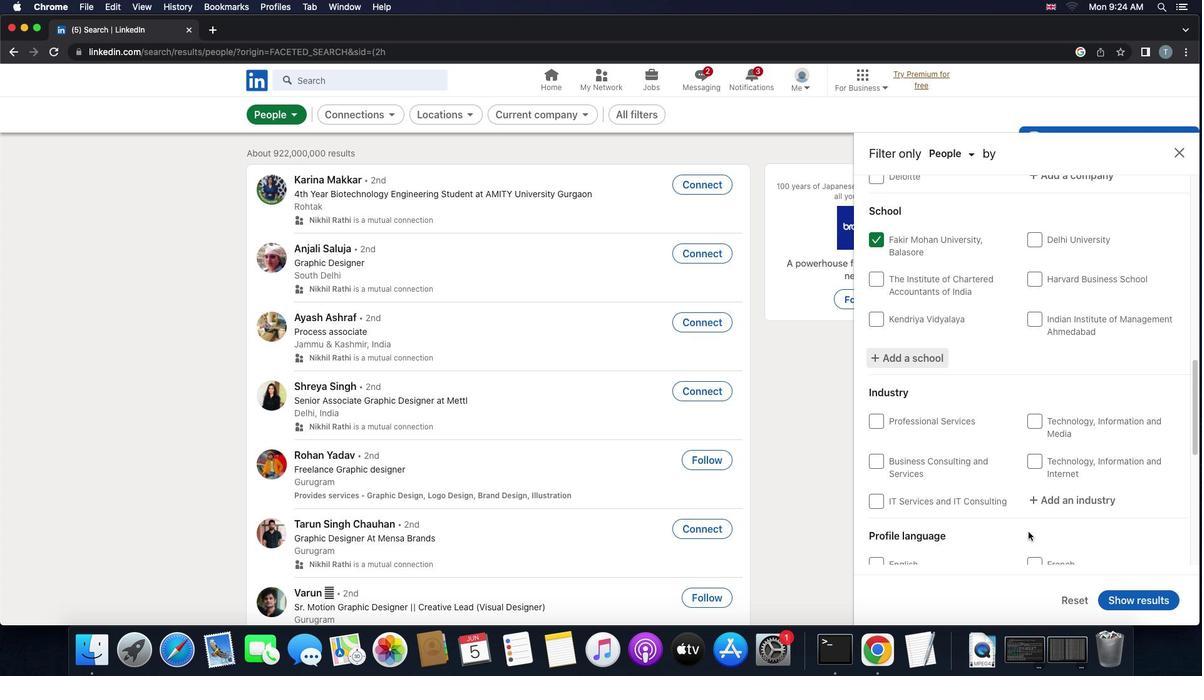 
Action: Mouse scrolled (1029, 531) with delta (0, 0)
Screenshot: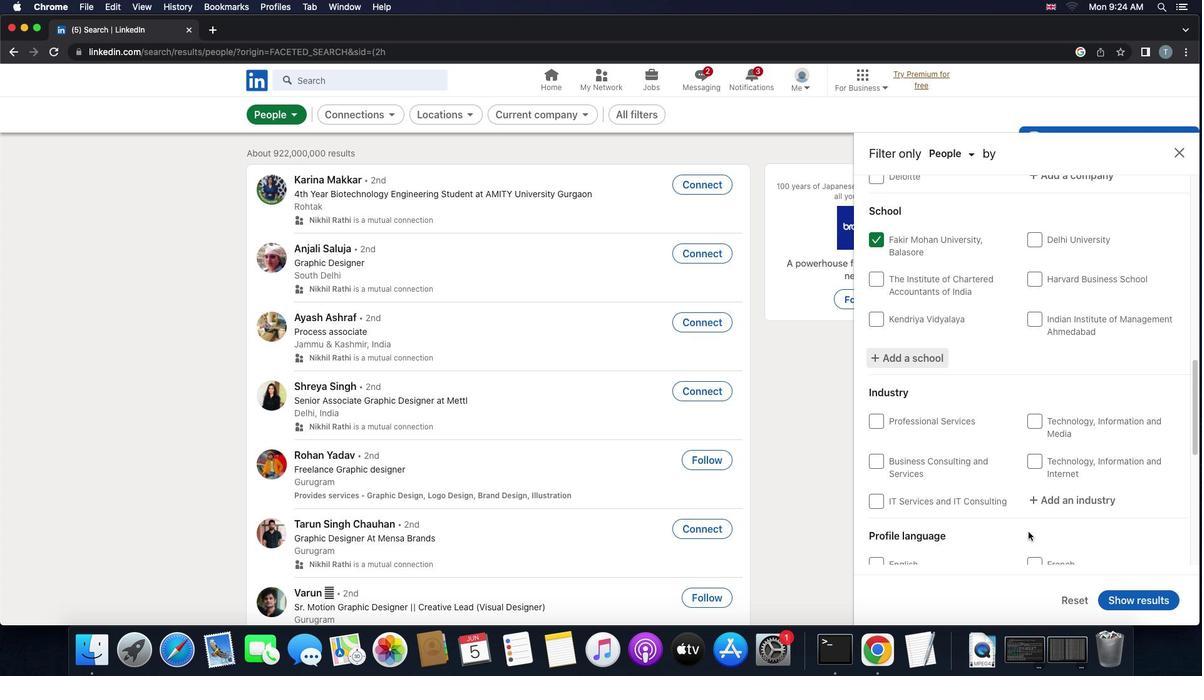 
Action: Mouse moved to (1031, 529)
Screenshot: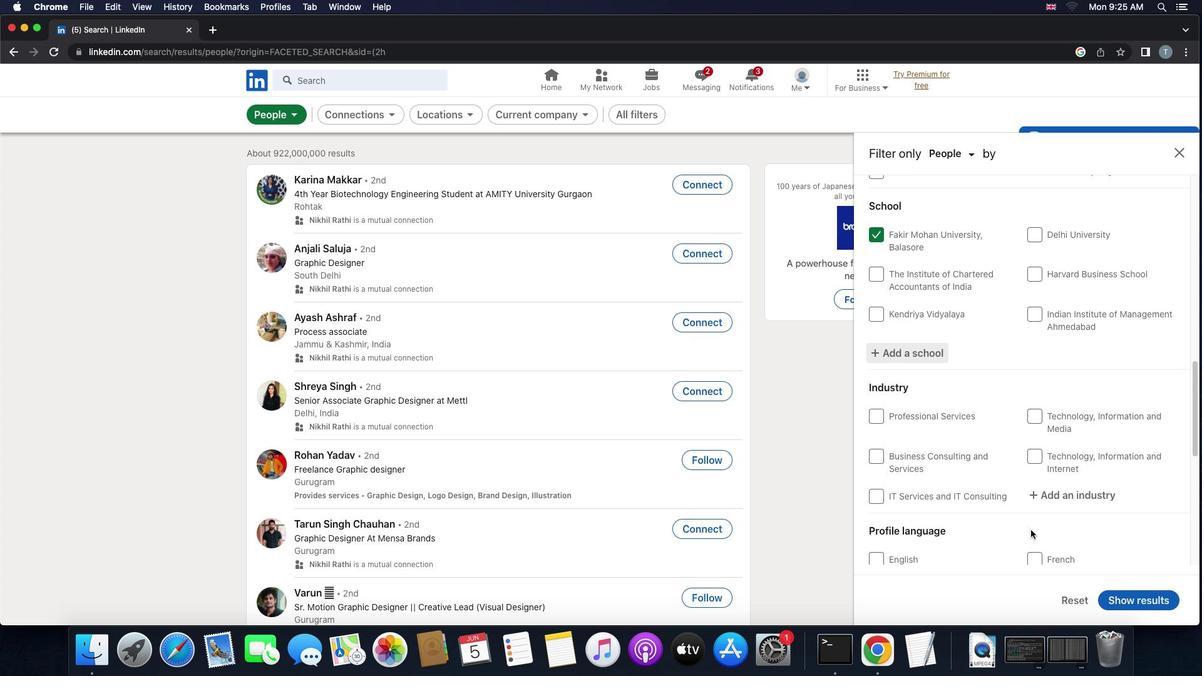 
Action: Mouse scrolled (1031, 529) with delta (0, 0)
Screenshot: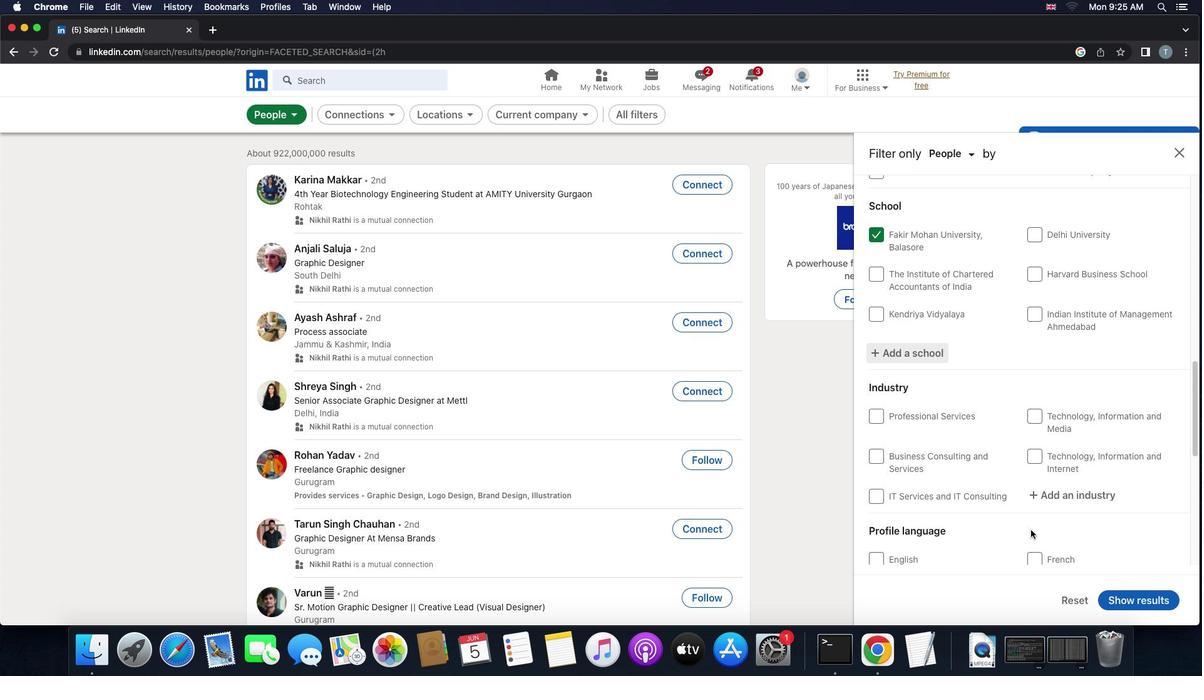
Action: Mouse scrolled (1031, 529) with delta (0, 0)
Screenshot: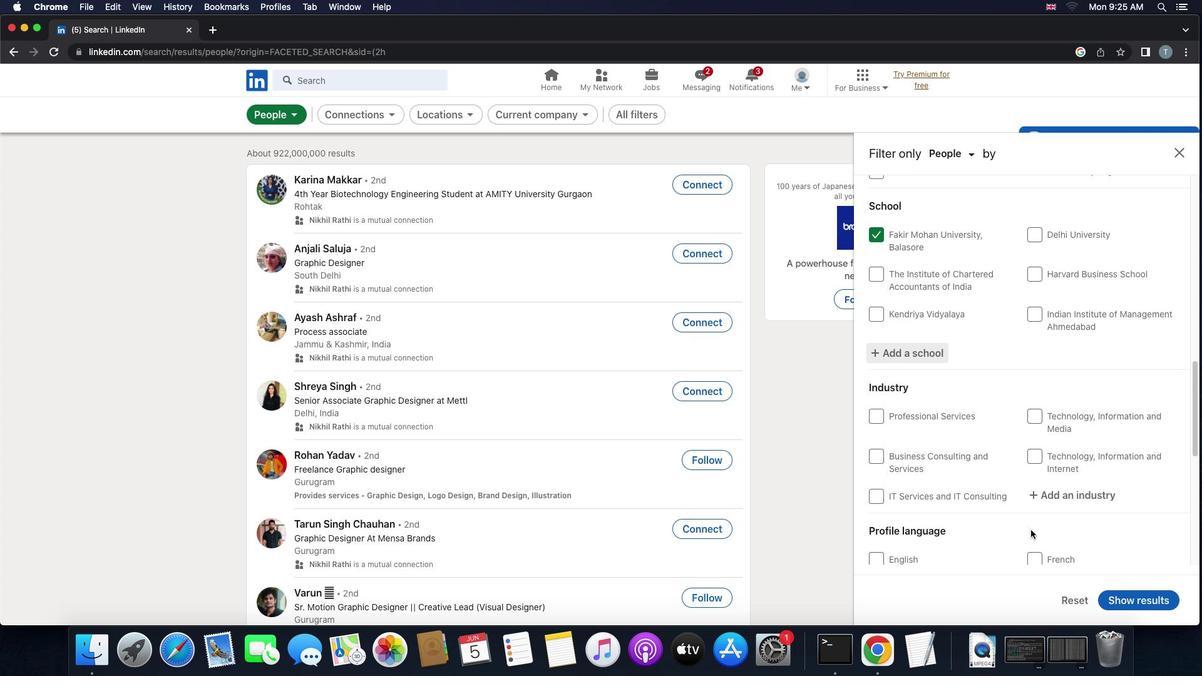 
Action: Mouse scrolled (1031, 529) with delta (0, 0)
Screenshot: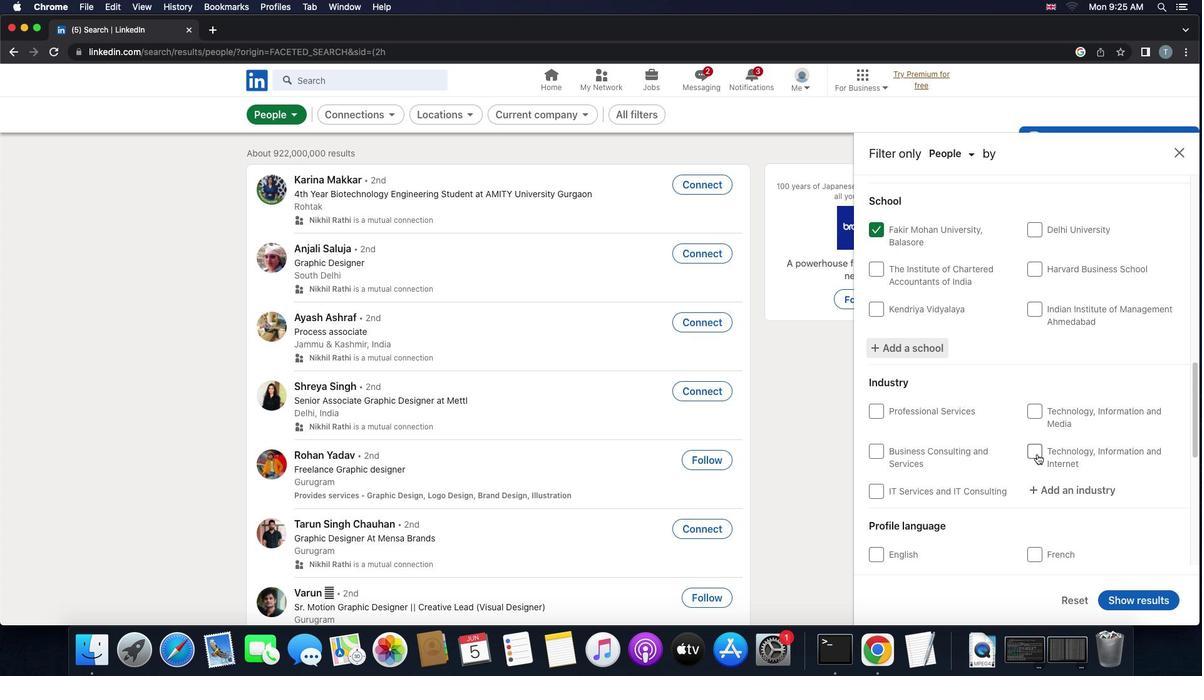 
Action: Mouse scrolled (1031, 529) with delta (0, 0)
Screenshot: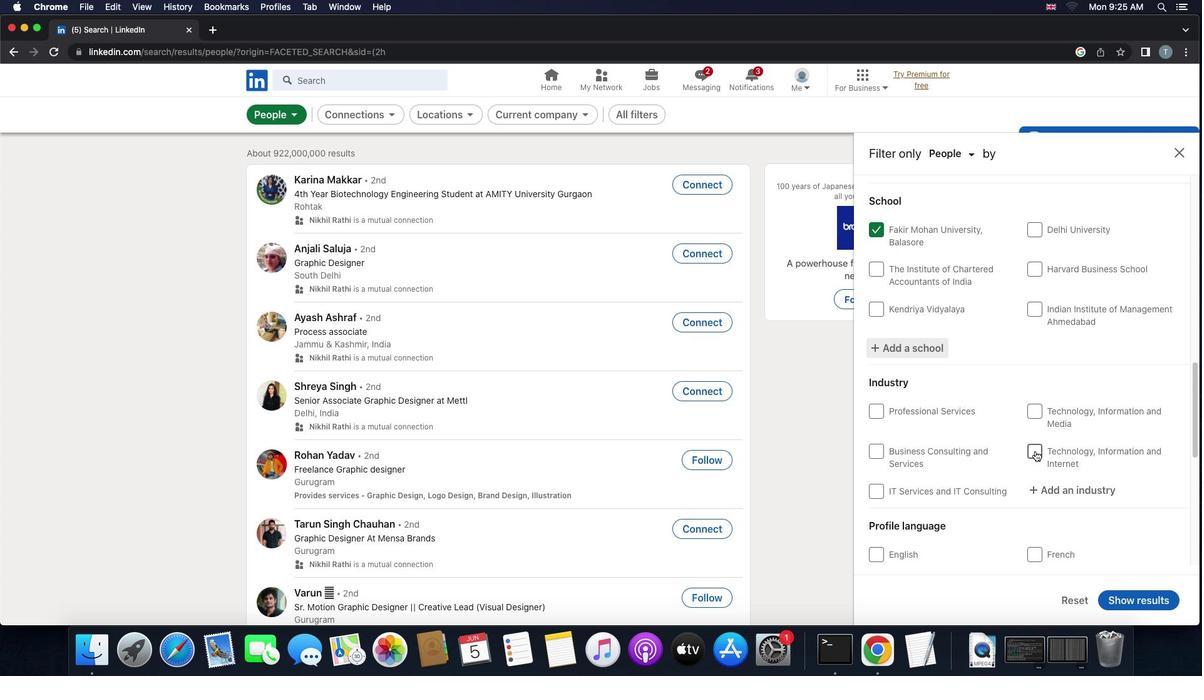 
Action: Mouse moved to (1029, 485)
Screenshot: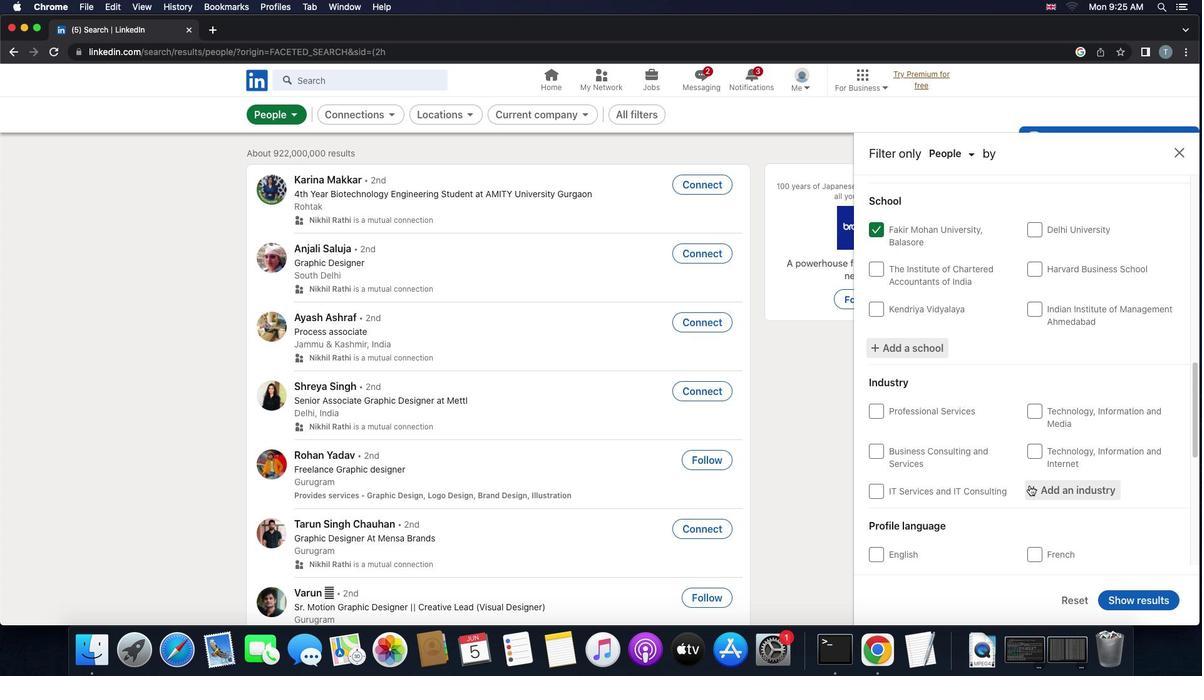 
Action: Mouse pressed left at (1029, 485)
Screenshot: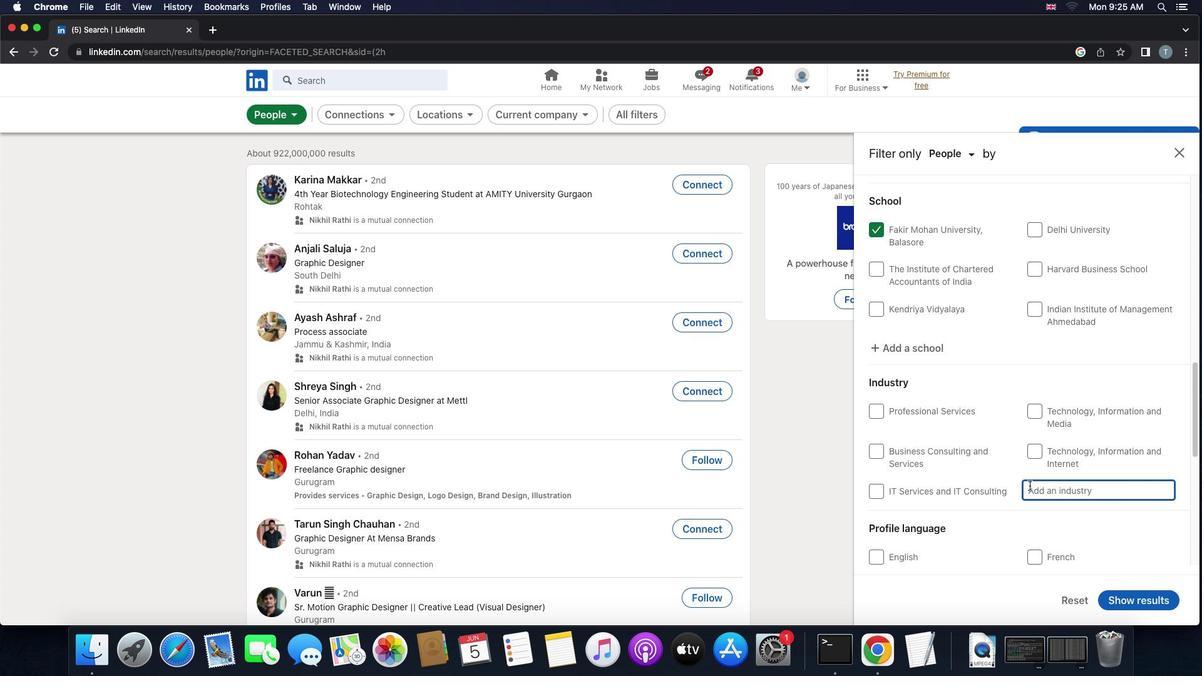 
Action: Key pressed 'i''n''v''e''s''t''m''e''n''t'
Screenshot: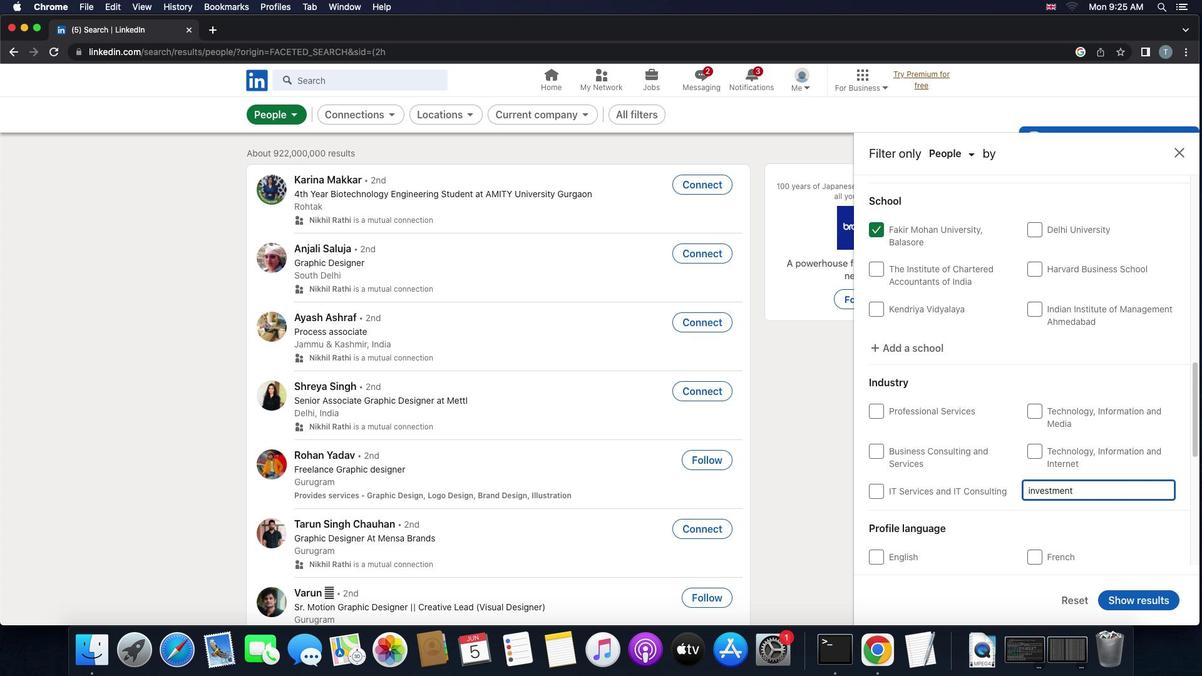 
Action: Mouse moved to (1005, 514)
Screenshot: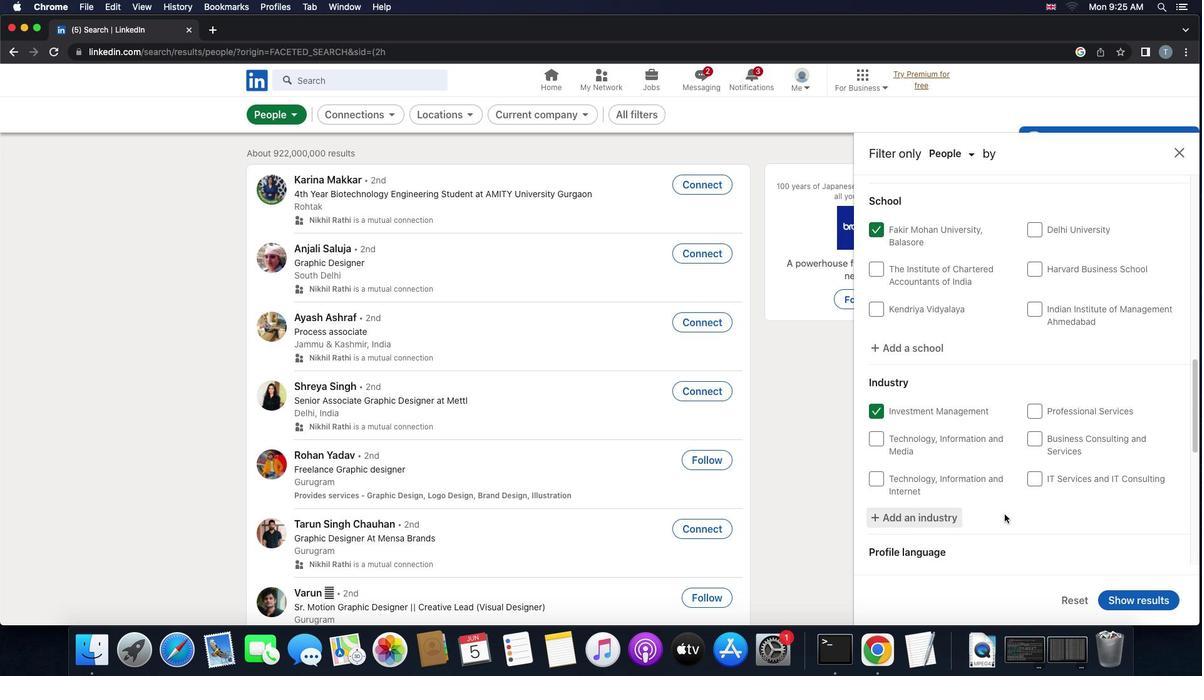 
Action: Mouse pressed left at (1005, 514)
Screenshot: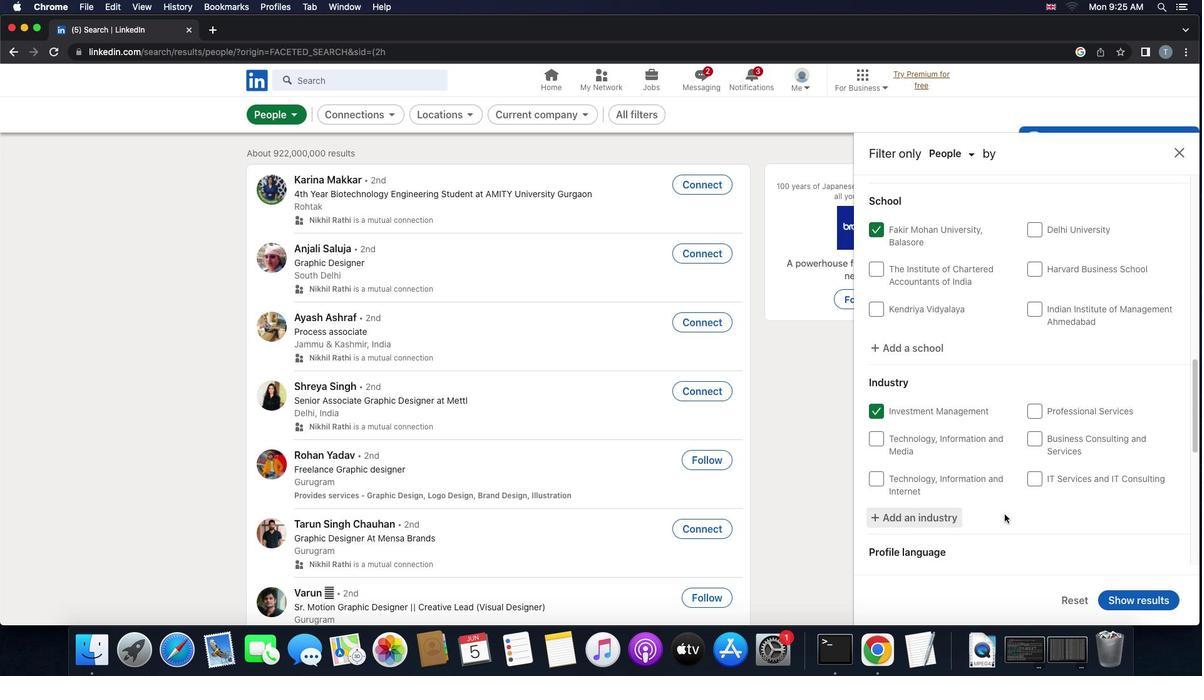 
Action: Mouse scrolled (1005, 514) with delta (0, 0)
Screenshot: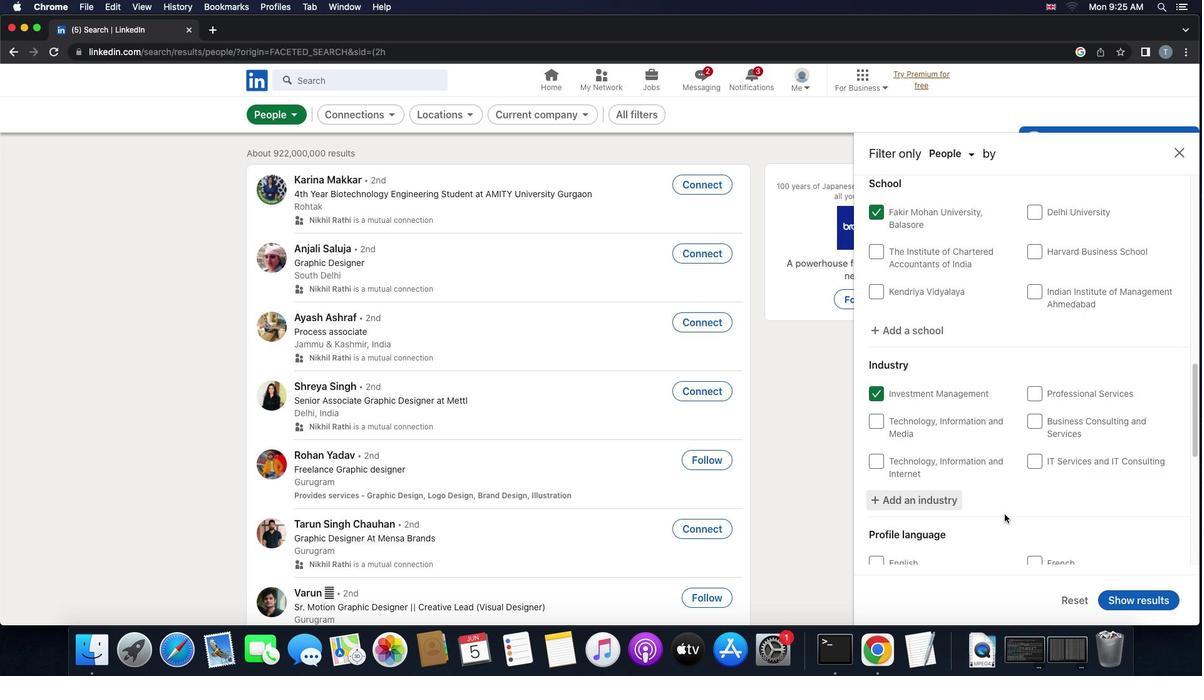 
Action: Mouse scrolled (1005, 514) with delta (0, 0)
Screenshot: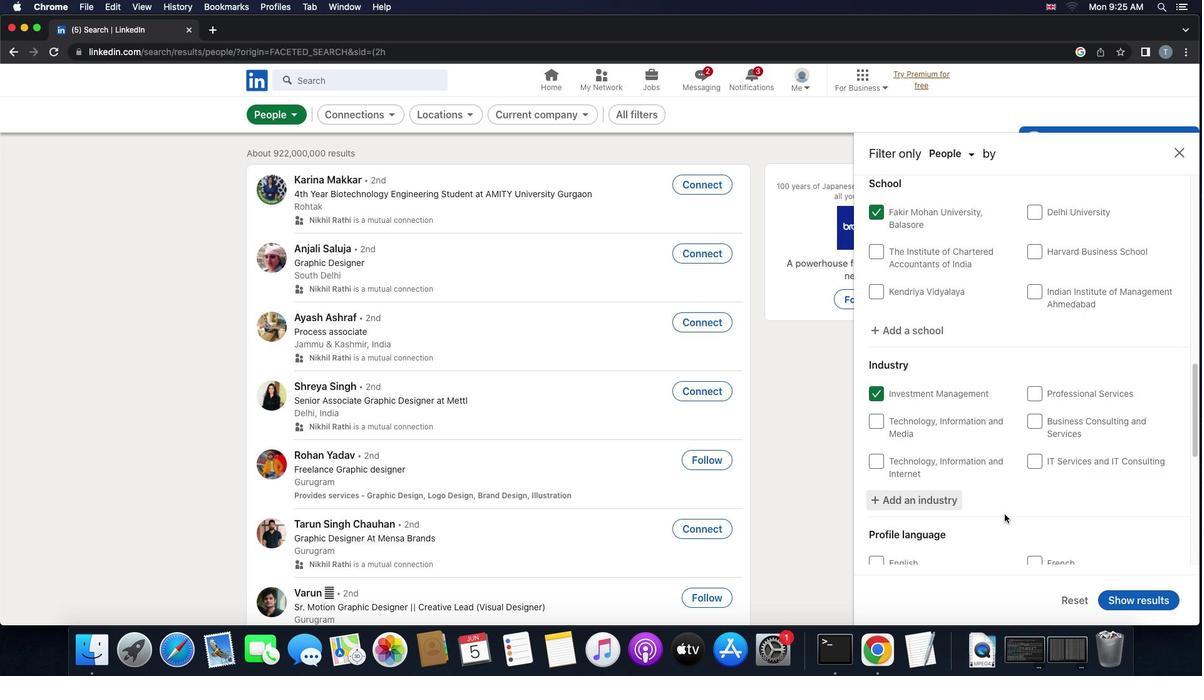 
Action: Mouse scrolled (1005, 514) with delta (0, 0)
Screenshot: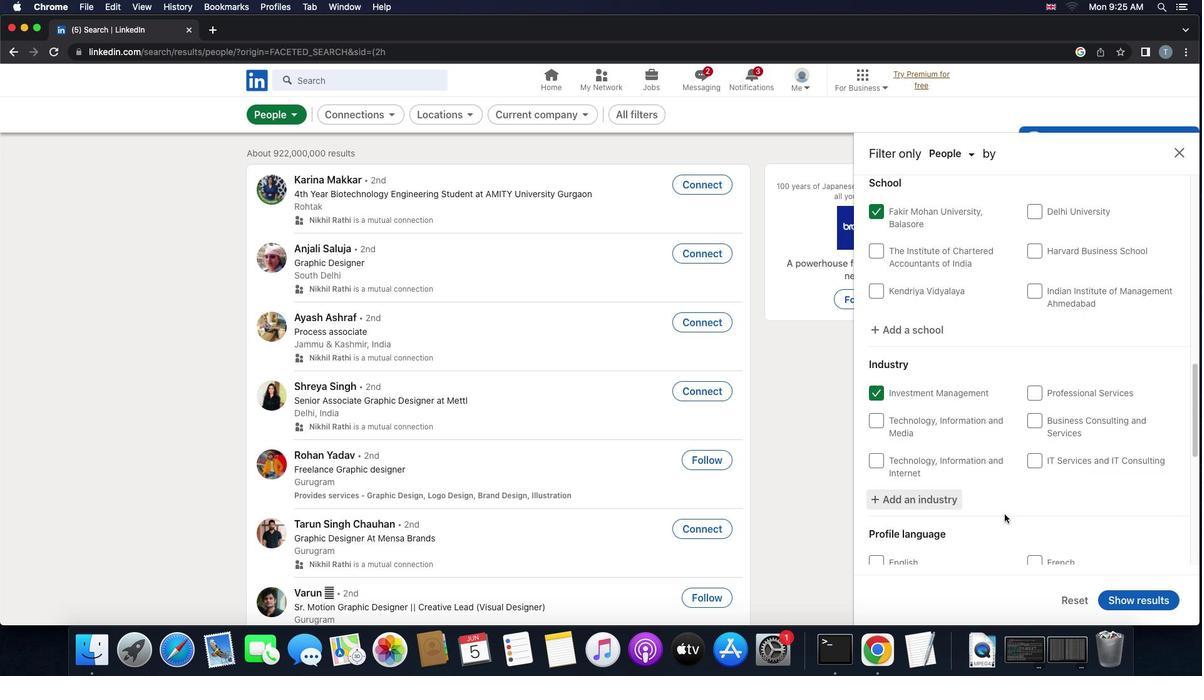 
Action: Mouse scrolled (1005, 514) with delta (0, 0)
Screenshot: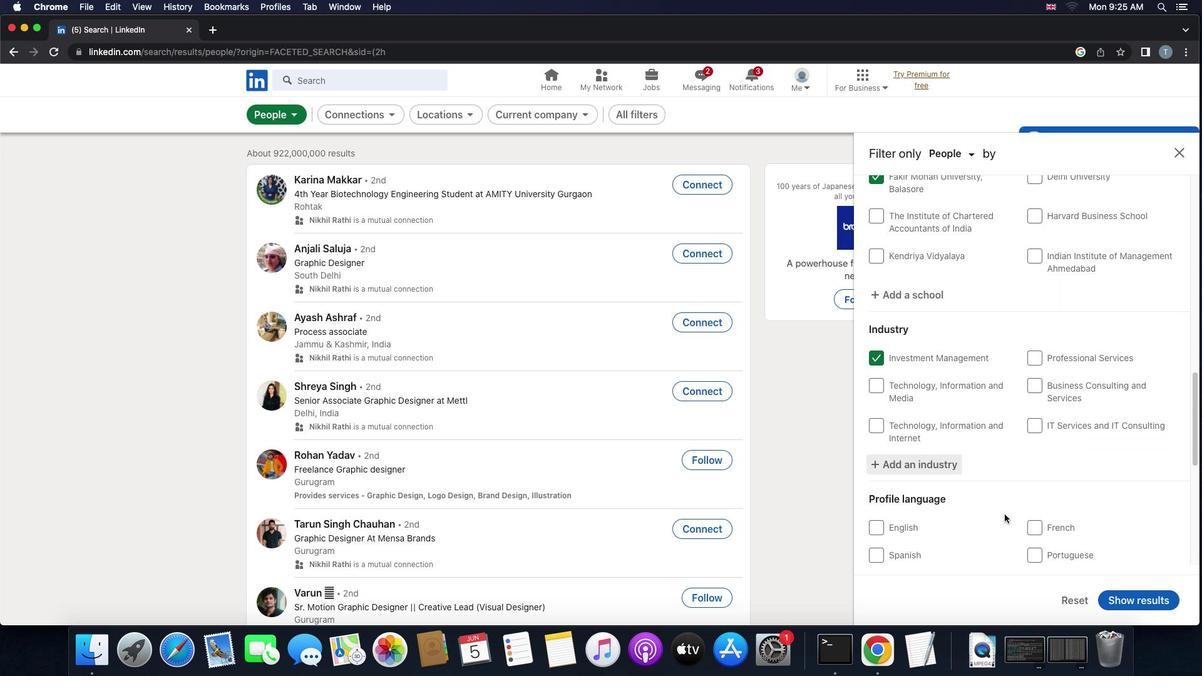 
Action: Mouse scrolled (1005, 514) with delta (0, 0)
Screenshot: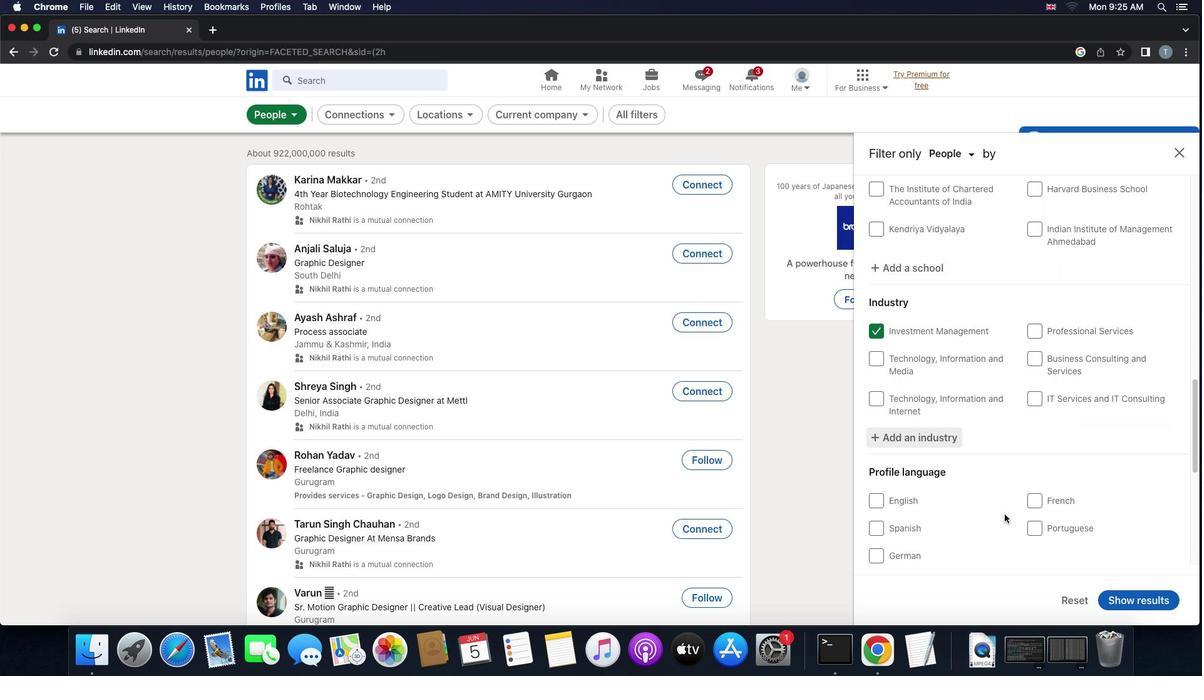 
Action: Mouse scrolled (1005, 514) with delta (0, 0)
Screenshot: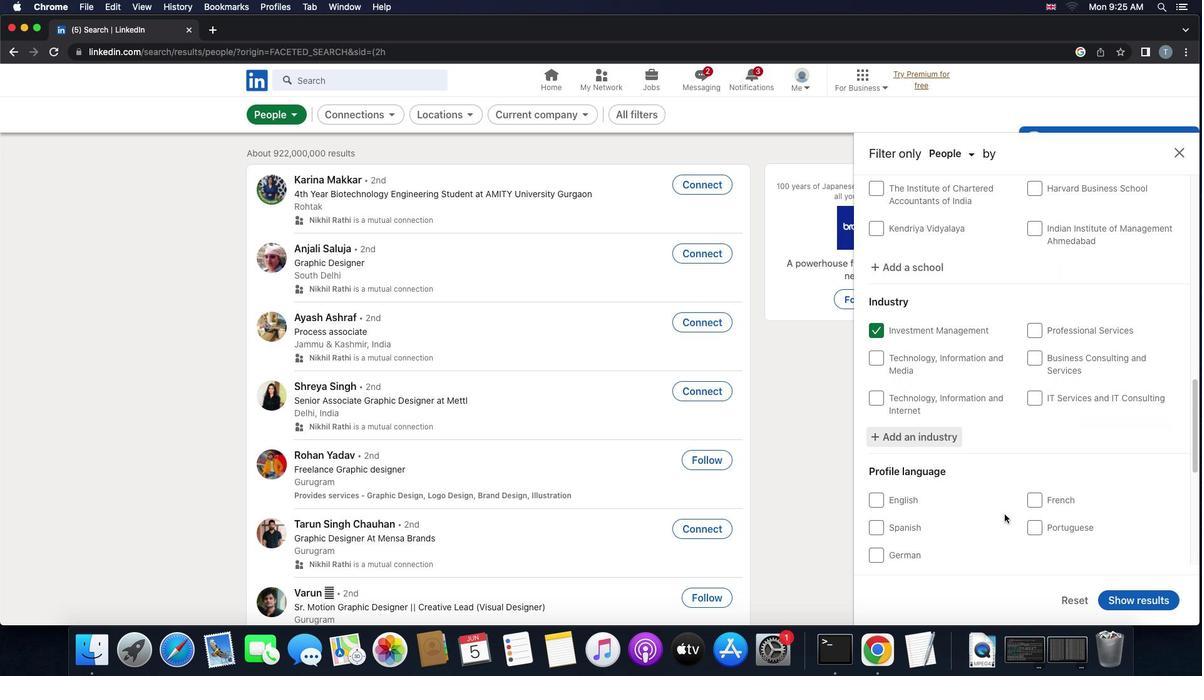 
Action: Mouse scrolled (1005, 514) with delta (0, 0)
Screenshot: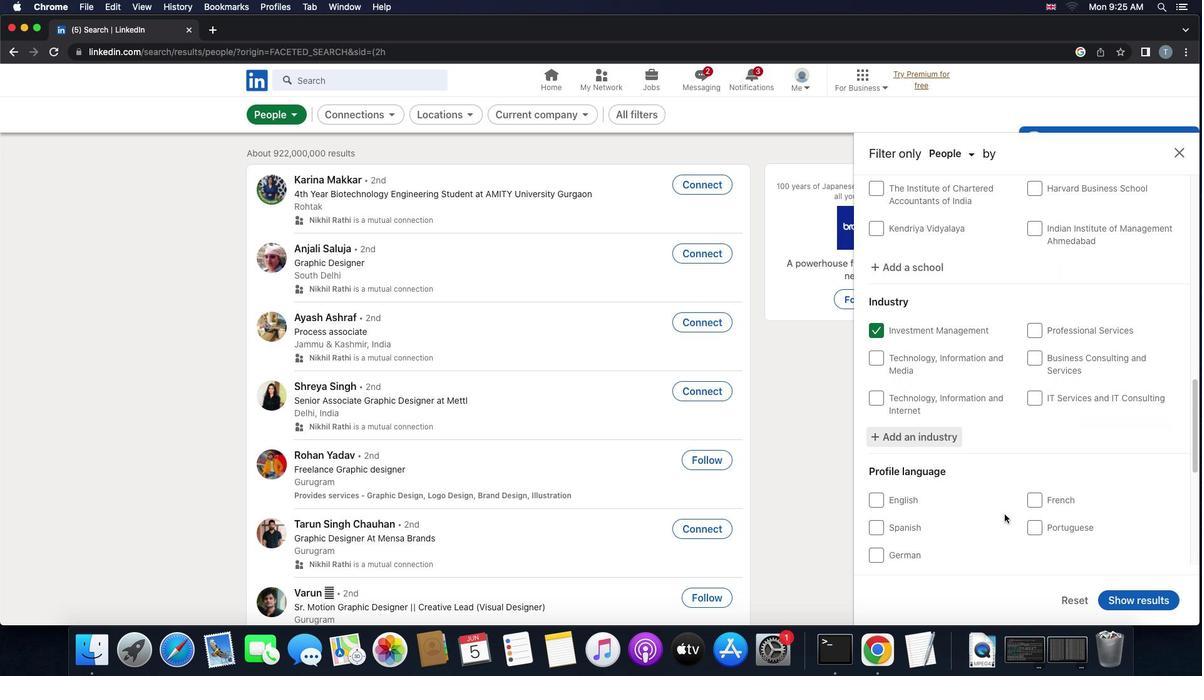 
Action: Mouse scrolled (1005, 514) with delta (0, 0)
Screenshot: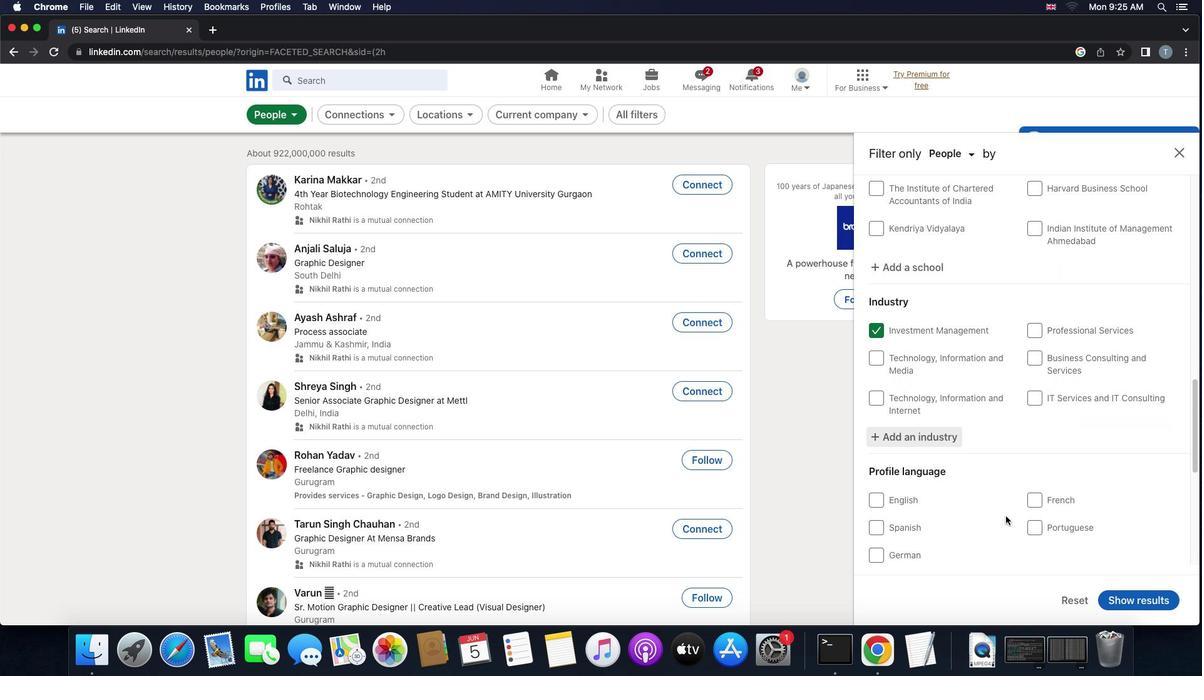 
Action: Mouse scrolled (1005, 514) with delta (0, 0)
Screenshot: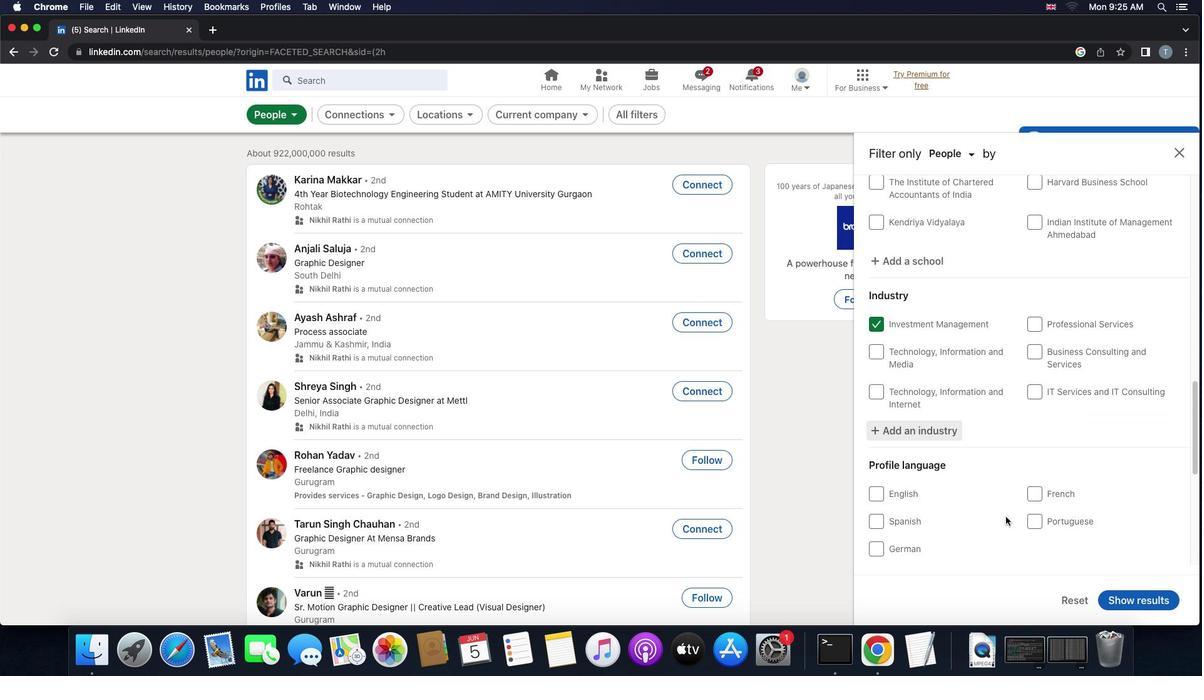 
Action: Mouse scrolled (1005, 514) with delta (0, 0)
Screenshot: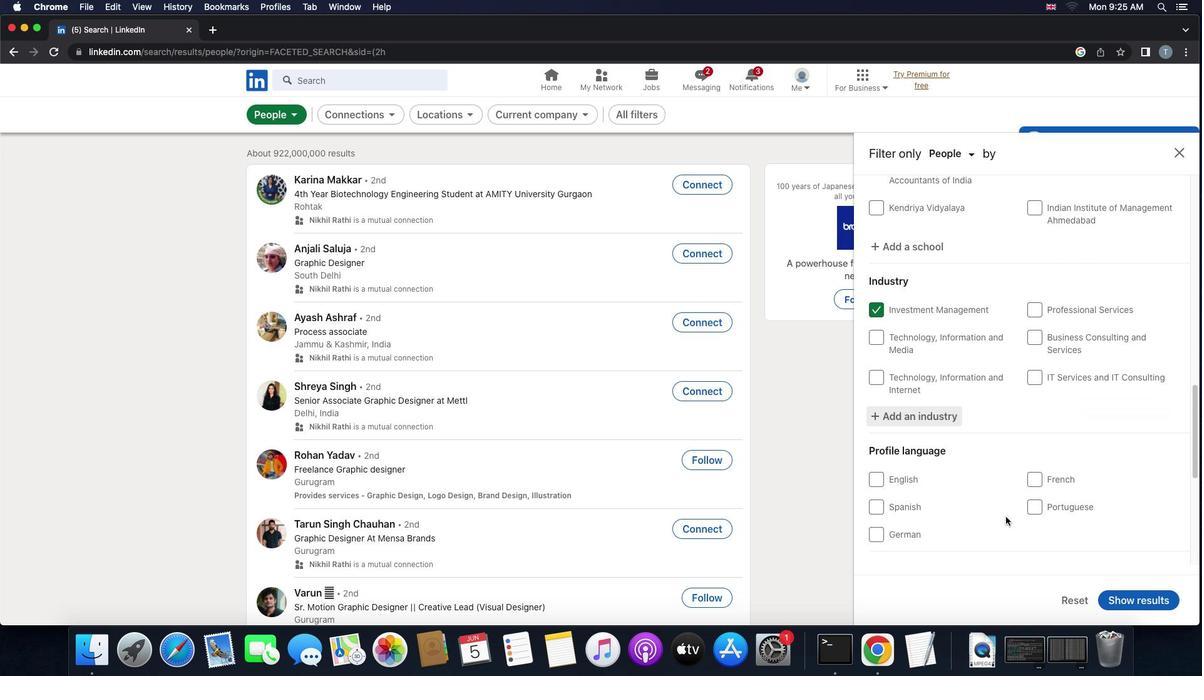 
Action: Mouse moved to (1006, 516)
Screenshot: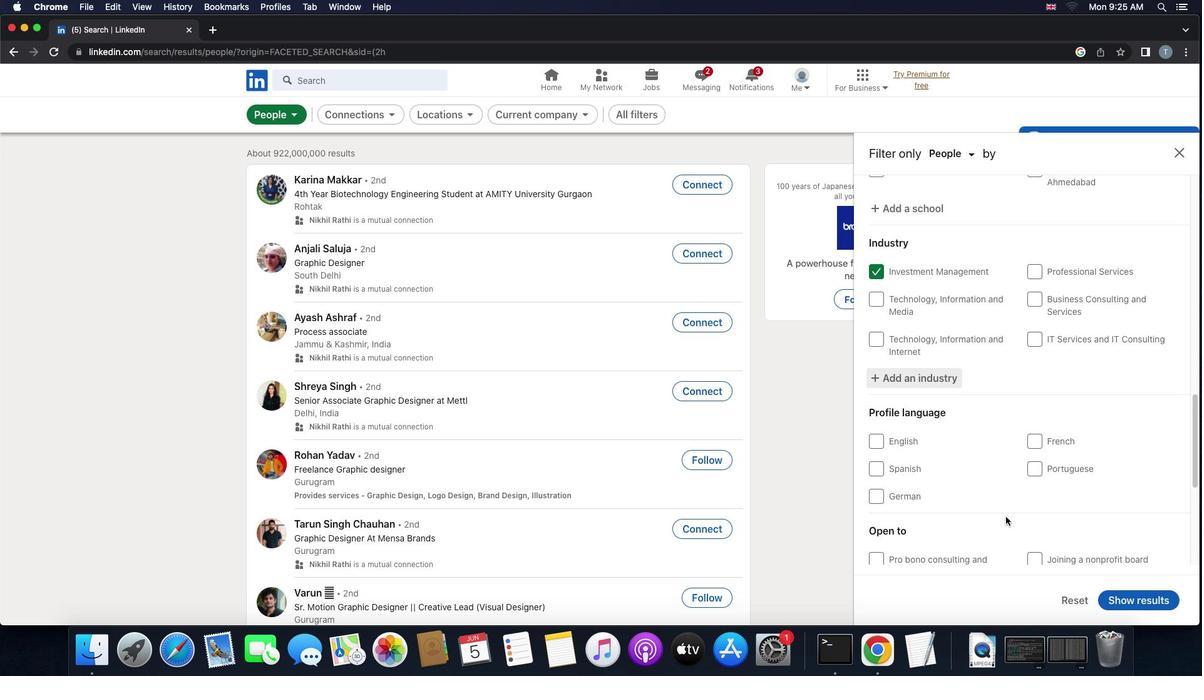 
Action: Mouse scrolled (1006, 516) with delta (0, 0)
Screenshot: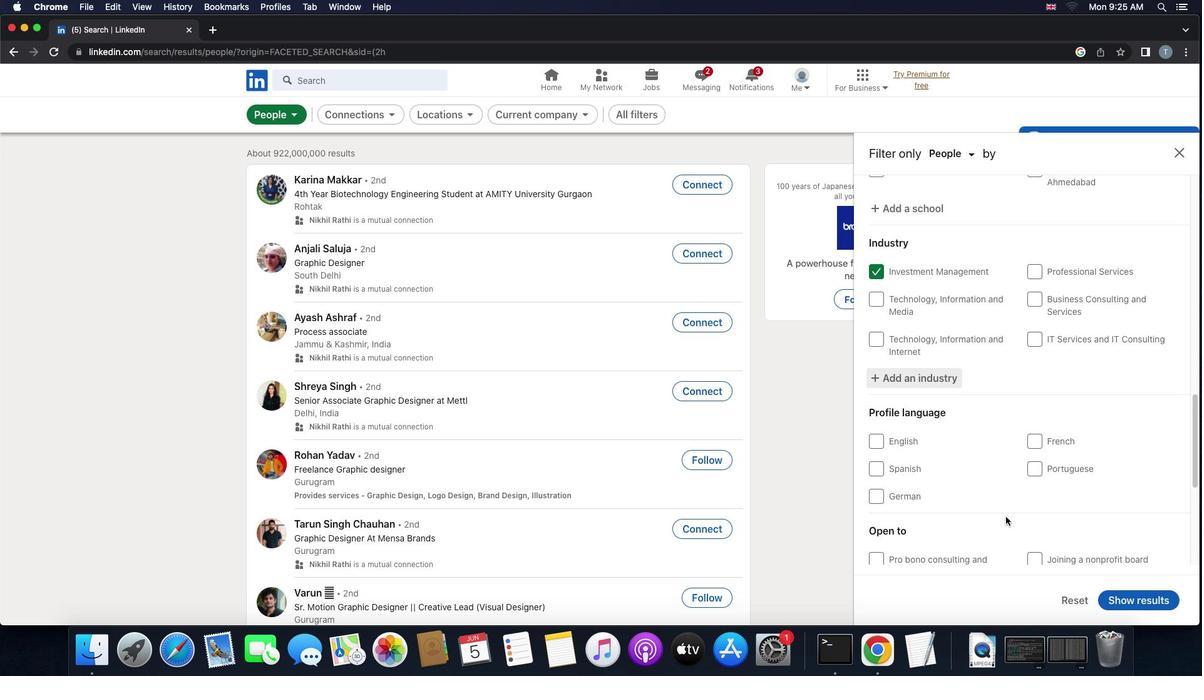 
Action: Mouse moved to (1006, 516)
Screenshot: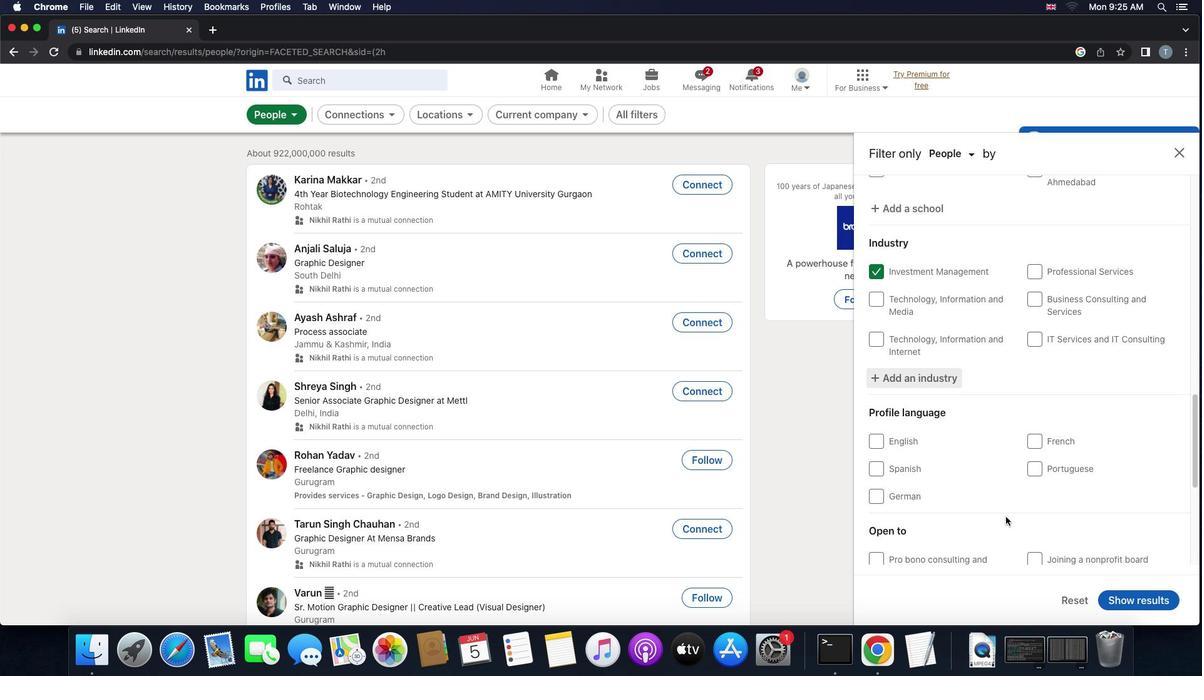 
Action: Mouse scrolled (1006, 516) with delta (0, 0)
Screenshot: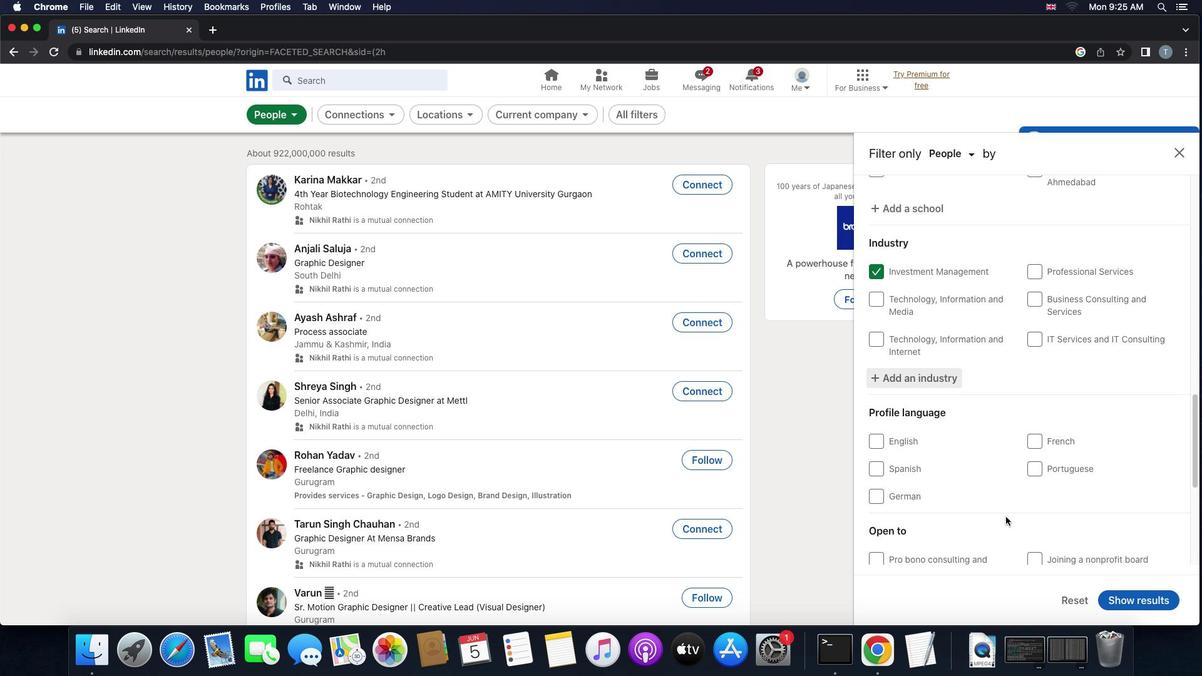 
Action: Mouse scrolled (1006, 516) with delta (0, 0)
Screenshot: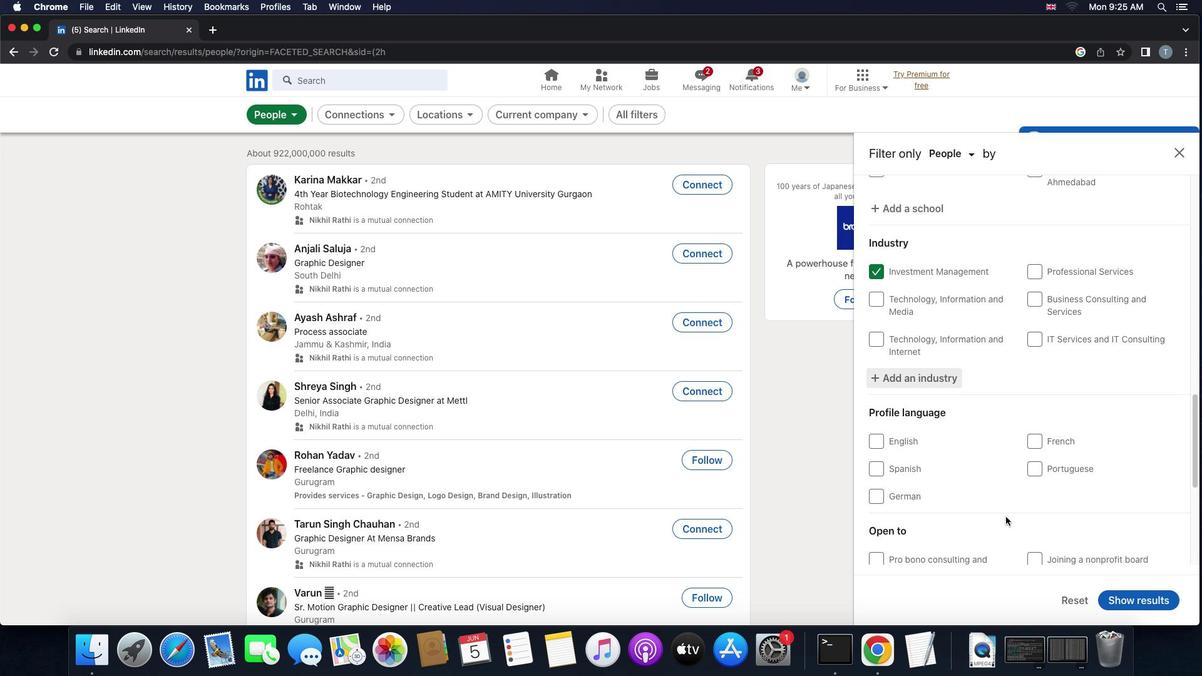 
Action: Mouse scrolled (1006, 516) with delta (0, 0)
Screenshot: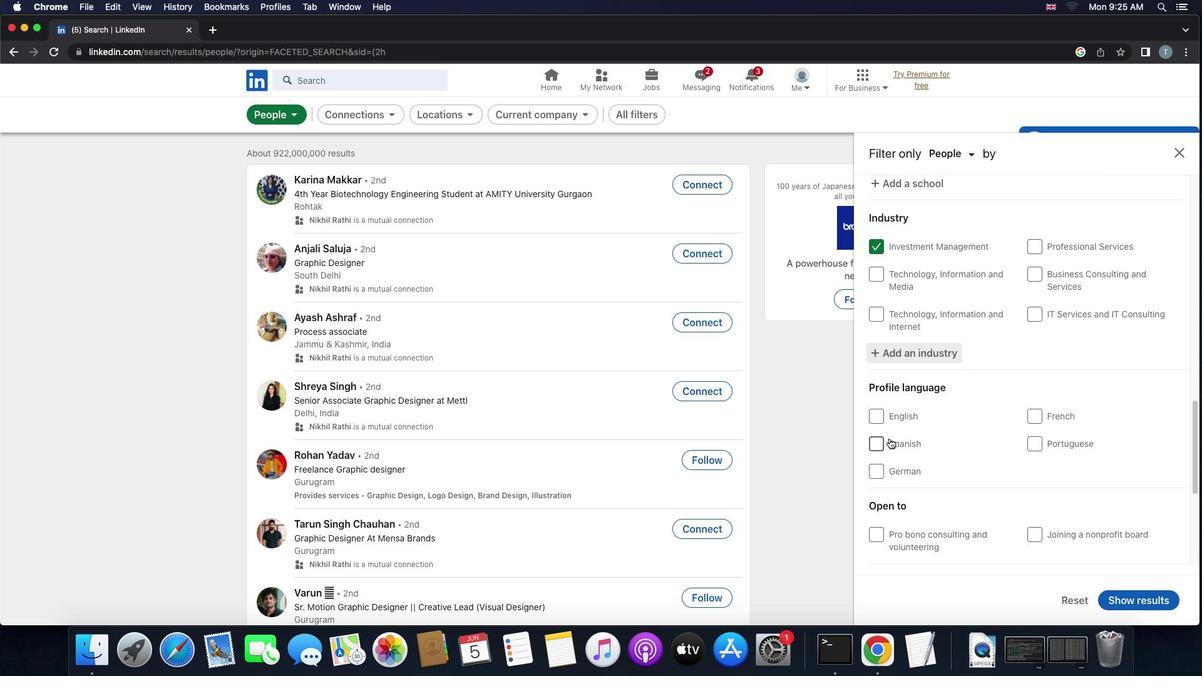 
Action: Mouse scrolled (1006, 516) with delta (0, 0)
Screenshot: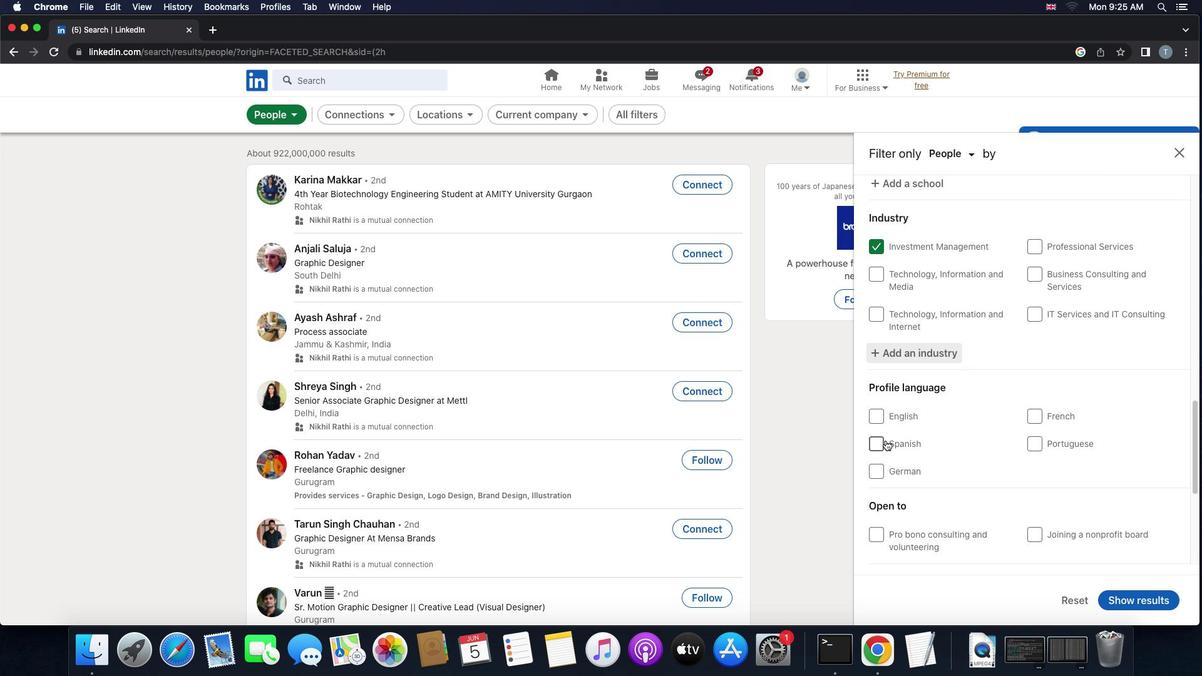 
Action: Mouse scrolled (1006, 516) with delta (0, 0)
Screenshot: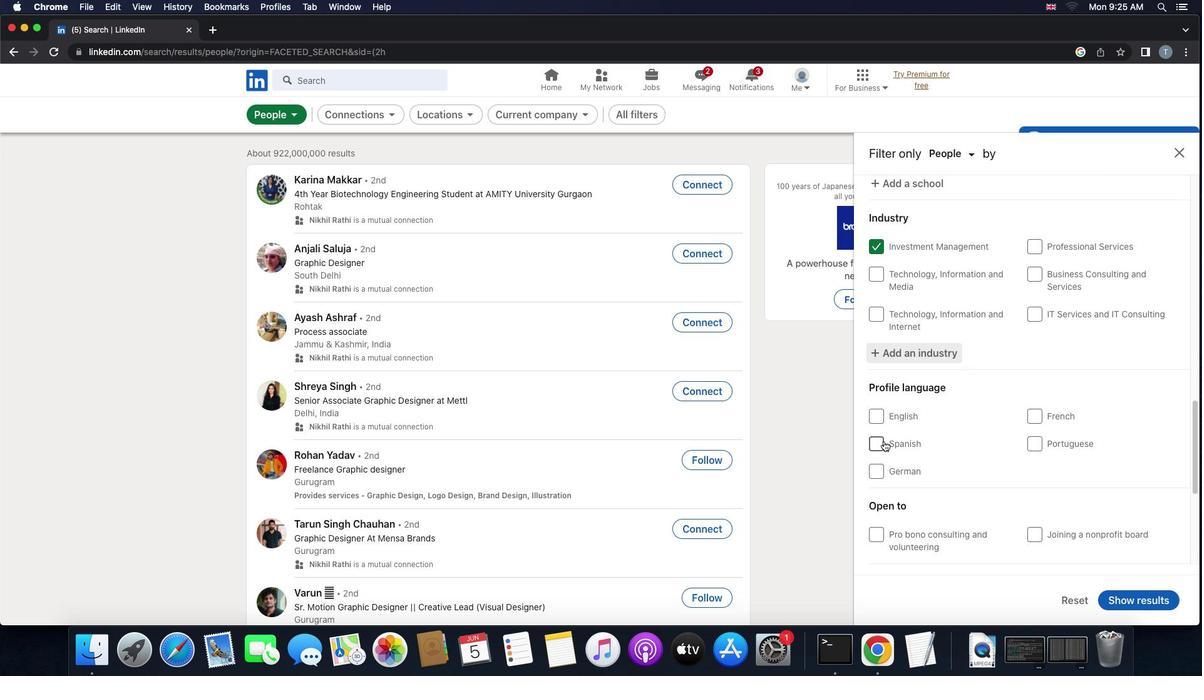 
Action: Mouse moved to (880, 442)
Screenshot: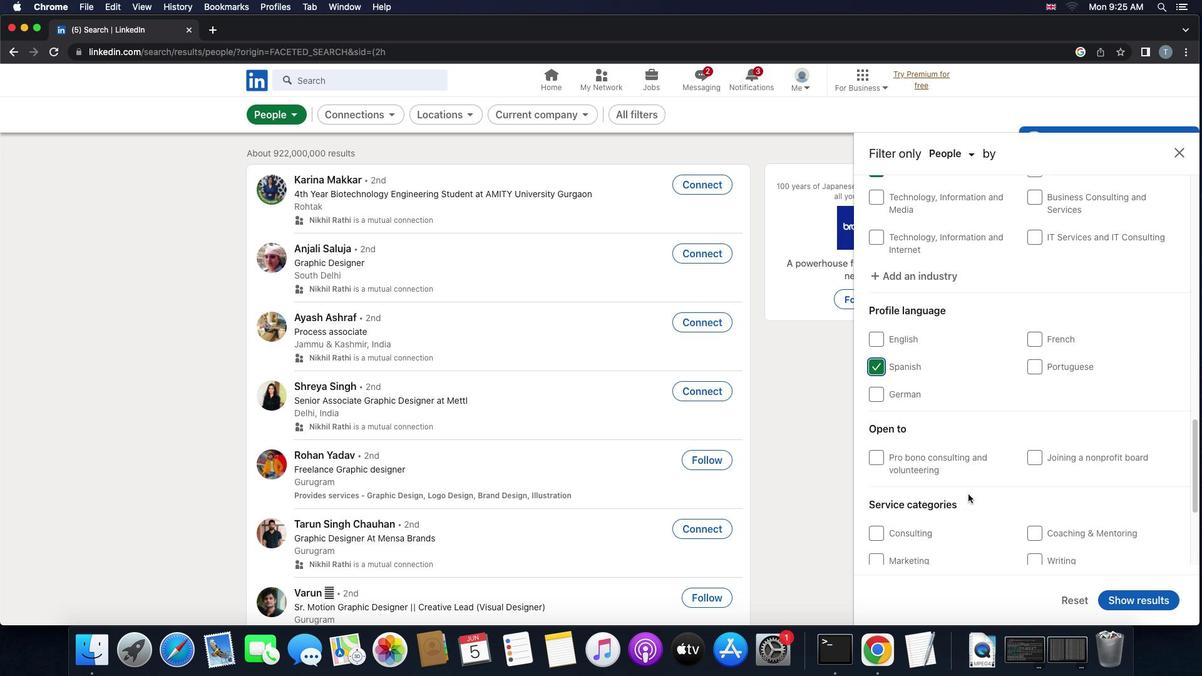 
Action: Mouse pressed left at (880, 442)
Screenshot: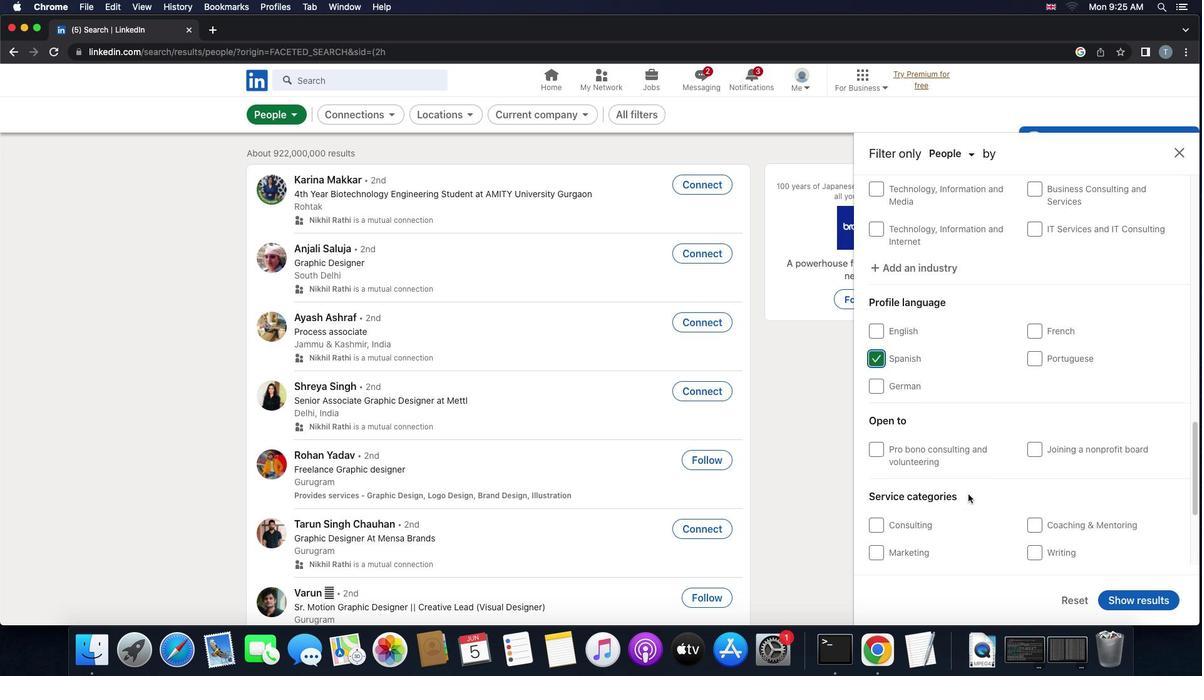
Action: Mouse moved to (969, 494)
Screenshot: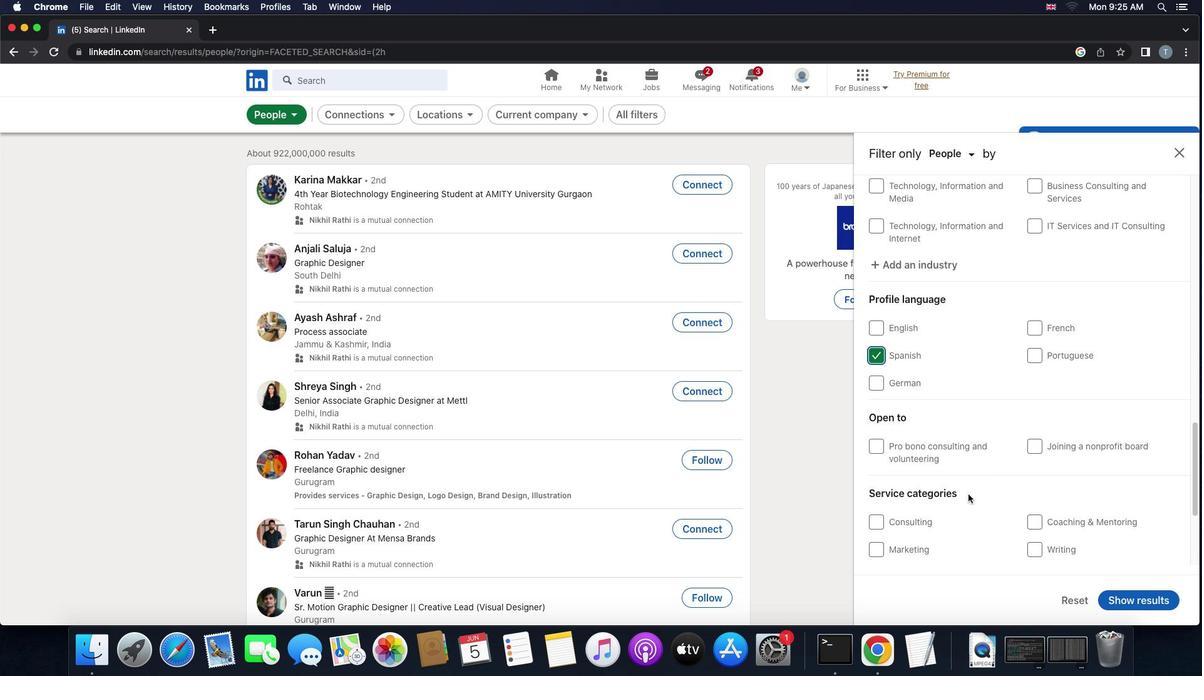 
Action: Mouse scrolled (969, 494) with delta (0, 0)
Screenshot: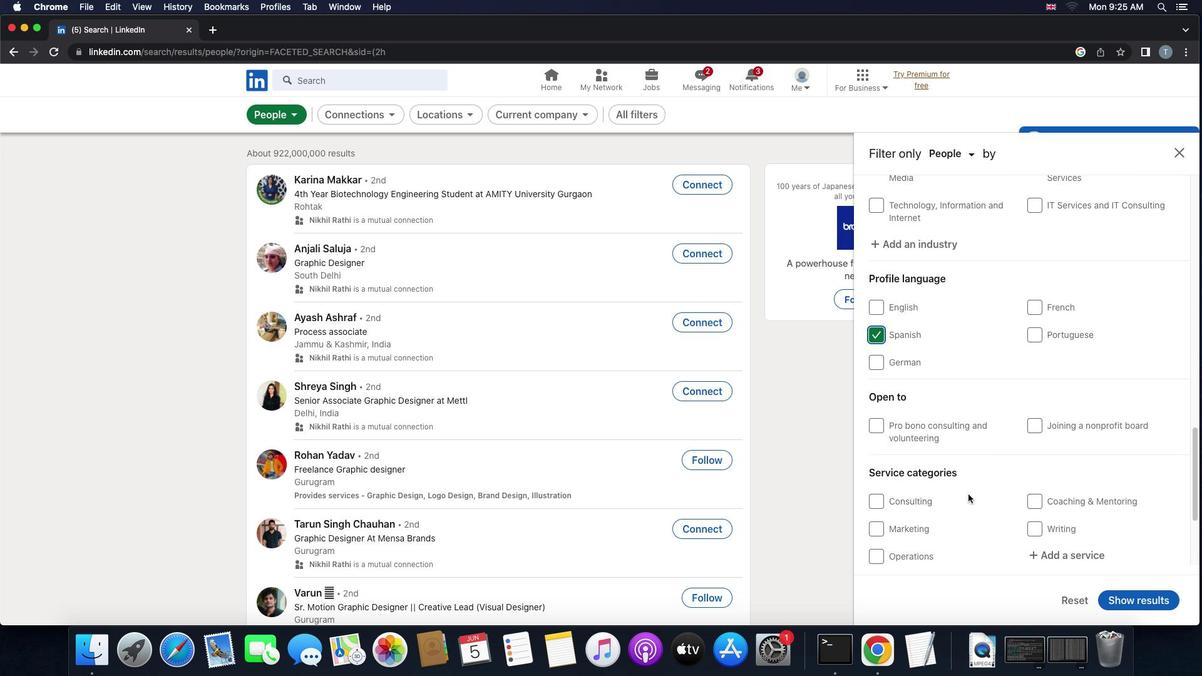 
Action: Mouse scrolled (969, 494) with delta (0, 0)
Screenshot: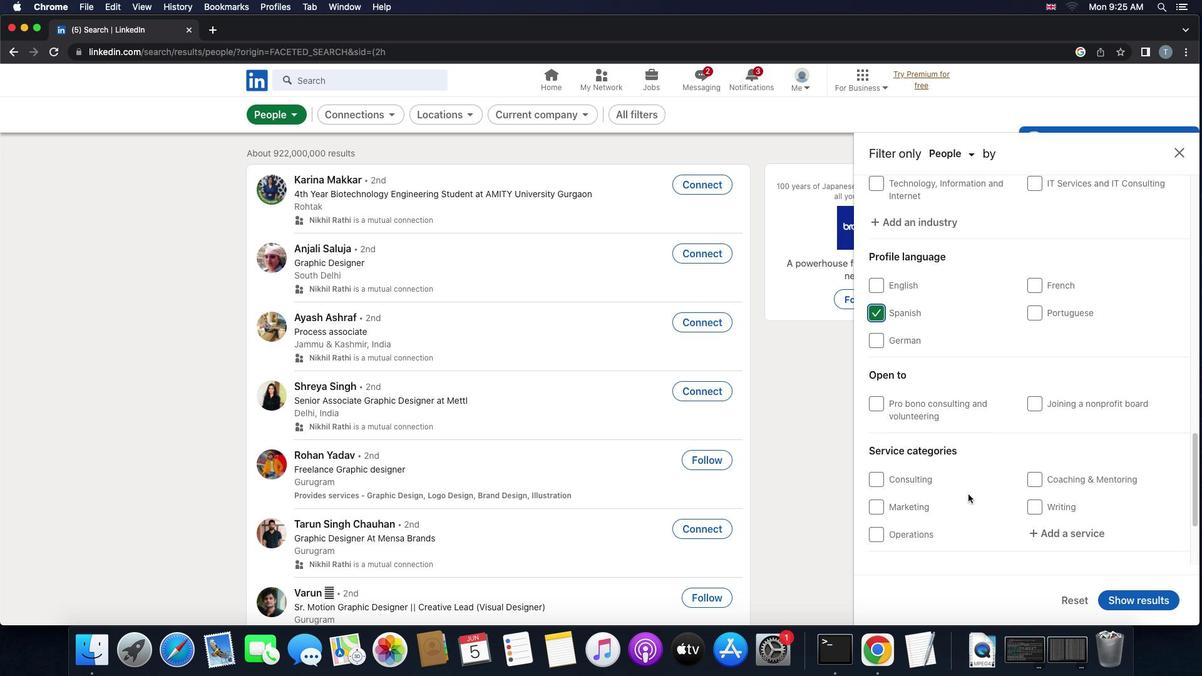 
Action: Mouse scrolled (969, 494) with delta (0, -1)
Screenshot: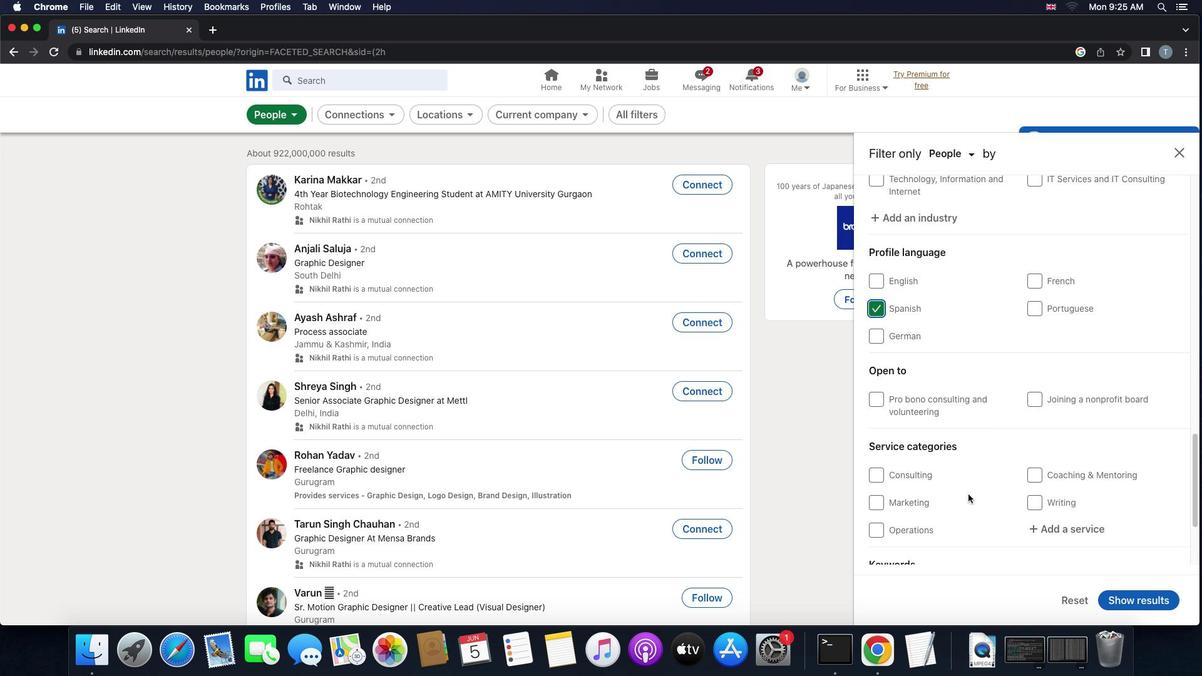 
Action: Mouse scrolled (969, 494) with delta (0, 0)
Screenshot: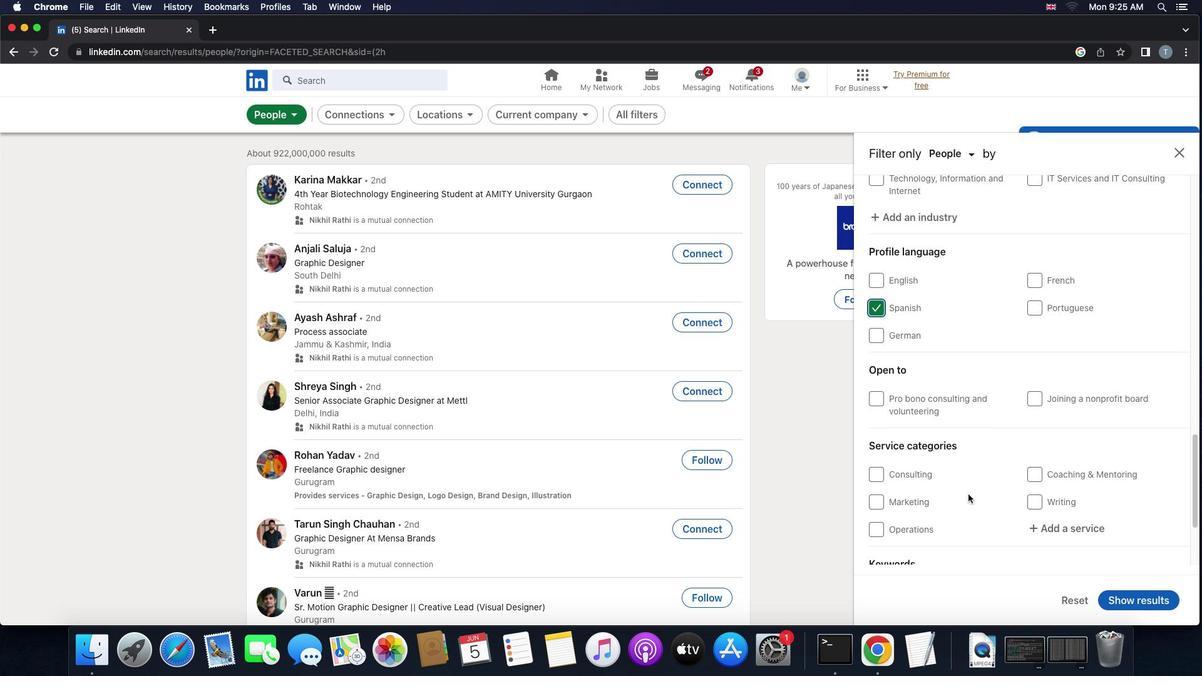 
Action: Mouse scrolled (969, 494) with delta (0, 0)
Screenshot: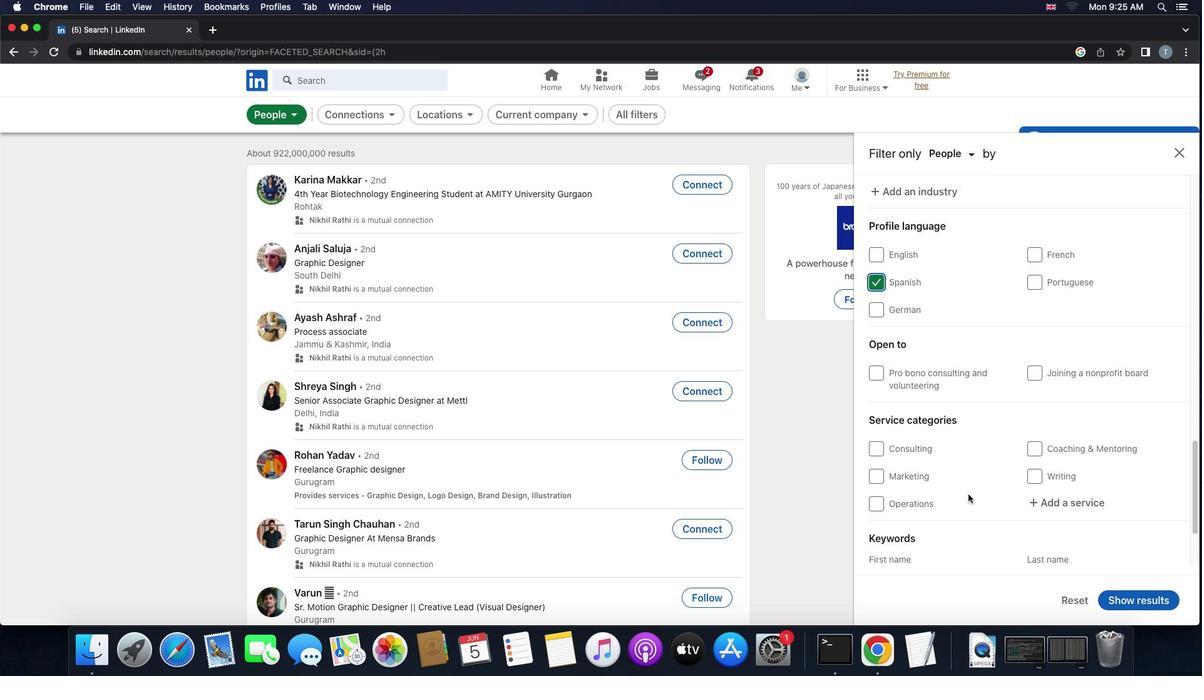 
Action: Mouse scrolled (969, 494) with delta (0, 0)
Screenshot: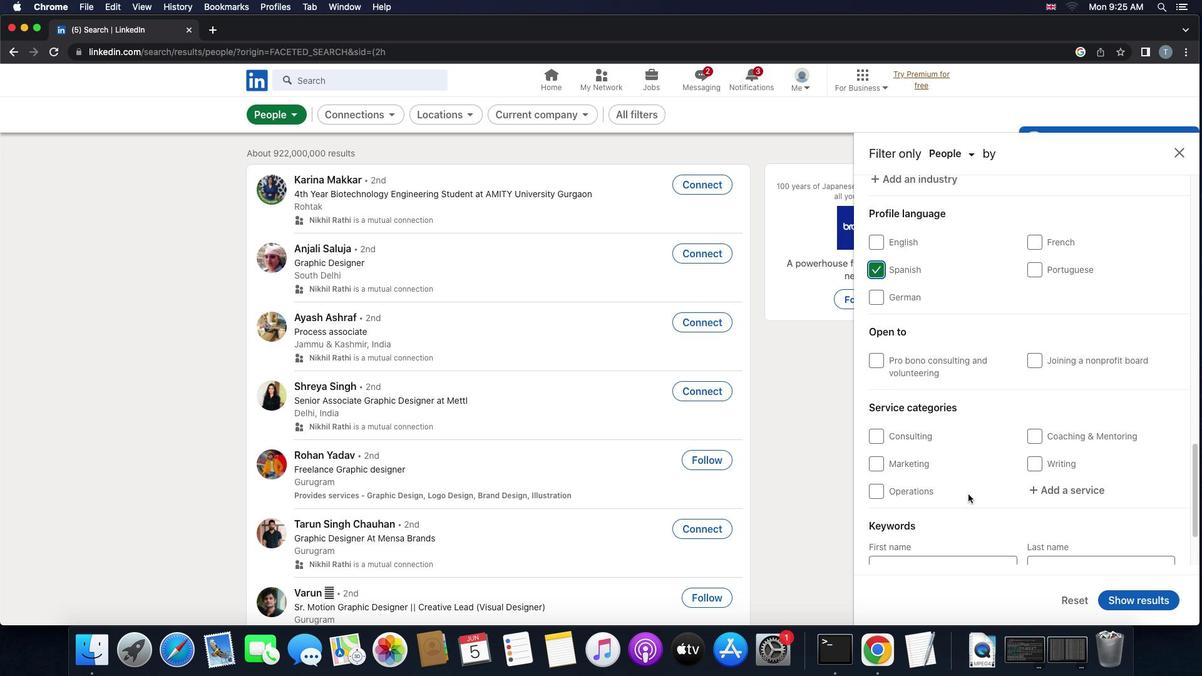 
Action: Mouse scrolled (969, 494) with delta (0, 0)
Screenshot: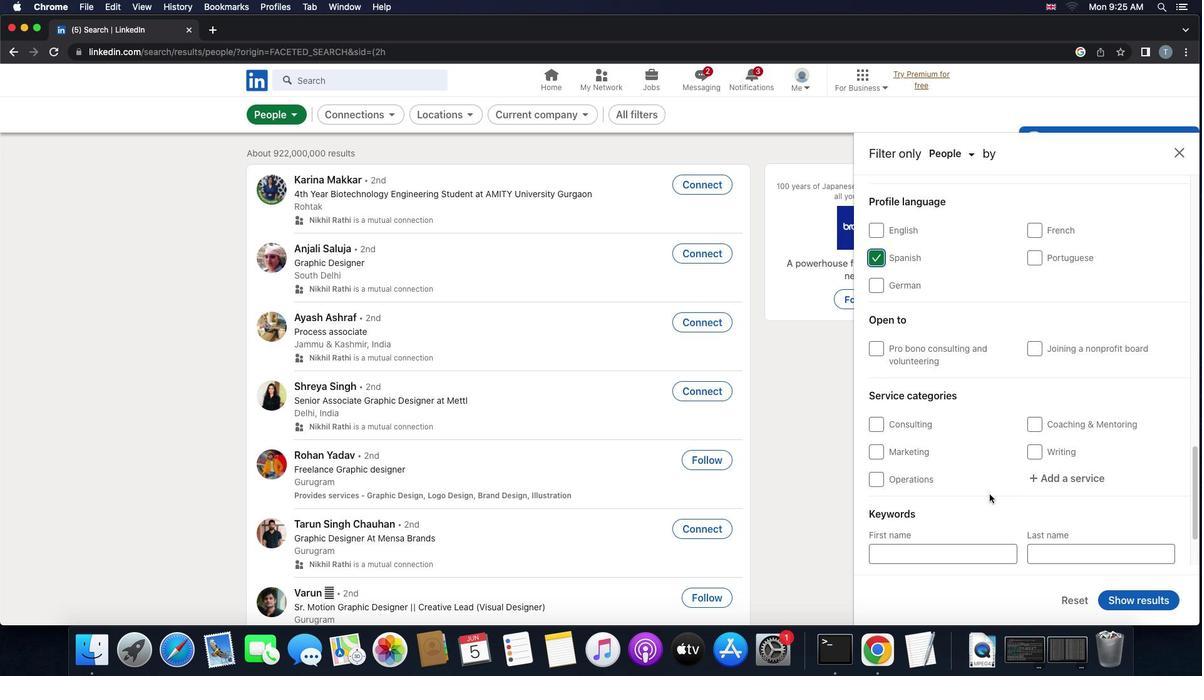
Action: Mouse scrolled (969, 494) with delta (0, 0)
Screenshot: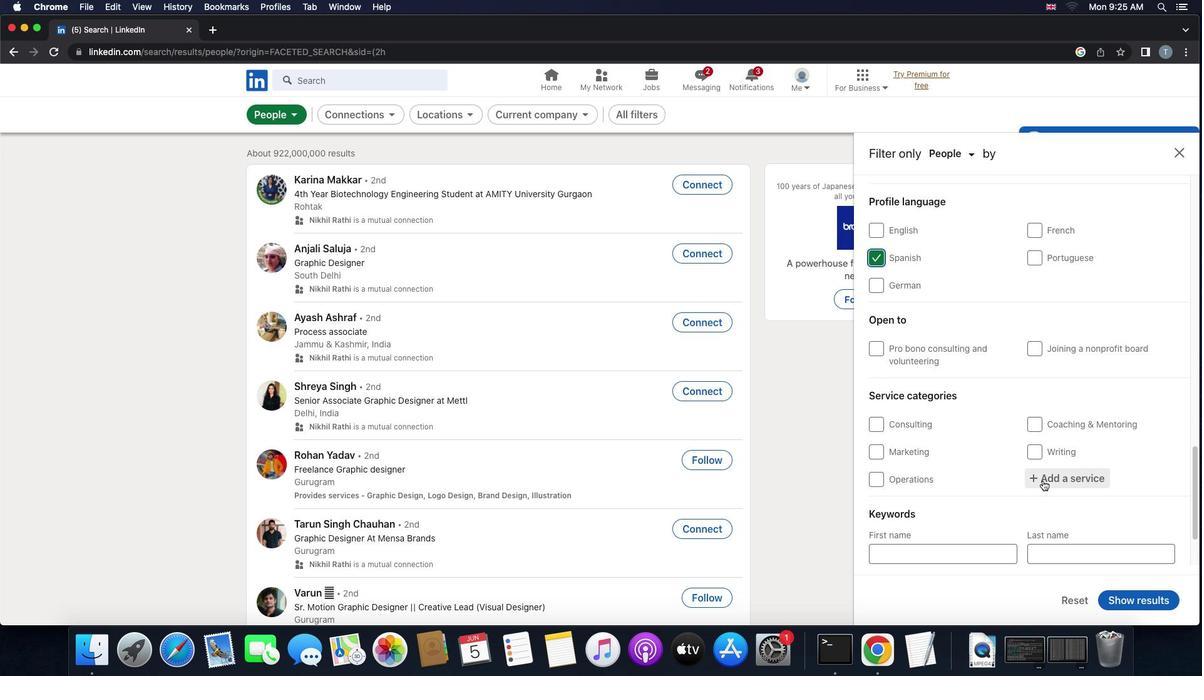
Action: Mouse scrolled (969, 494) with delta (0, 0)
Screenshot: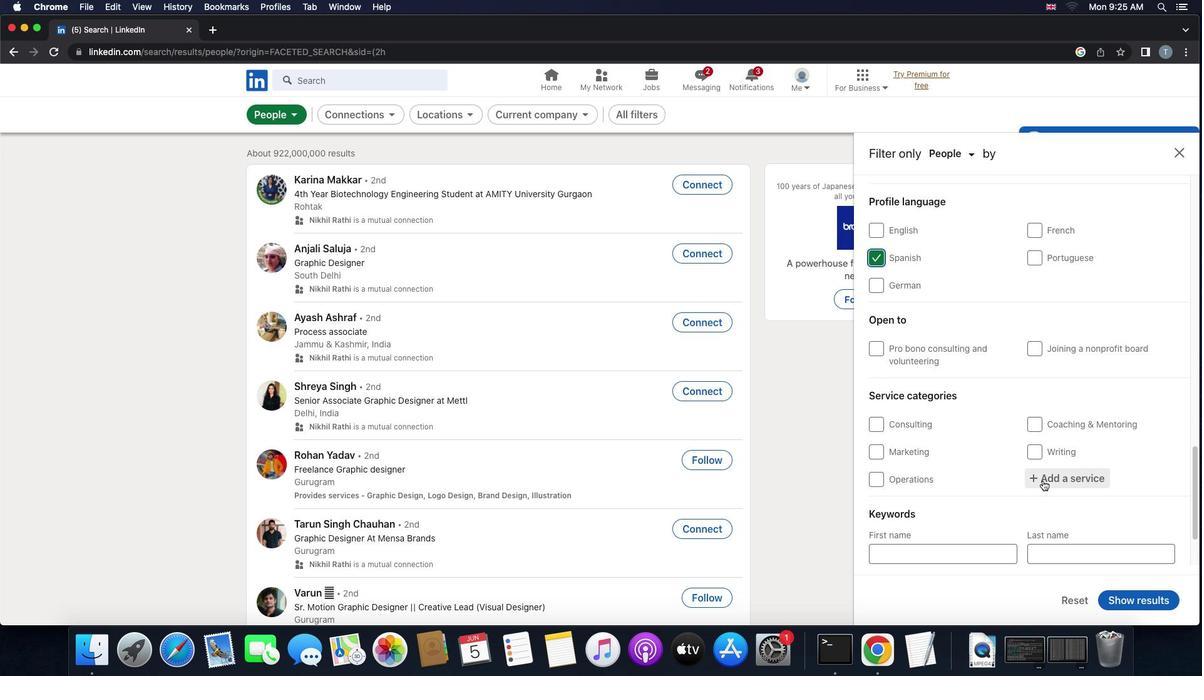 
Action: Mouse scrolled (969, 494) with delta (0, 0)
Screenshot: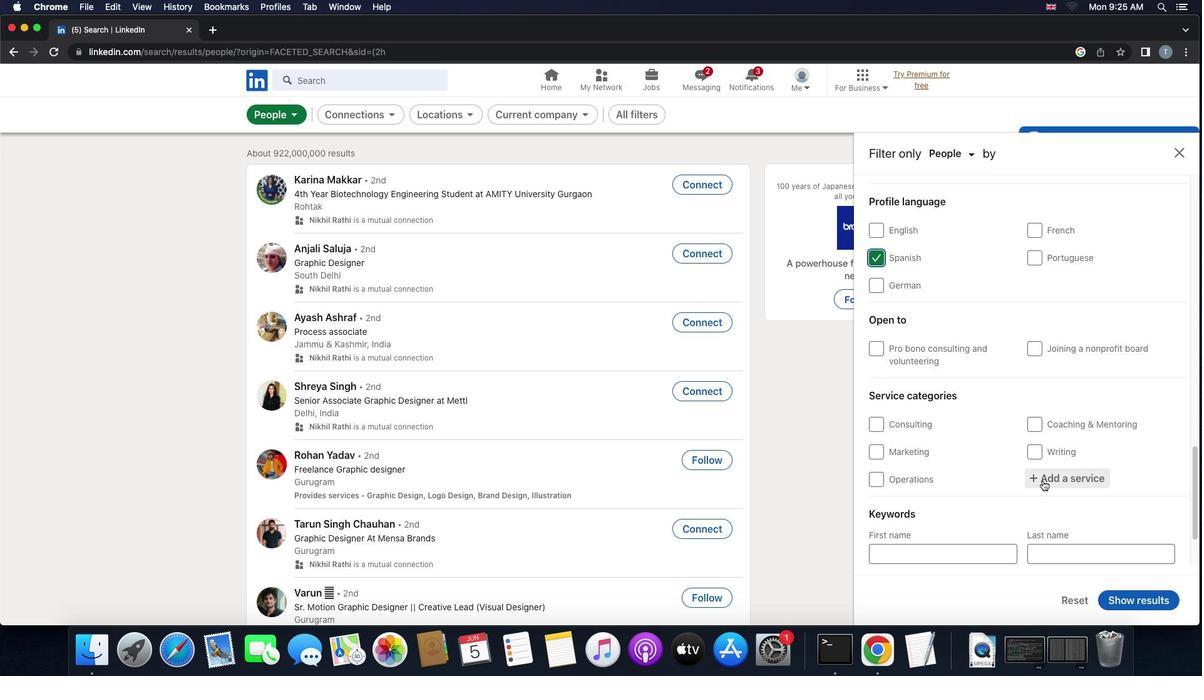 
Action: Mouse moved to (1043, 481)
Screenshot: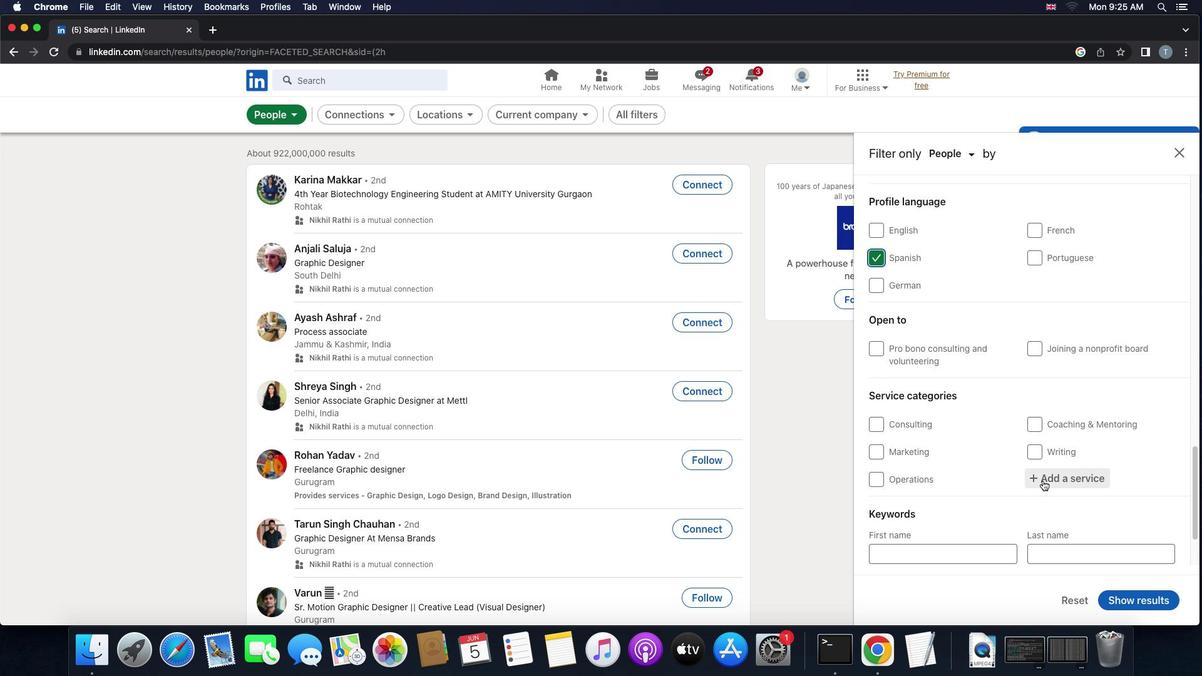 
Action: Mouse pressed left at (1043, 481)
Screenshot: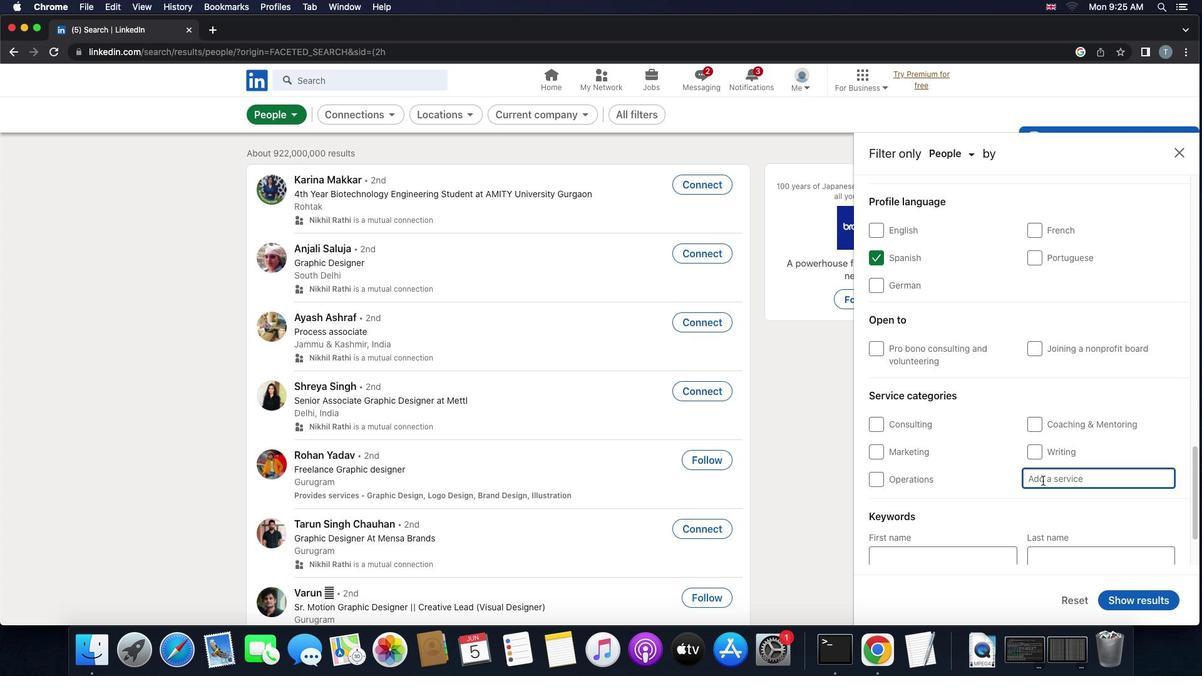 
Action: Key pressed 'c''u''s''t''o''m''e''r'
Screenshot: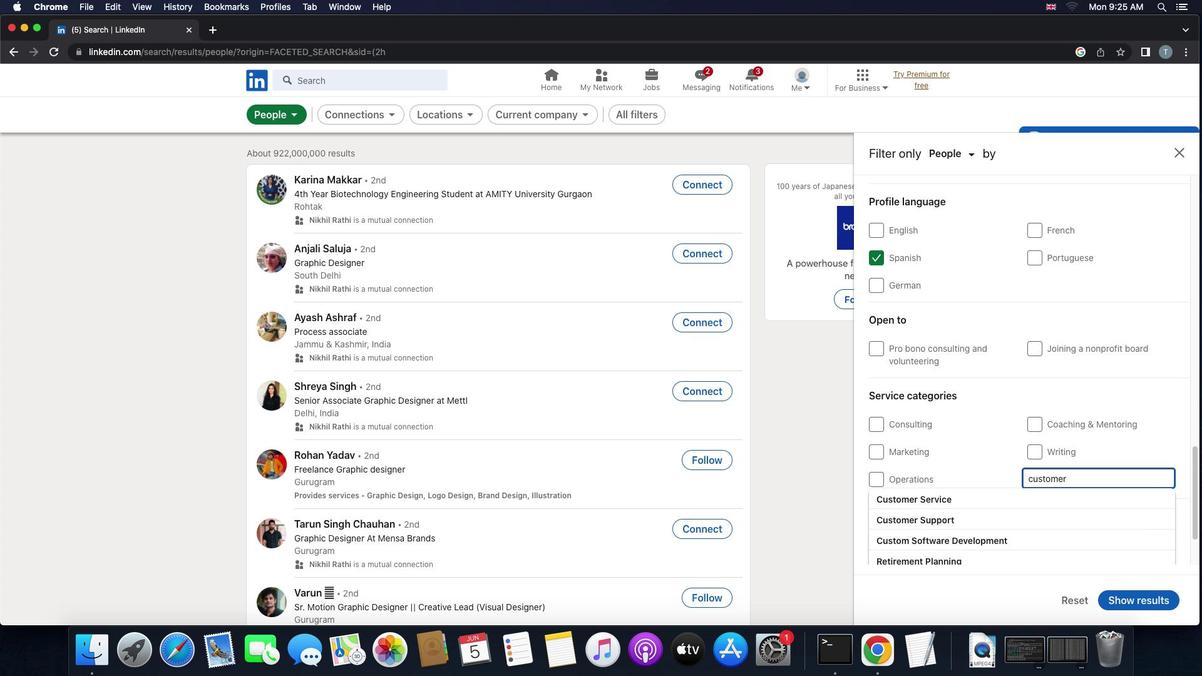 
Action: Mouse moved to (1017, 496)
Screenshot: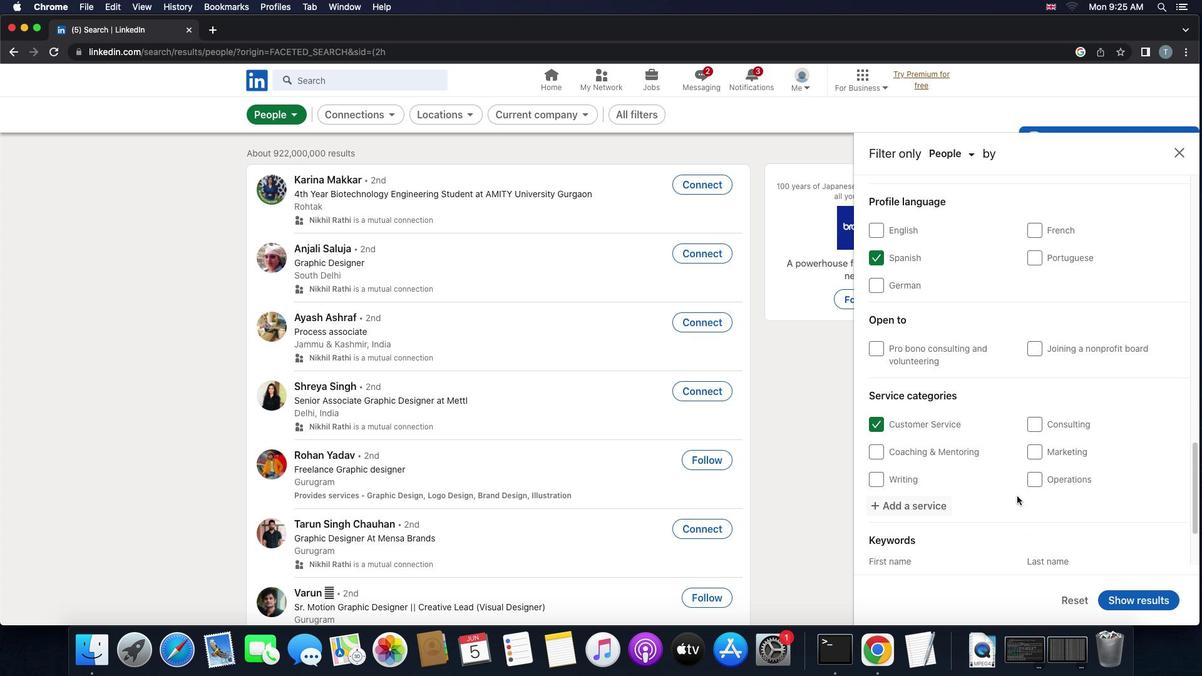 
Action: Mouse pressed left at (1017, 496)
Screenshot: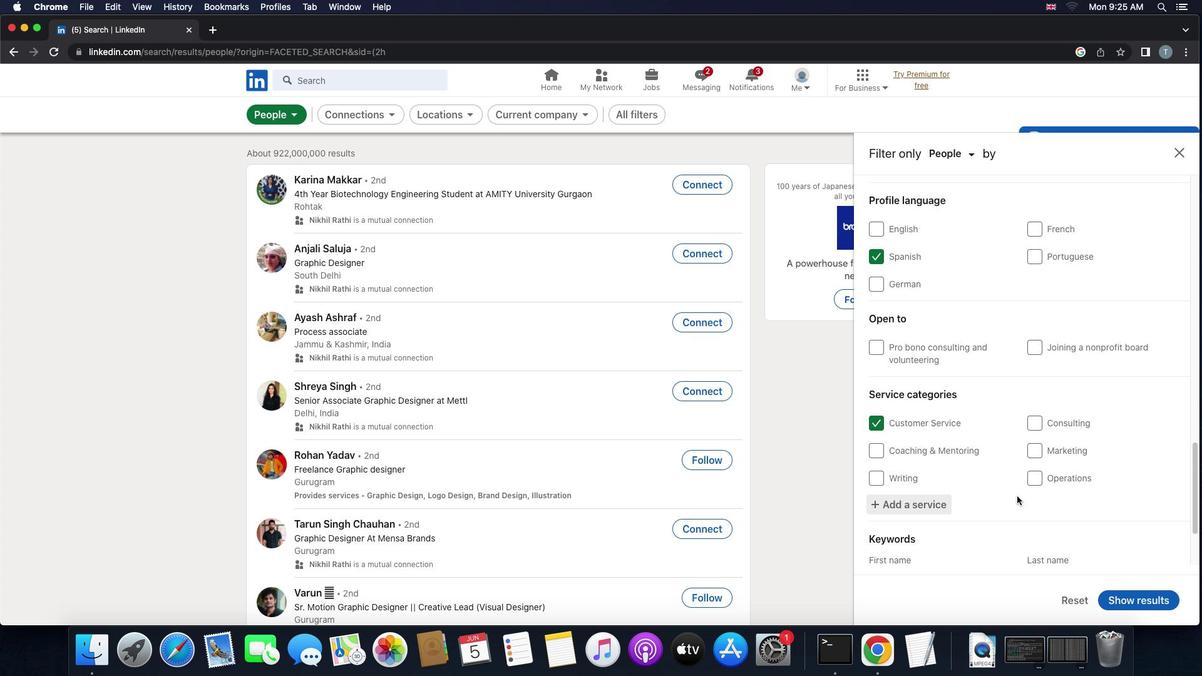
Action: Mouse scrolled (1017, 496) with delta (0, 0)
Screenshot: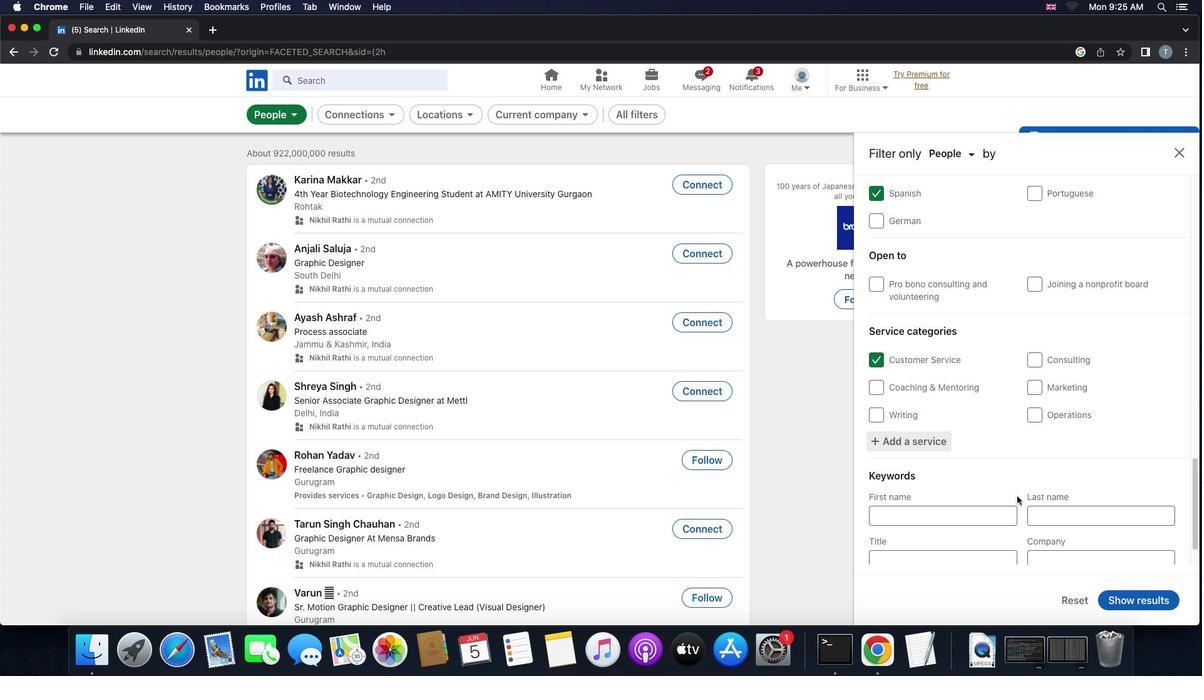 
Action: Mouse scrolled (1017, 496) with delta (0, 0)
Screenshot: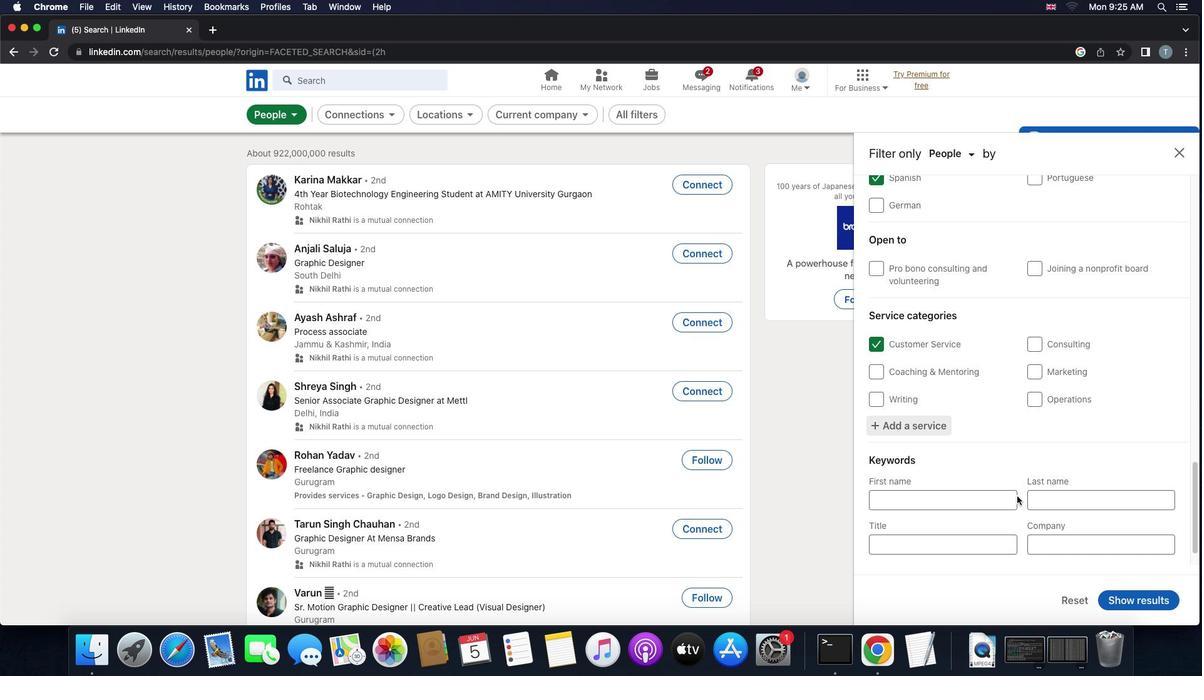 
Action: Mouse scrolled (1017, 496) with delta (0, 0)
Screenshot: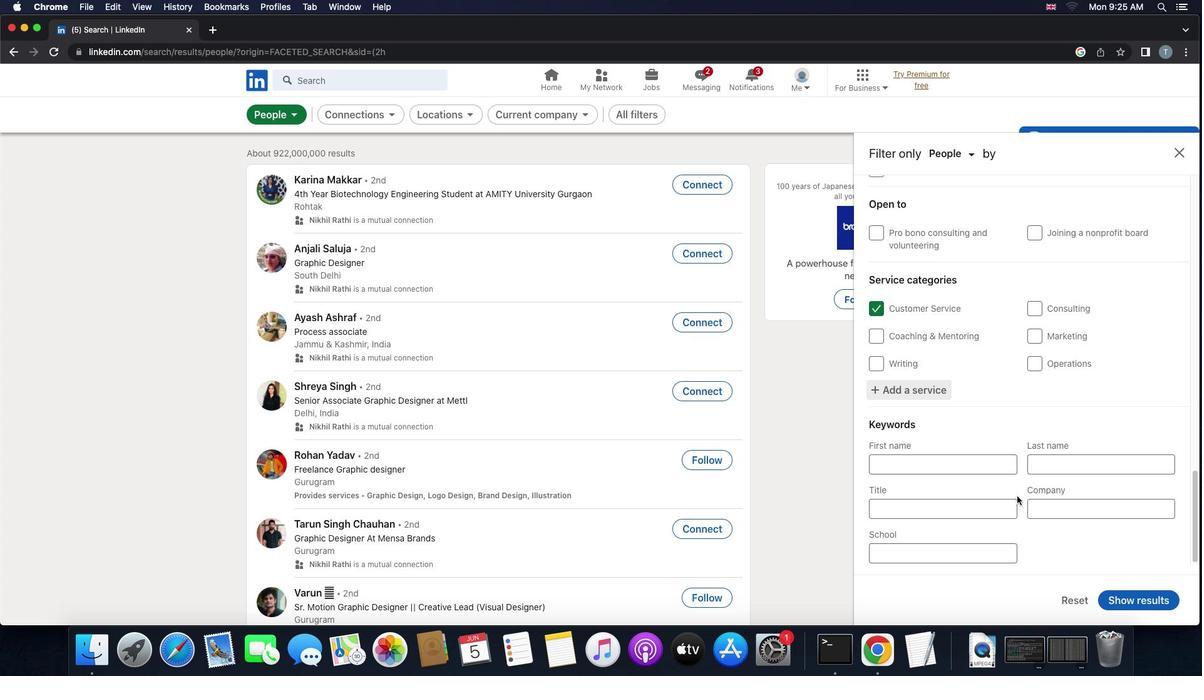 
Action: Mouse scrolled (1017, 496) with delta (0, 0)
Screenshot: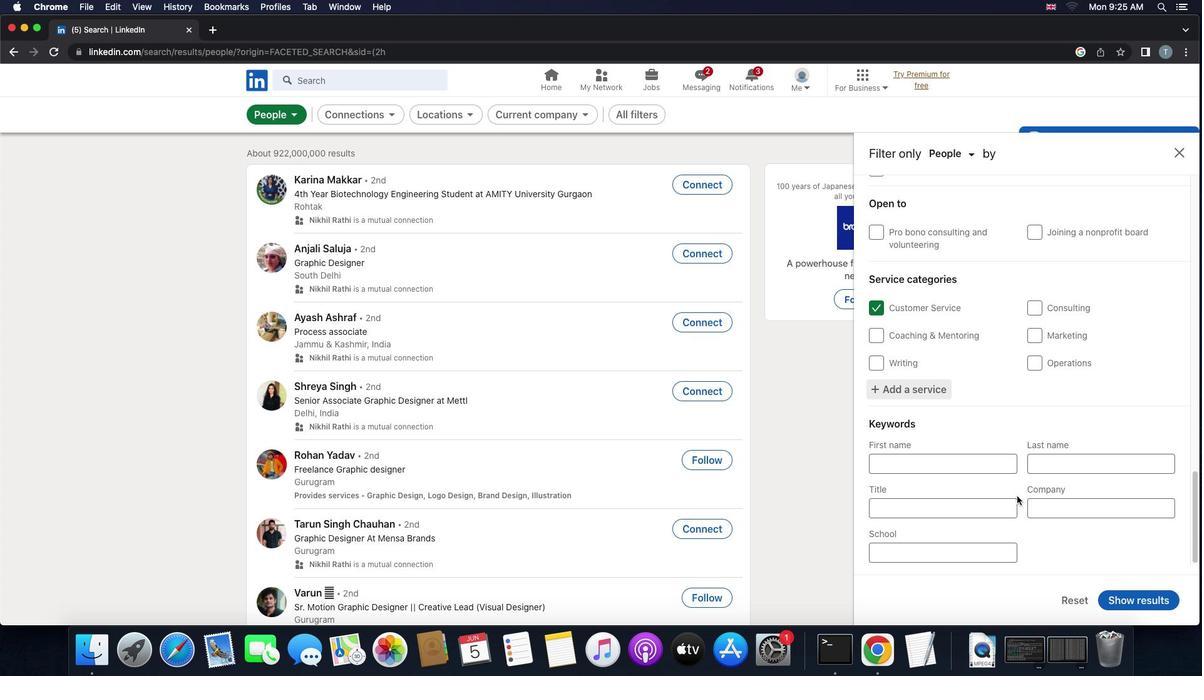
Action: Mouse scrolled (1017, 496) with delta (0, 0)
Screenshot: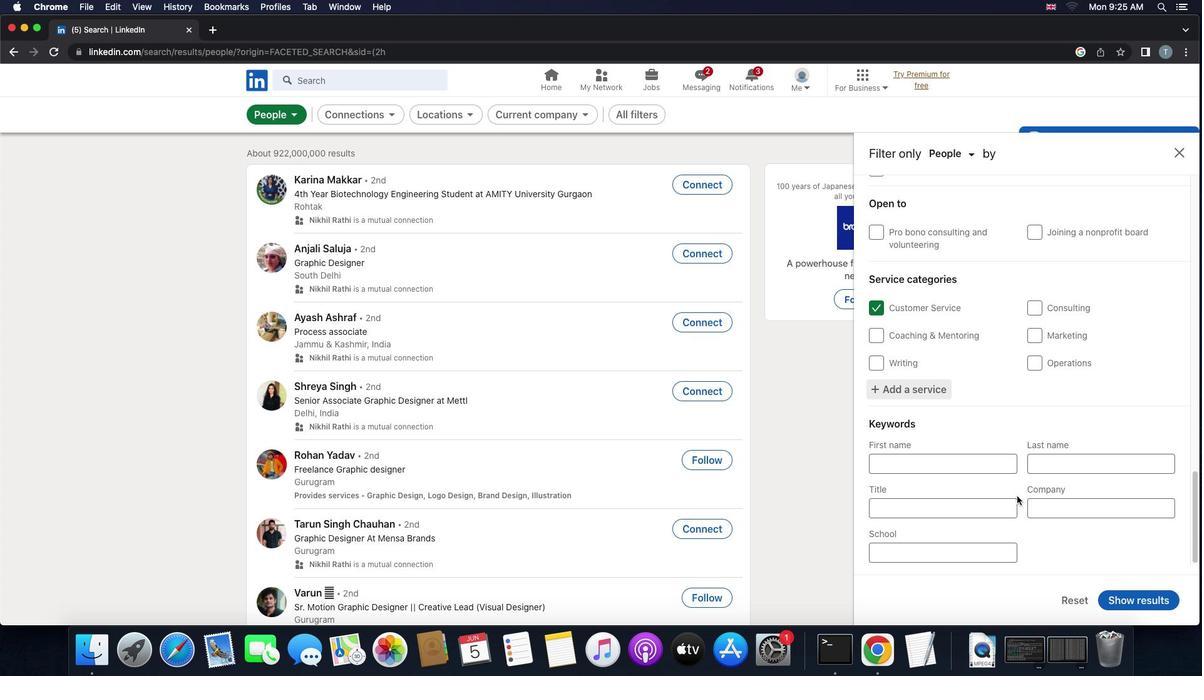 
Action: Mouse scrolled (1017, 496) with delta (0, -1)
Screenshot: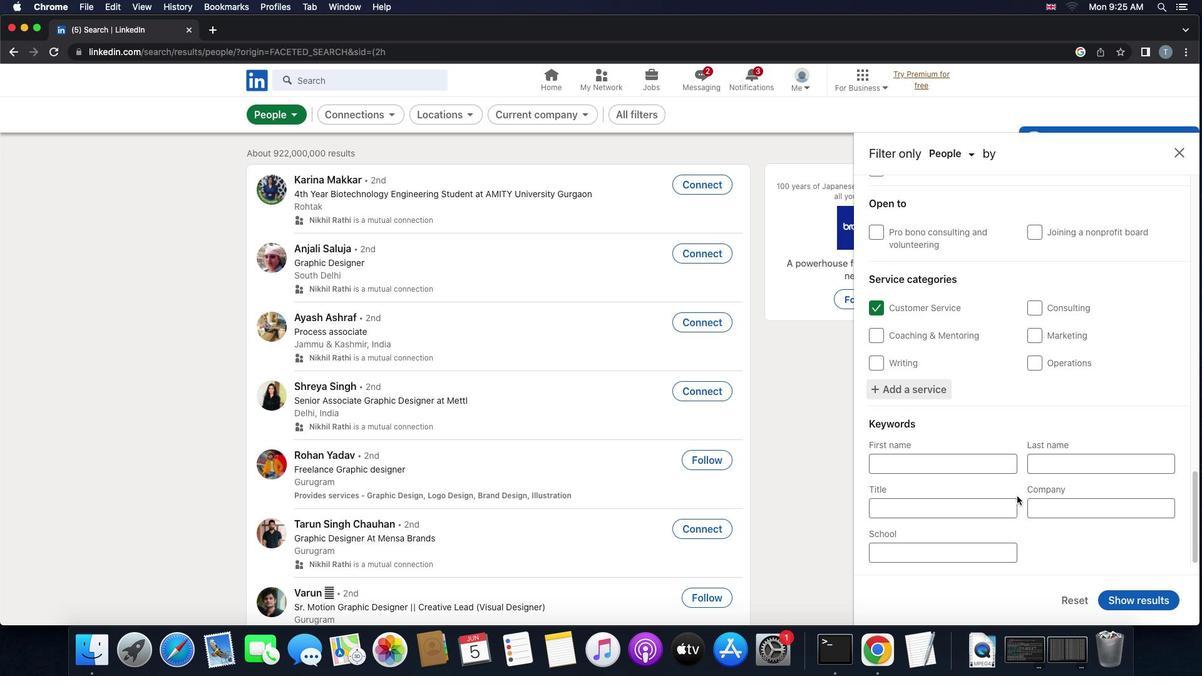 
Action: Mouse scrolled (1017, 496) with delta (0, 0)
Screenshot: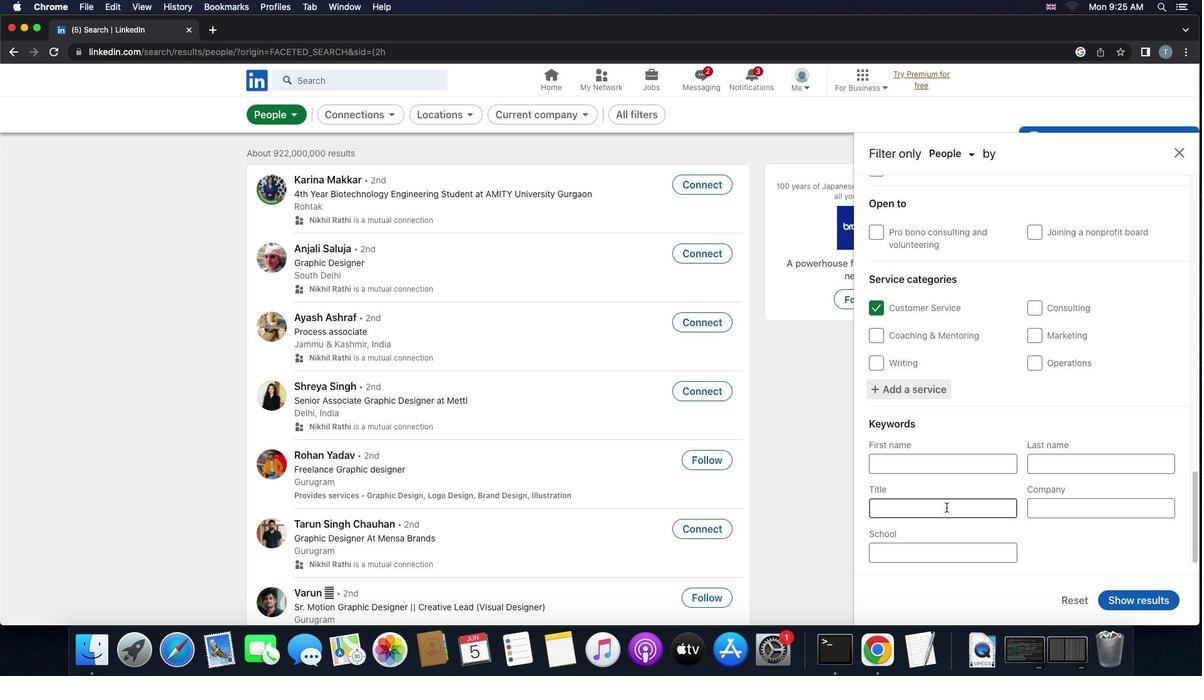 
Action: Mouse scrolled (1017, 496) with delta (0, 0)
Screenshot: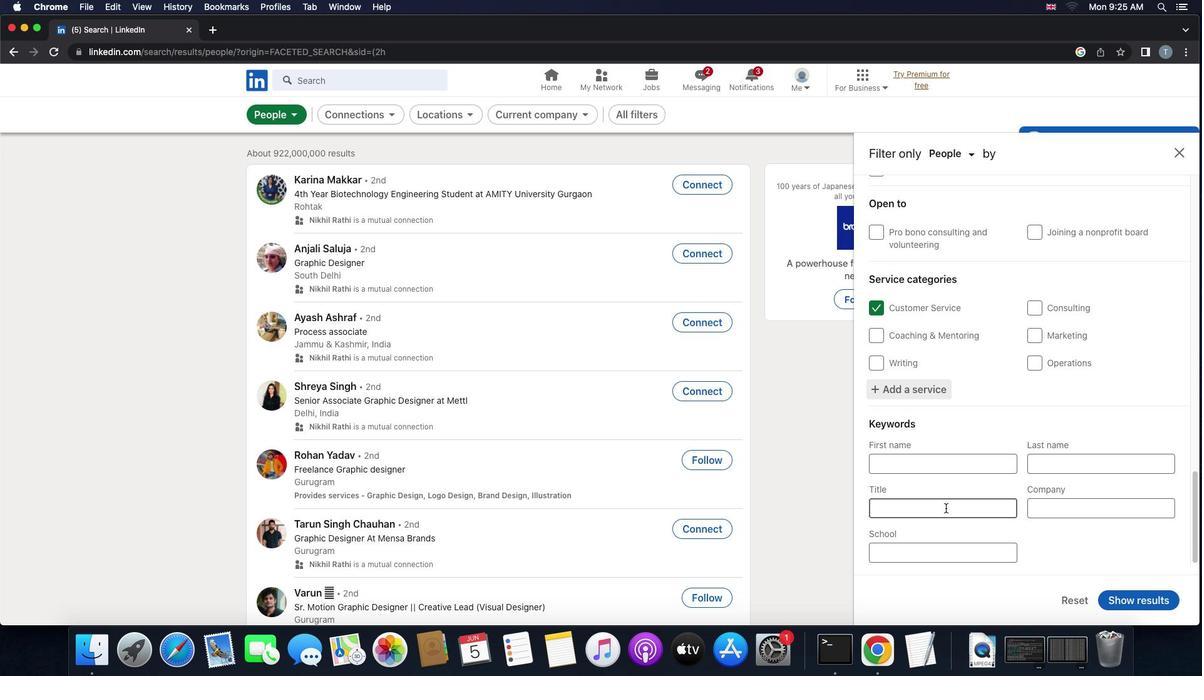 
Action: Mouse scrolled (1017, 496) with delta (0, 0)
Screenshot: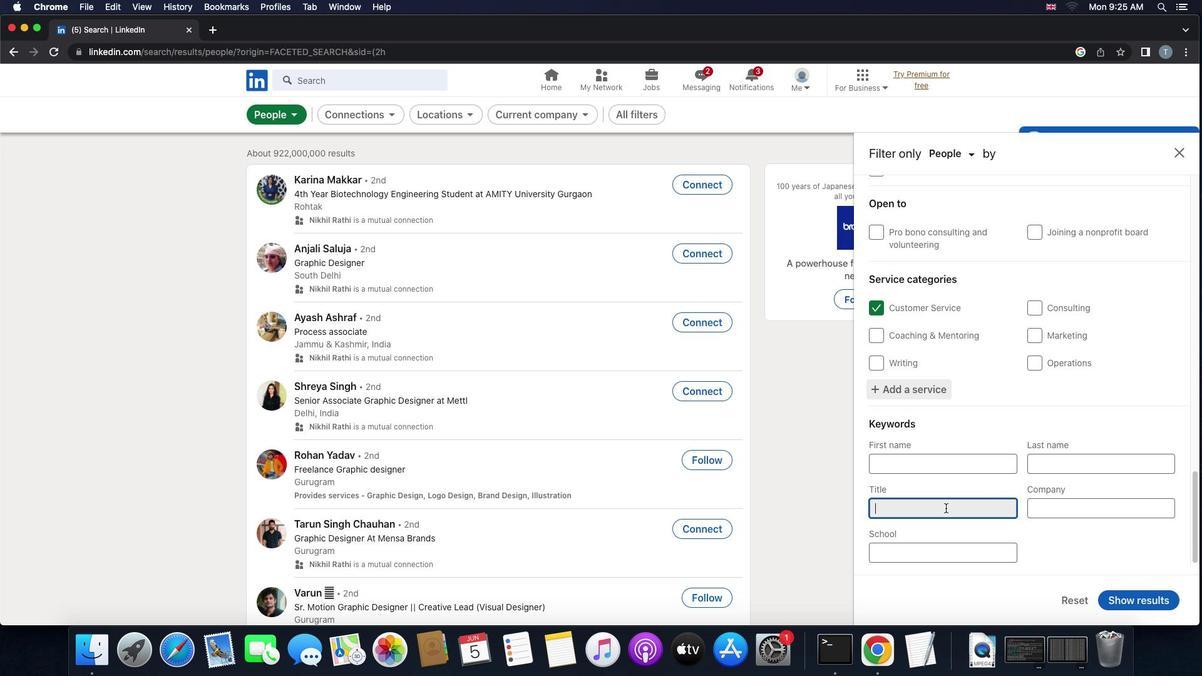 
Action: Mouse moved to (946, 508)
Screenshot: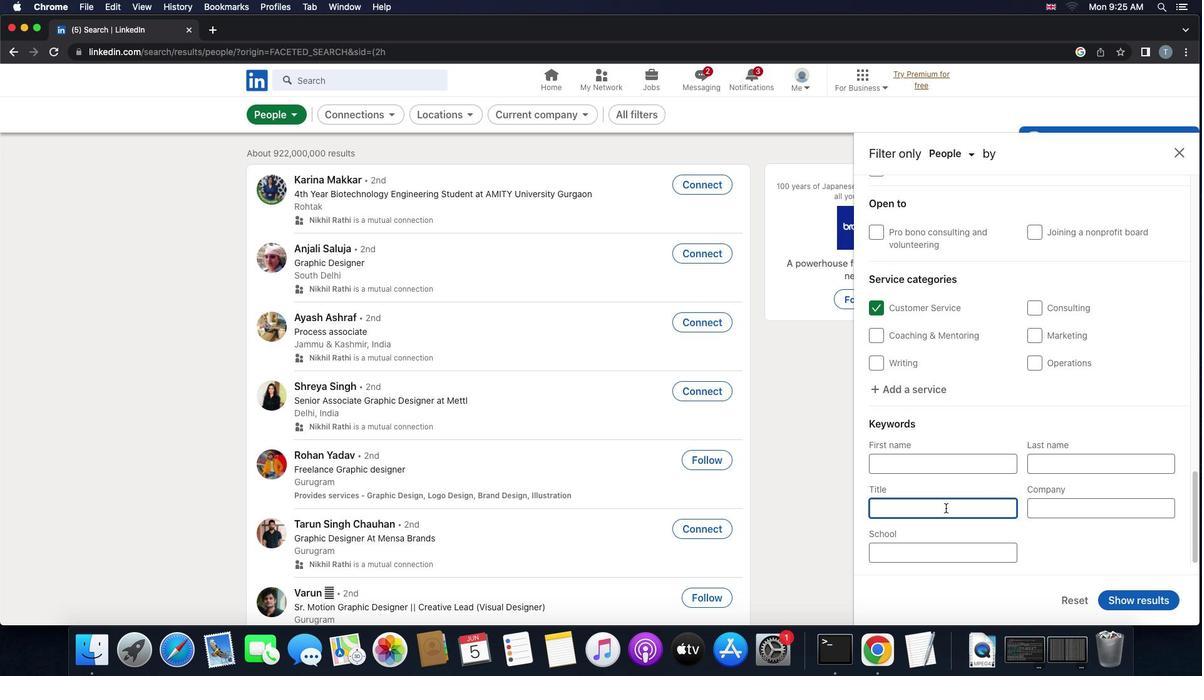 
Action: Mouse pressed left at (946, 508)
Screenshot: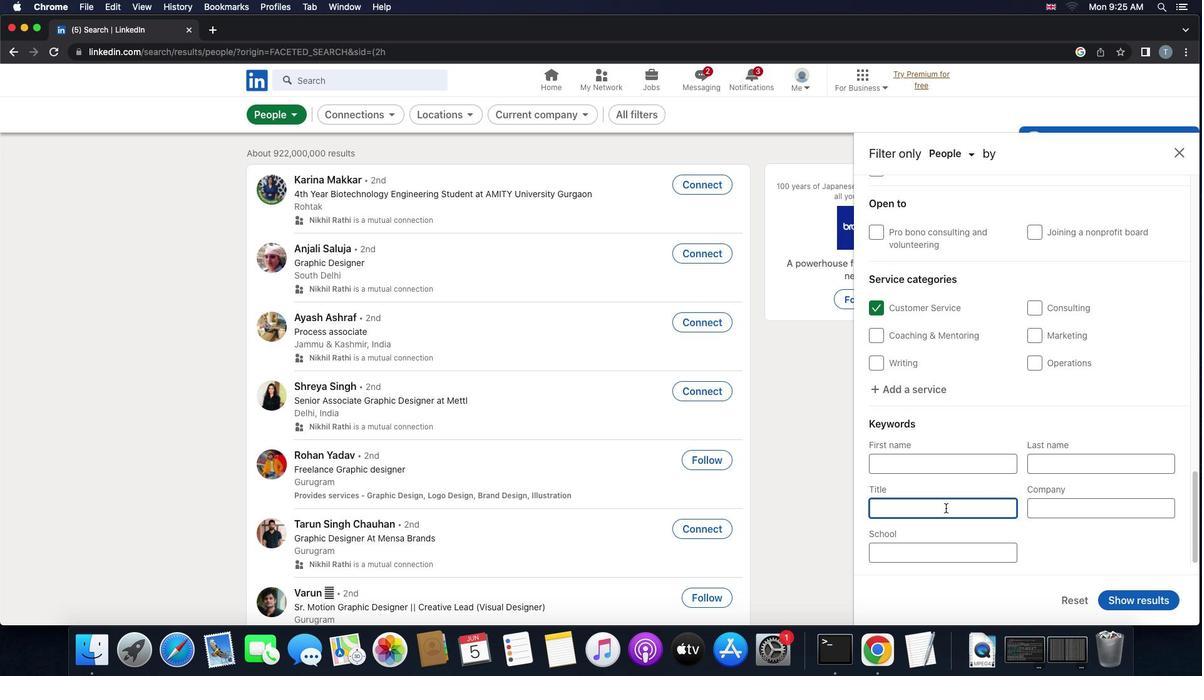 
Action: Key pressed 'c''o''n''c''i''e''r''g''e'
Screenshot: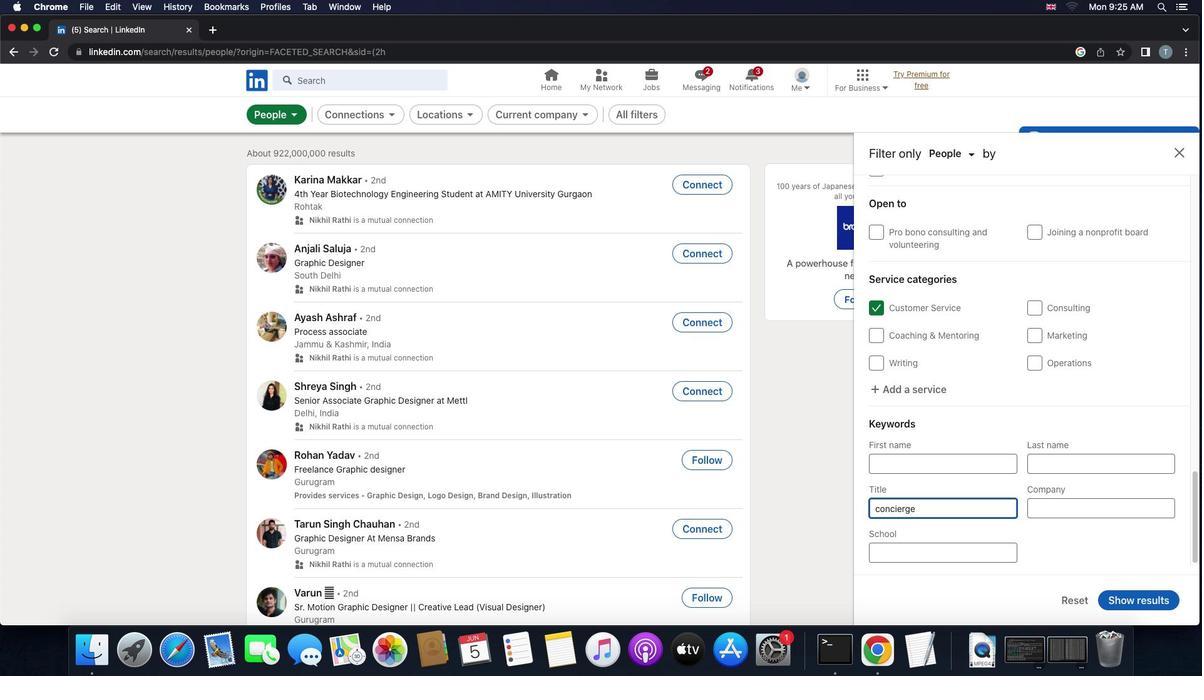 
Action: Mouse moved to (1141, 594)
Screenshot: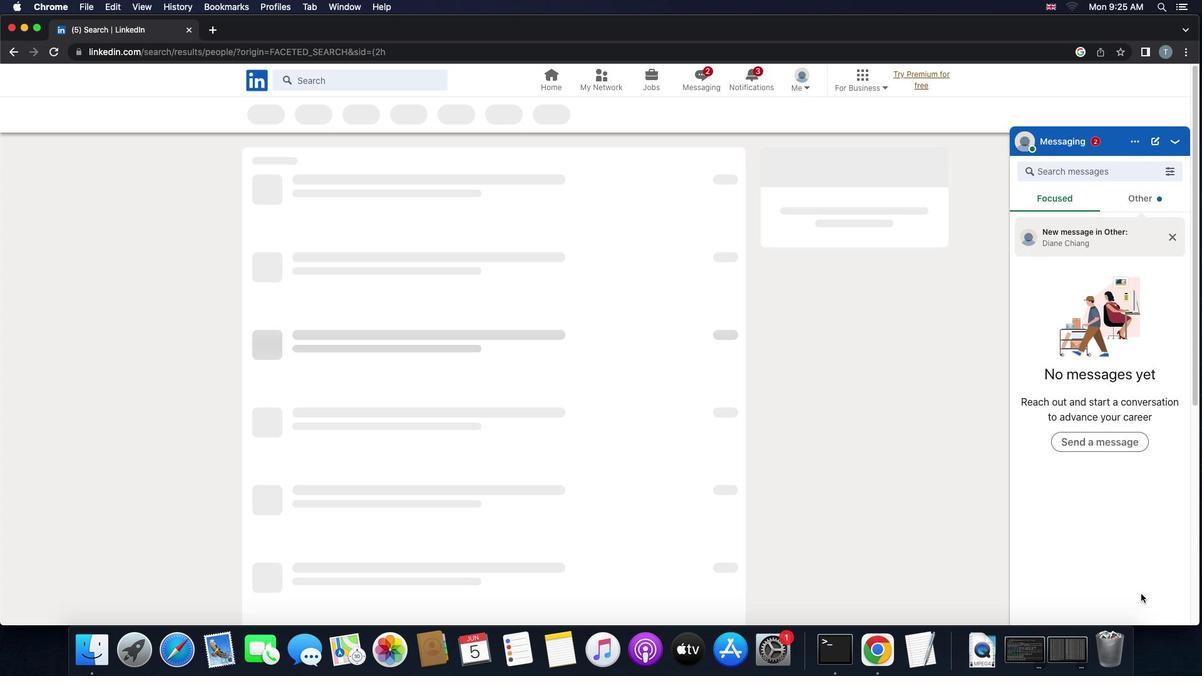 
Action: Mouse pressed left at (1141, 594)
Screenshot: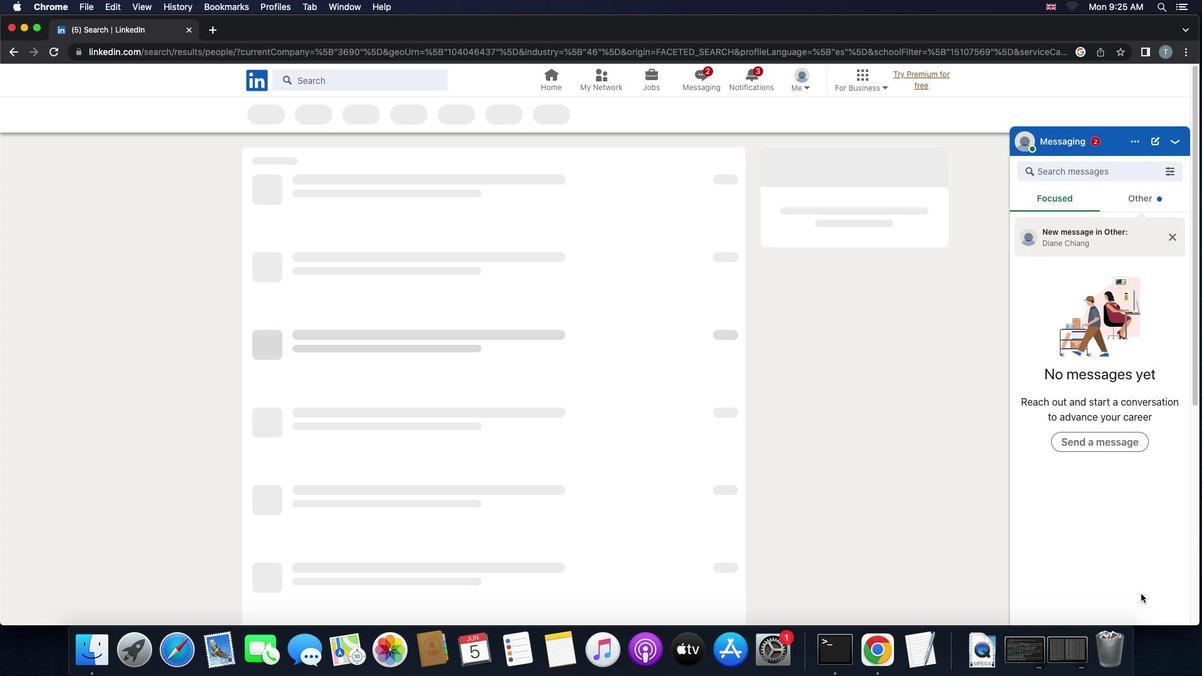 
